 Task: In the  document floraandfaunaletter.txt Change font size of watermark '117' and place the watermark  'Diagonally '. Insert footer and write ww.ramsons.com
Action: Mouse moved to (376, 481)
Screenshot: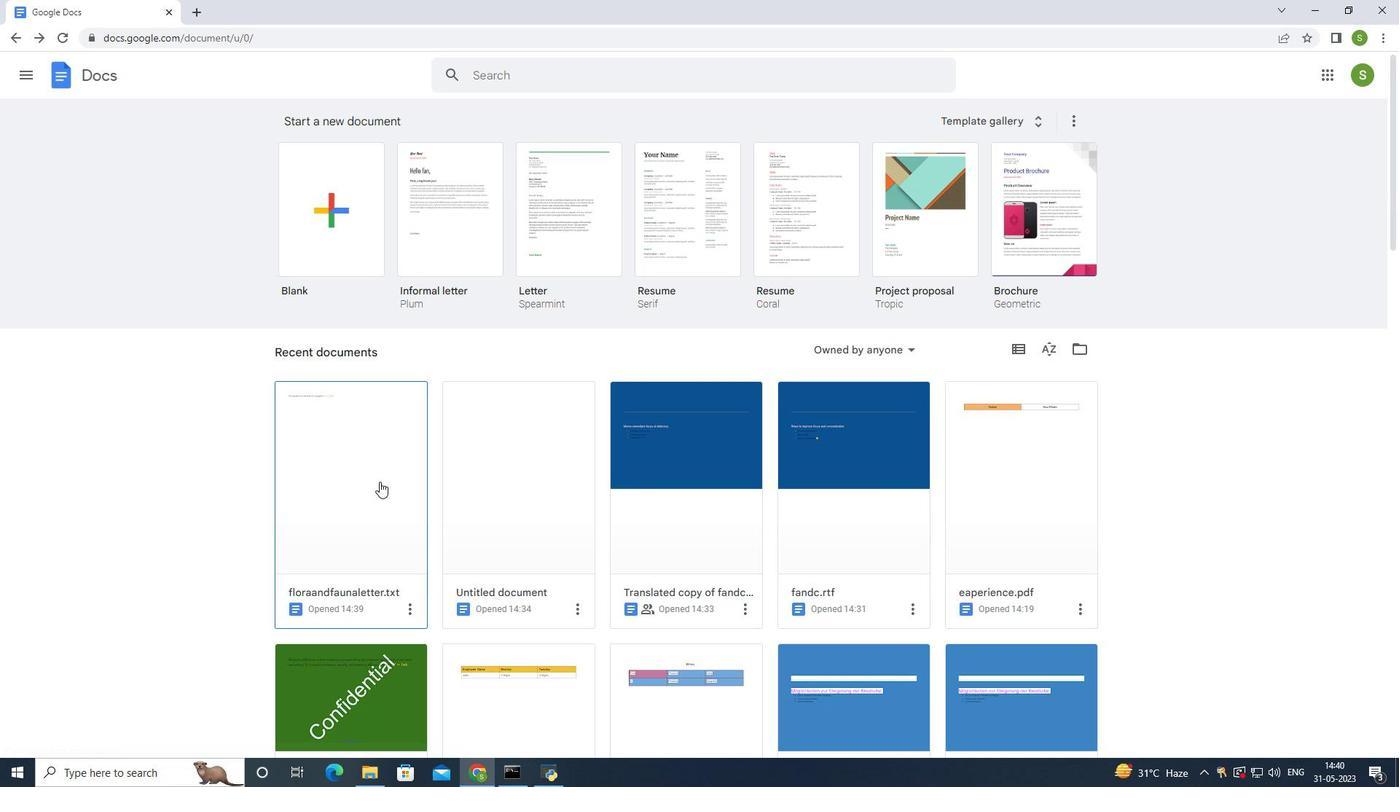 
Action: Mouse pressed left at (376, 481)
Screenshot: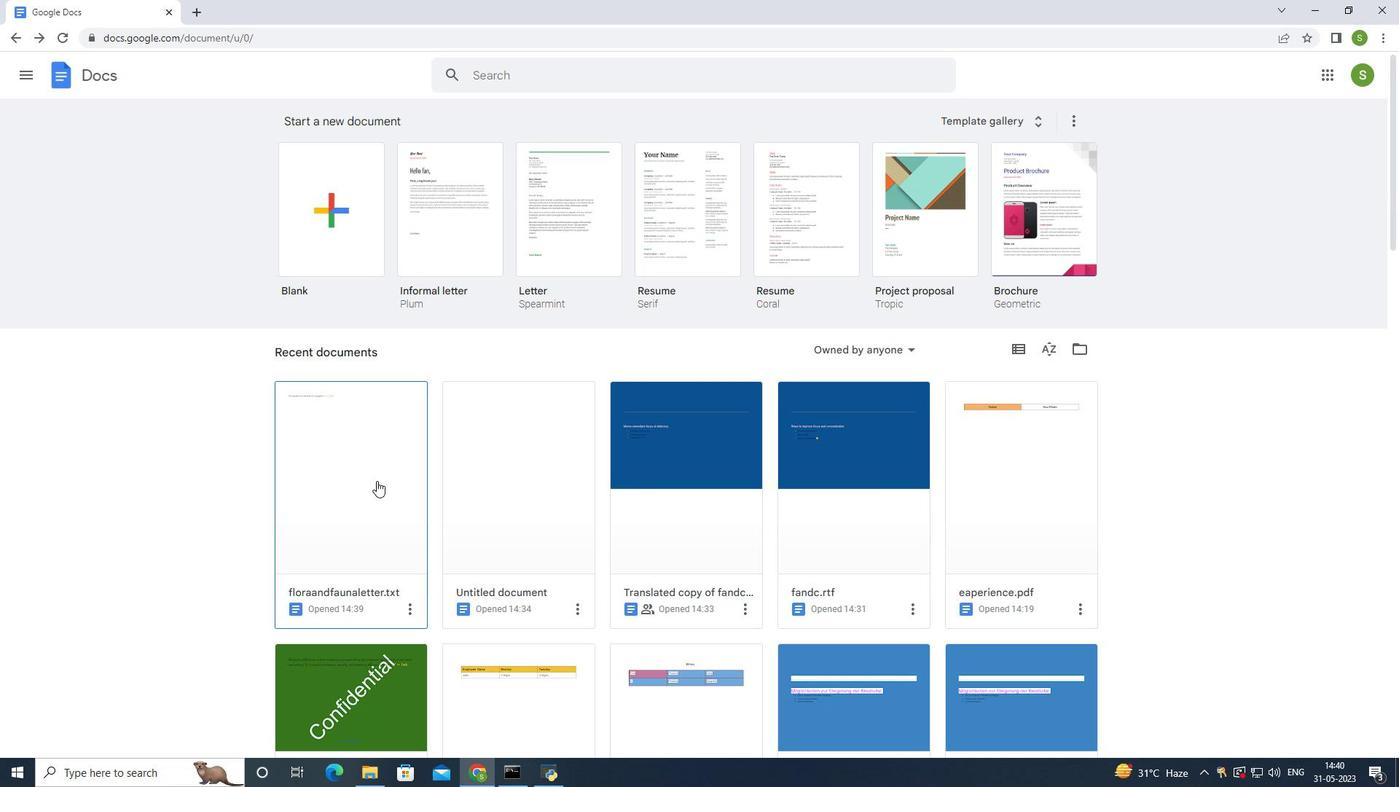 
Action: Mouse moved to (650, 498)
Screenshot: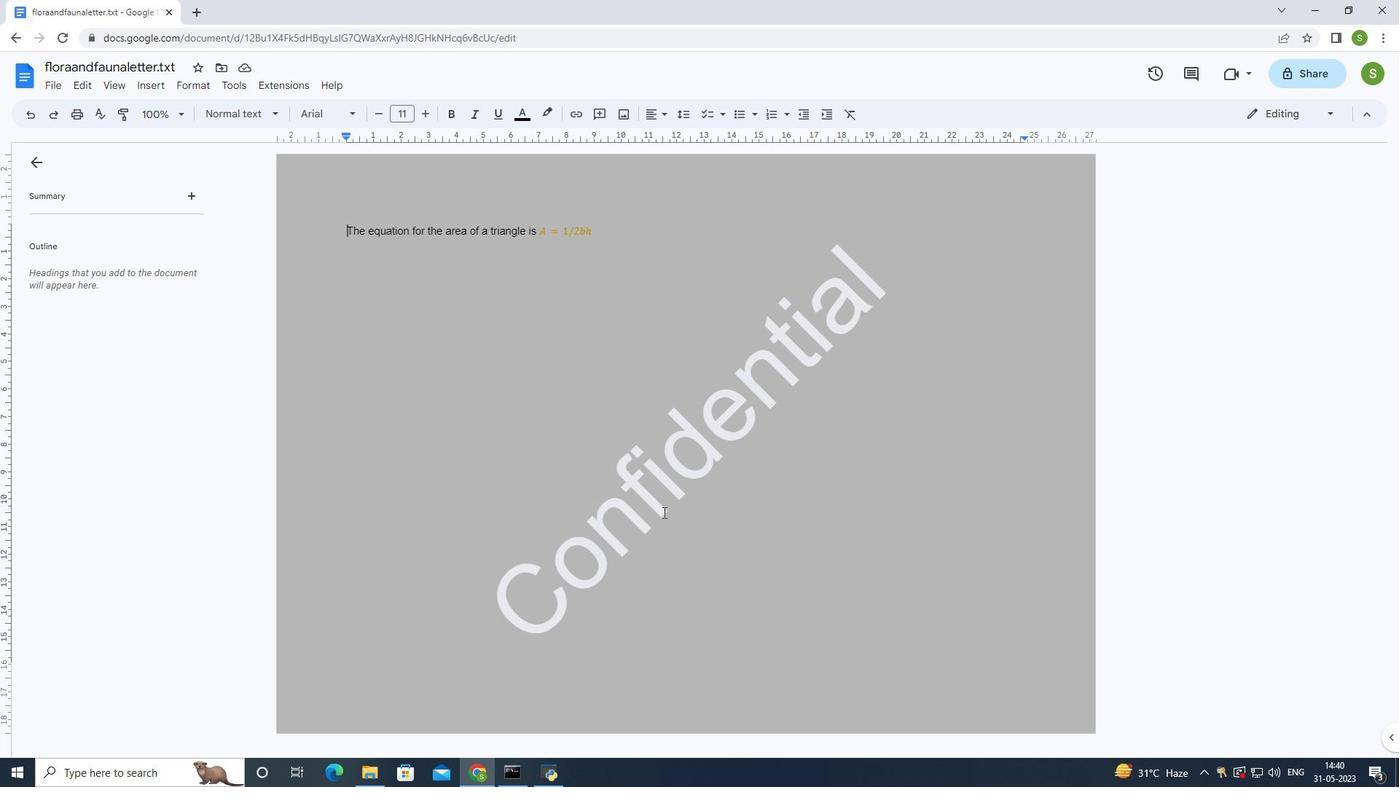 
Action: Mouse pressed left at (650, 498)
Screenshot: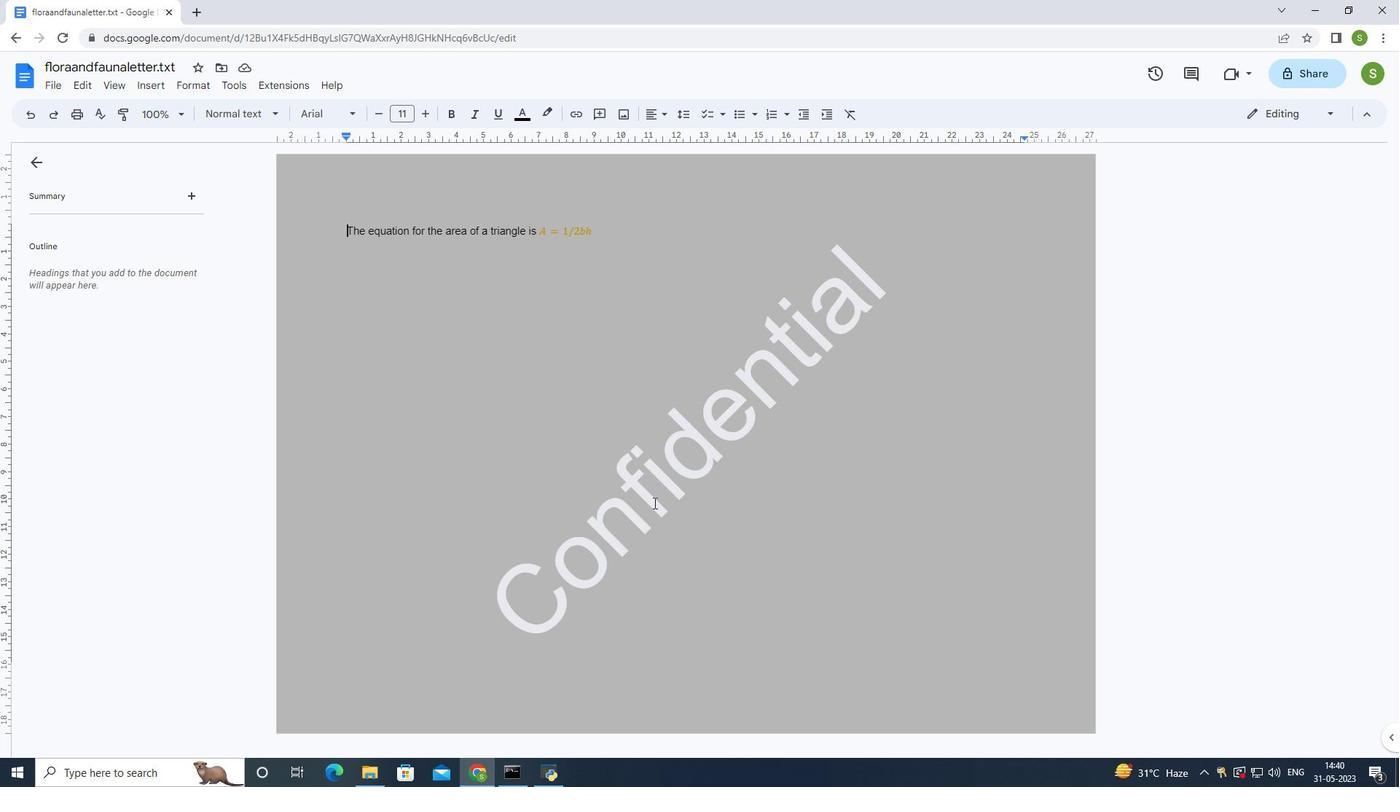 
Action: Mouse moved to (650, 497)
Screenshot: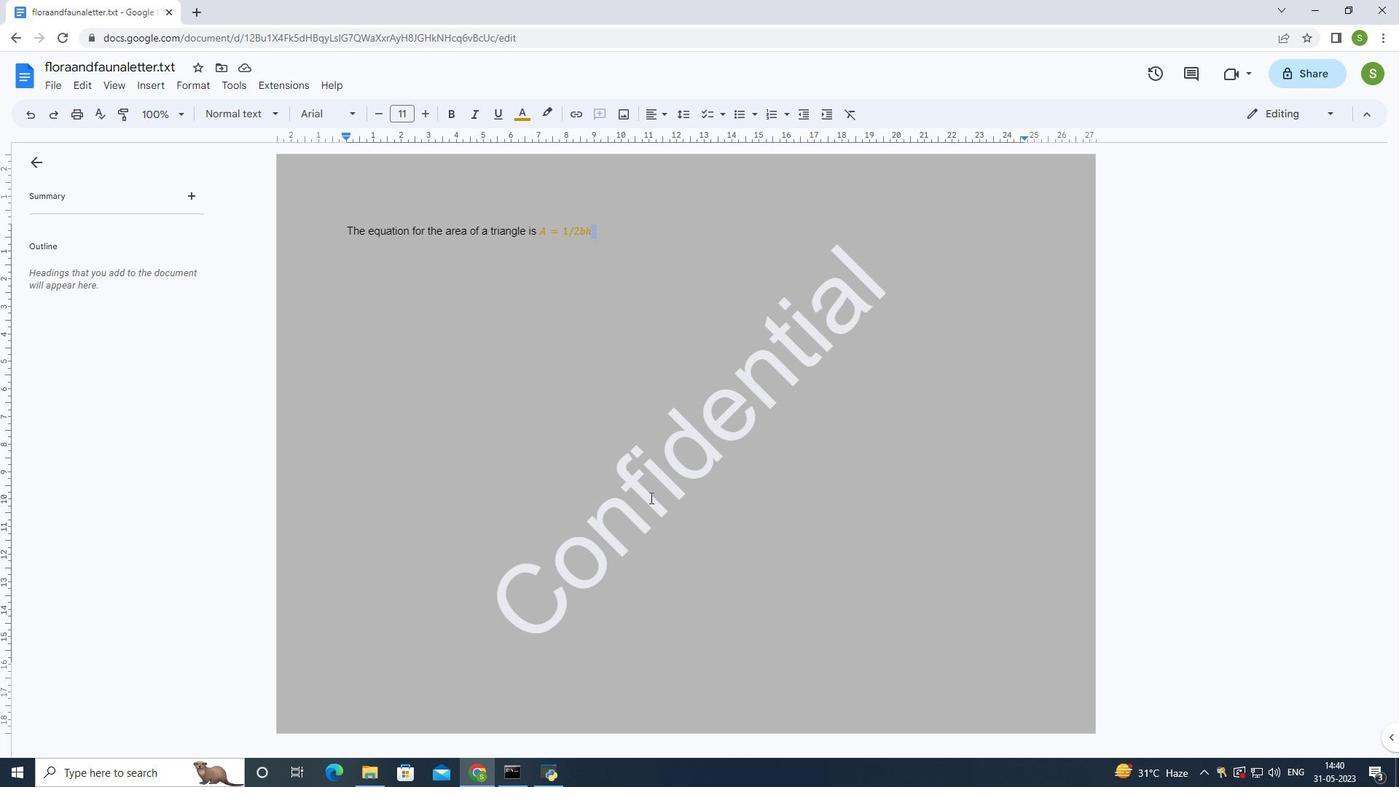 
Action: Mouse pressed left at (650, 497)
Screenshot: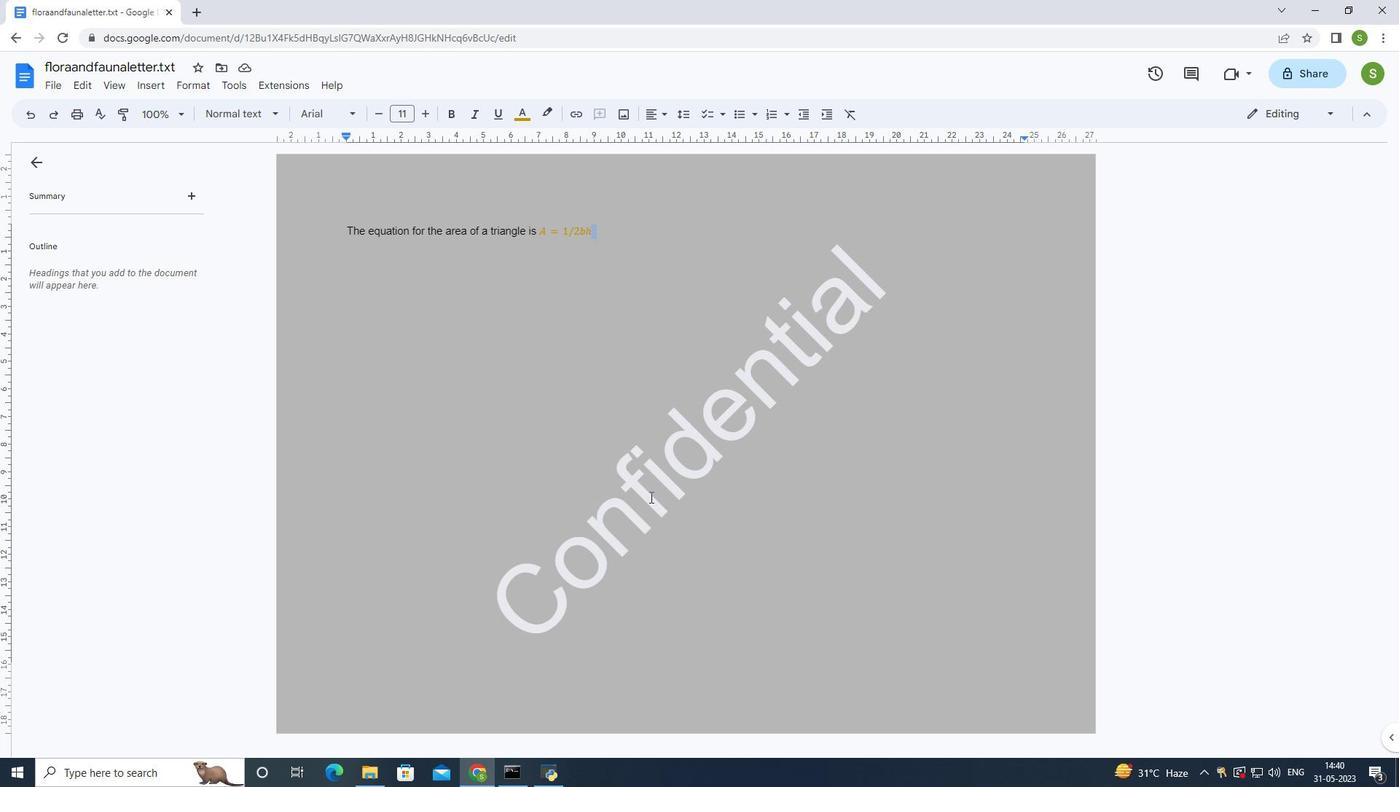 
Action: Mouse moved to (650, 497)
Screenshot: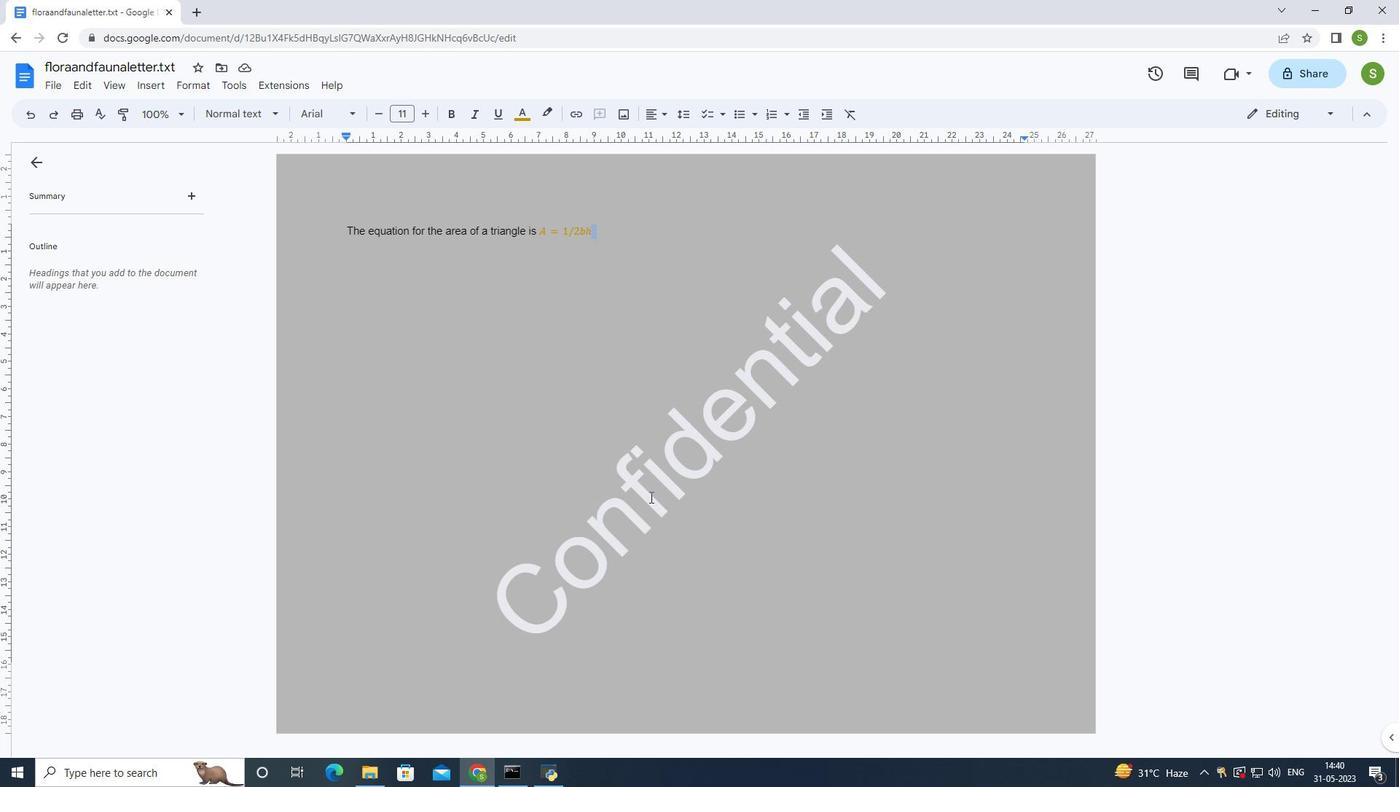 
Action: Mouse pressed left at (650, 497)
Screenshot: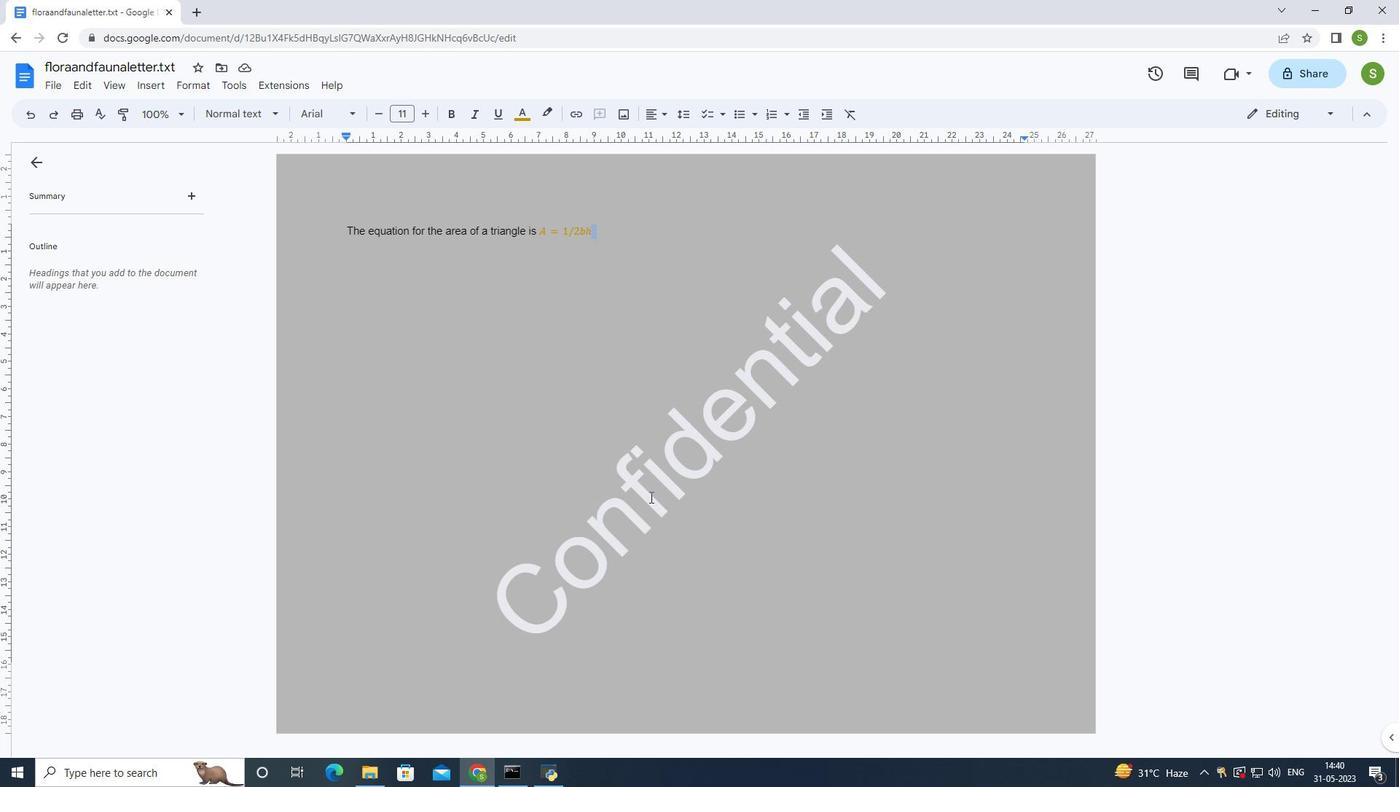 
Action: Mouse moved to (519, 686)
Screenshot: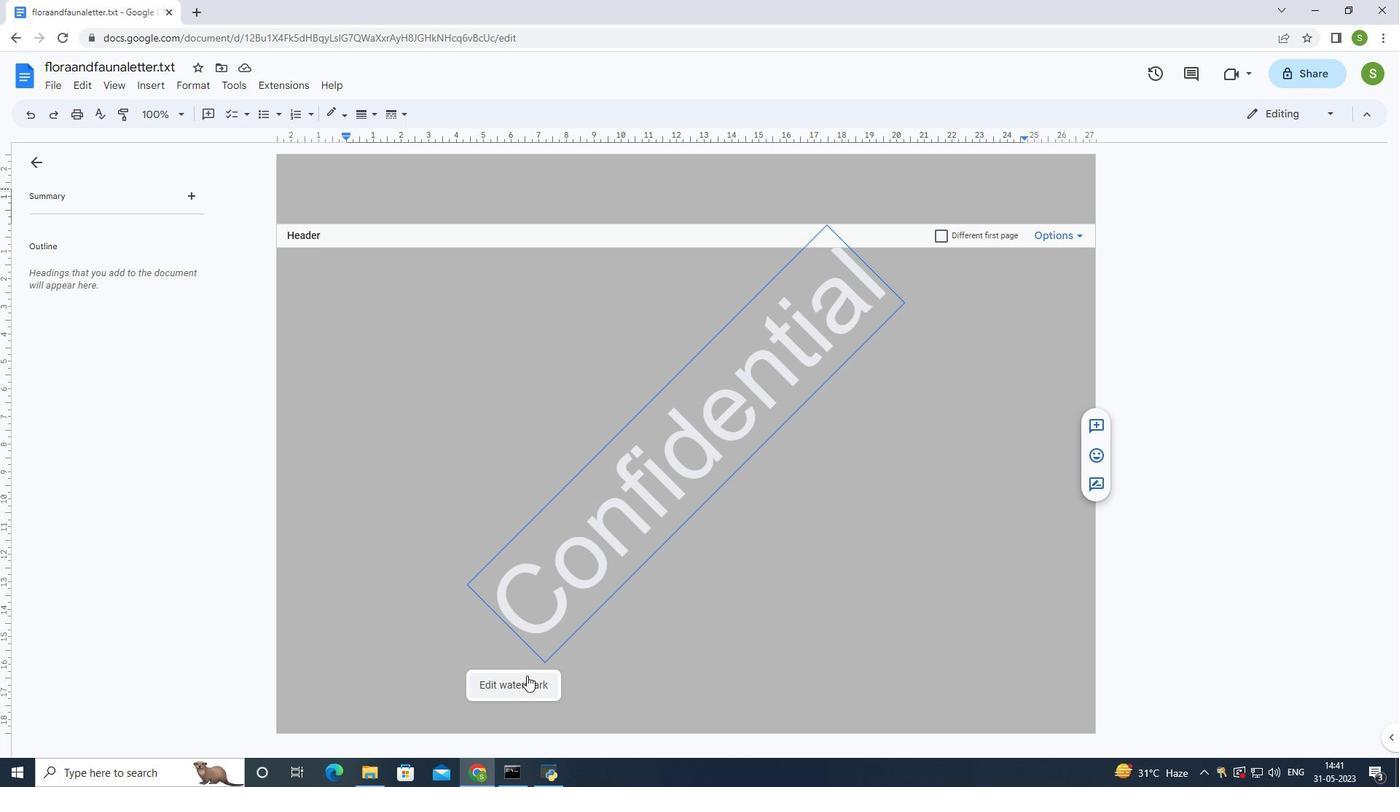 
Action: Mouse pressed left at (519, 686)
Screenshot: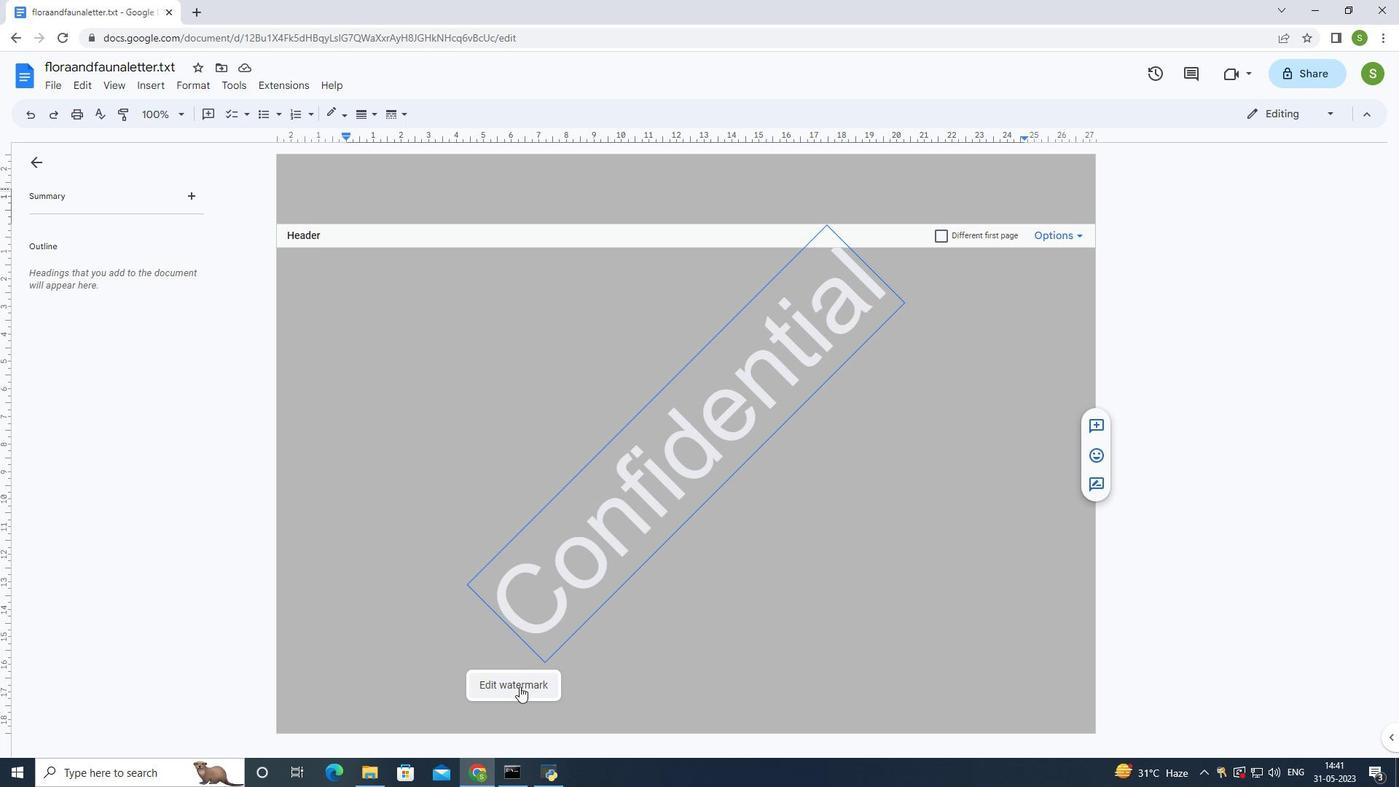 
Action: Mouse moved to (940, 413)
Screenshot: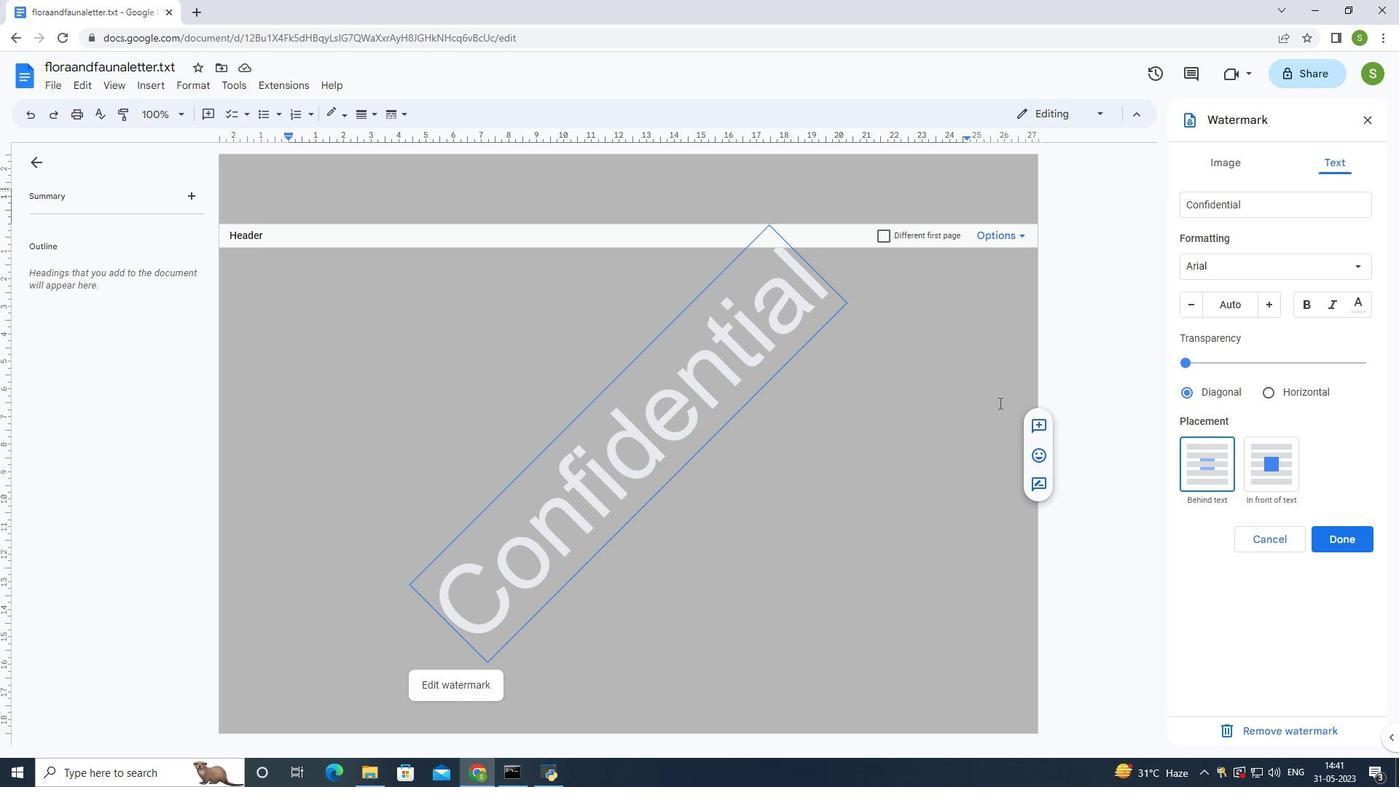
Action: Mouse pressed left at (940, 413)
Screenshot: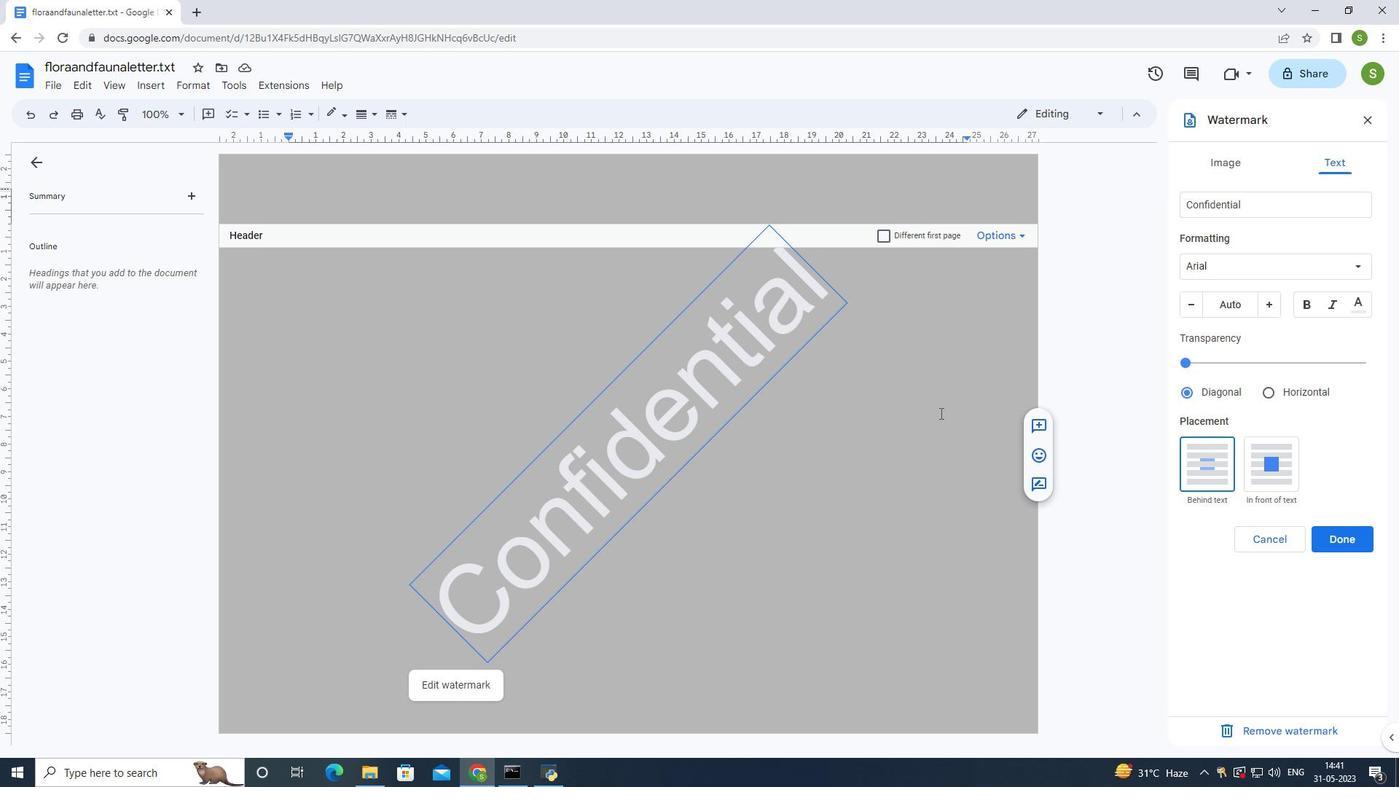 
Action: Mouse moved to (1271, 304)
Screenshot: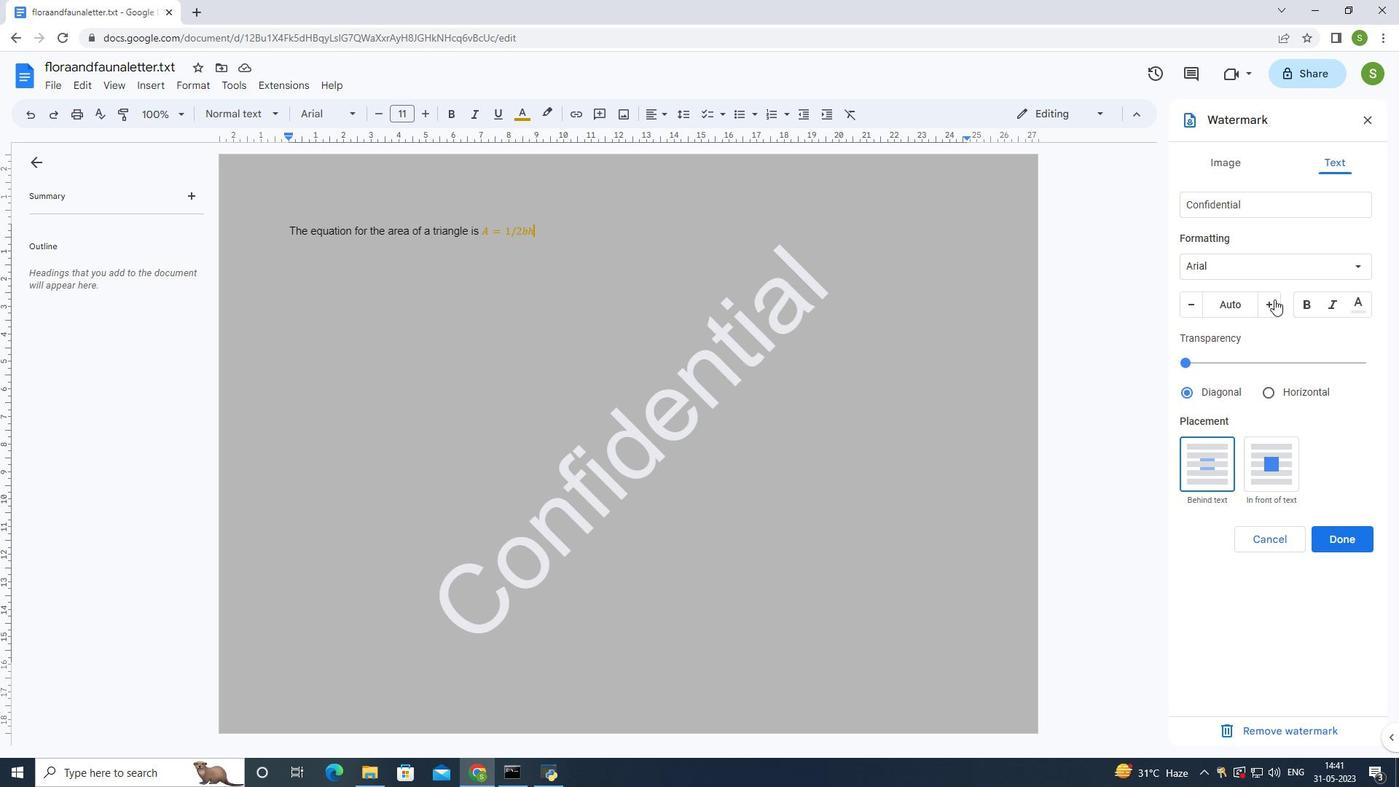 
Action: Mouse pressed left at (1271, 304)
Screenshot: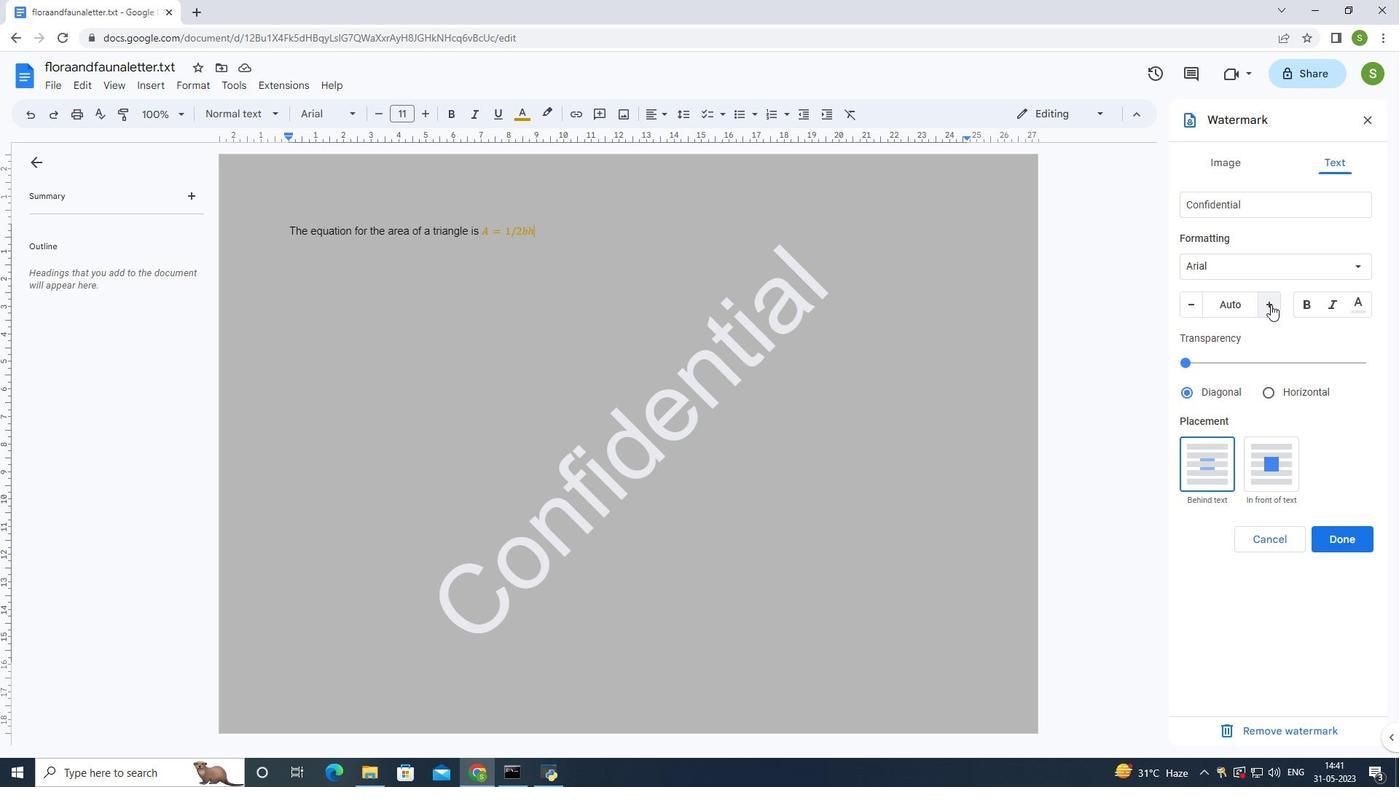
Action: Mouse pressed left at (1271, 304)
Screenshot: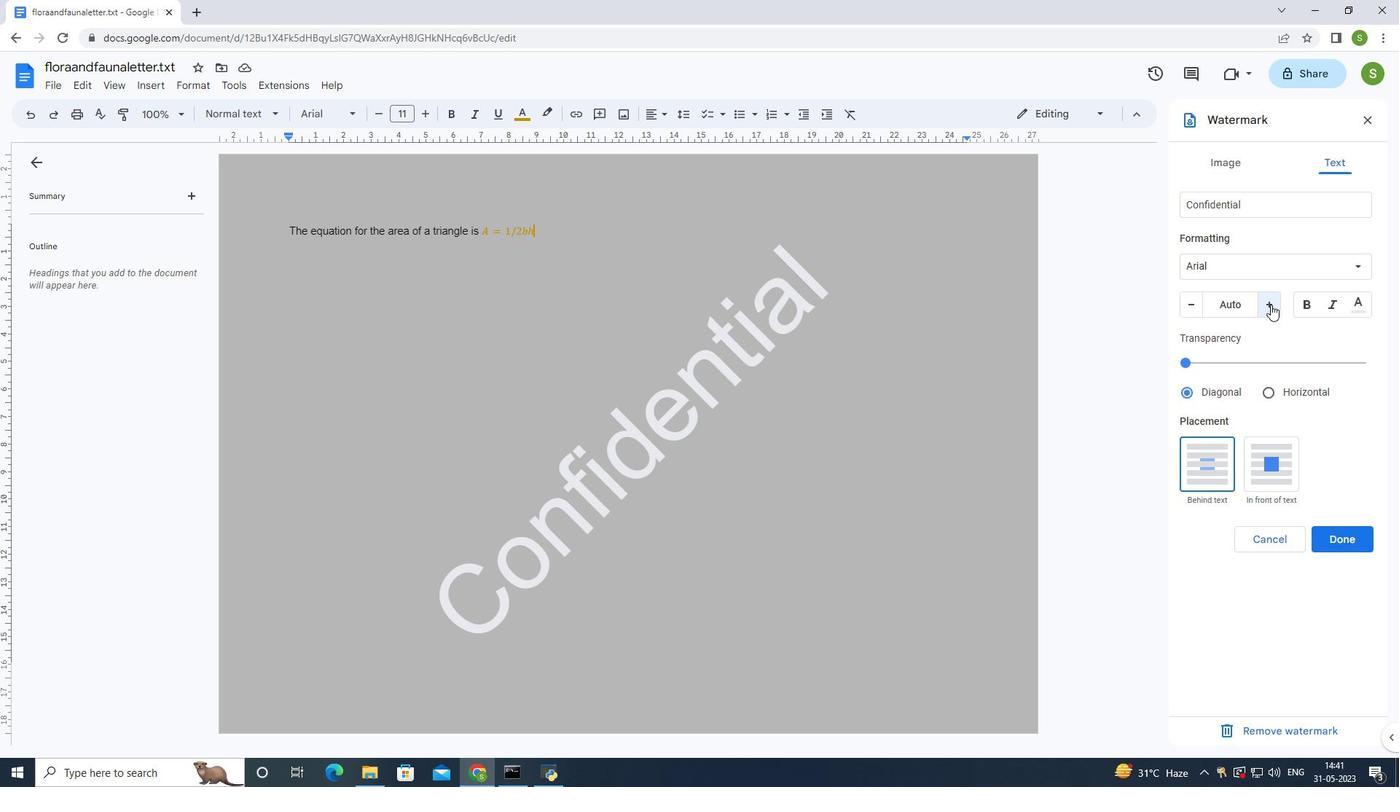 
Action: Mouse pressed left at (1271, 304)
Screenshot: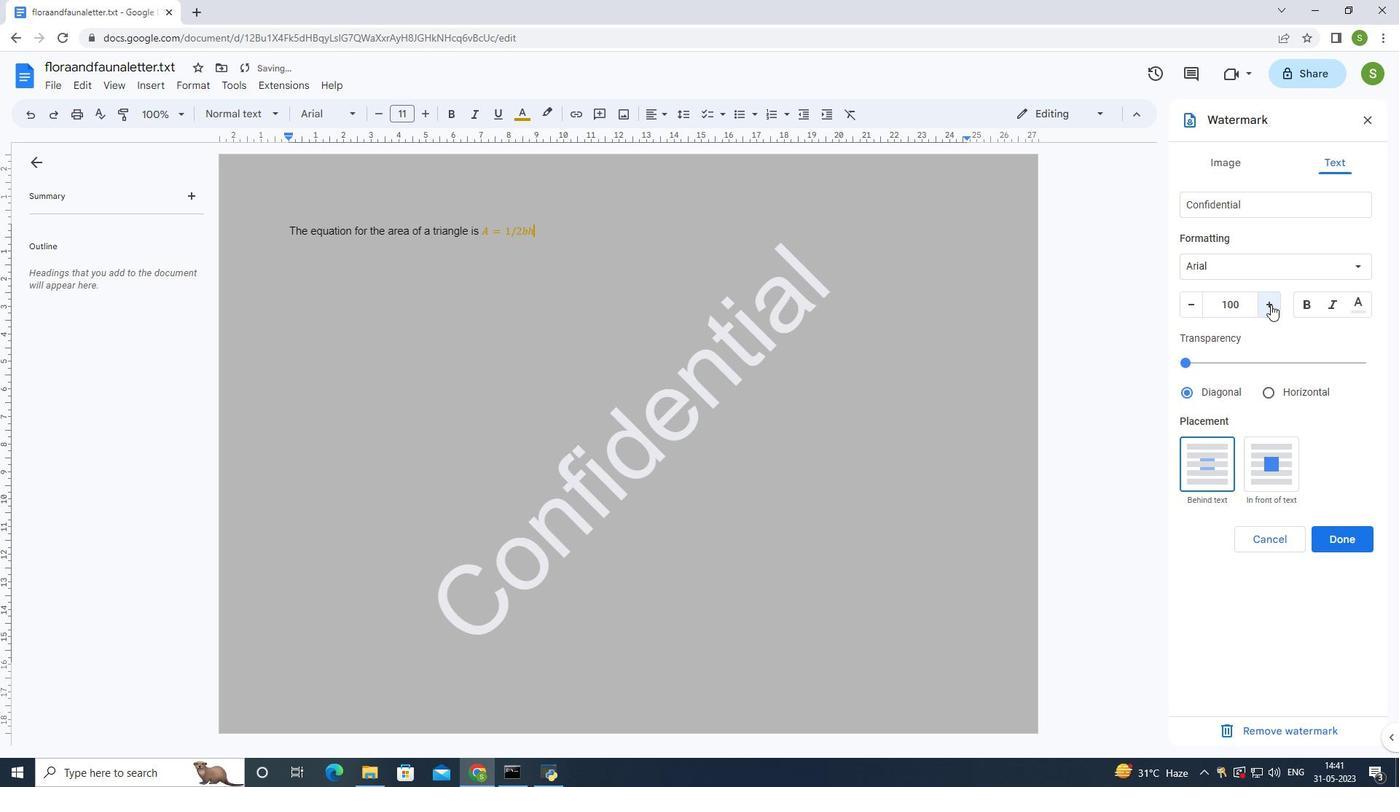 
Action: Mouse pressed left at (1271, 304)
Screenshot: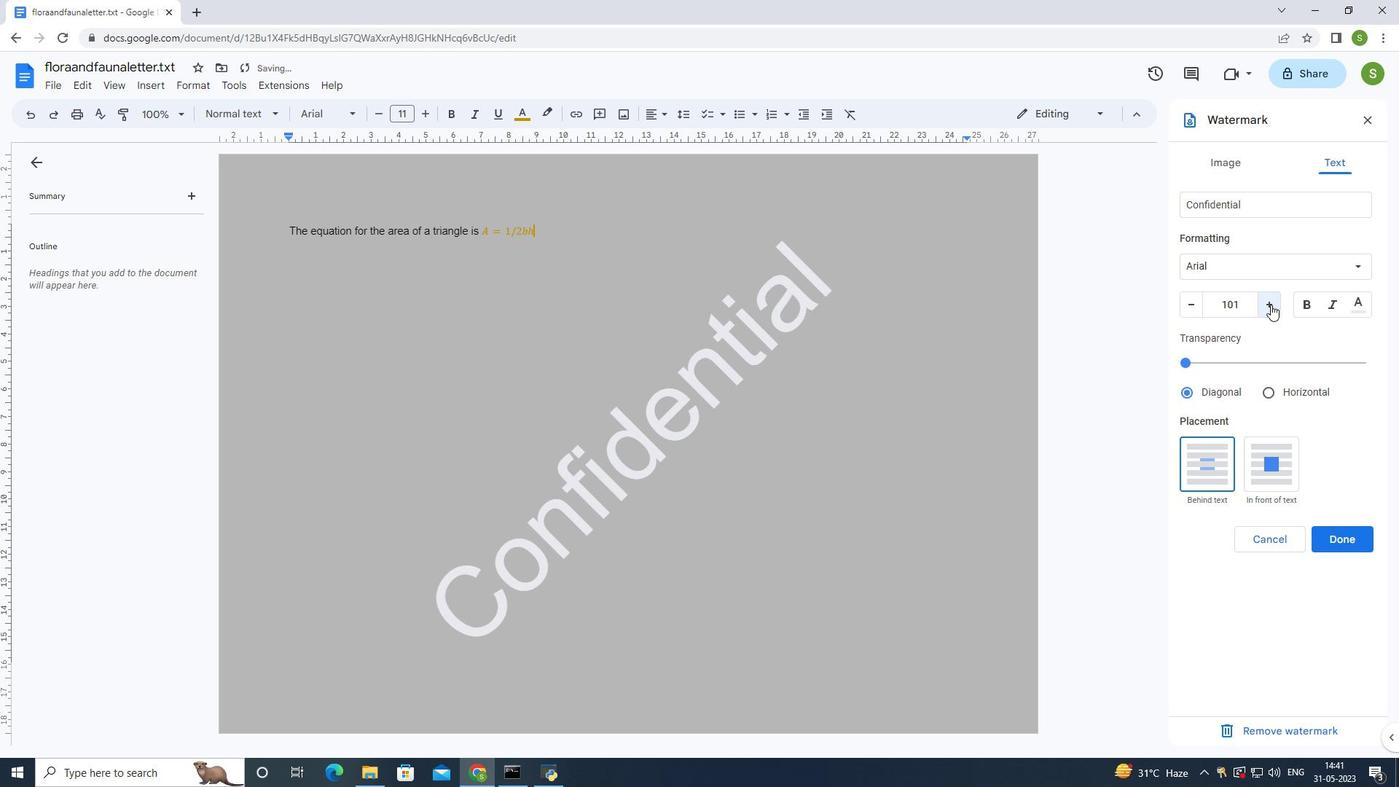 
Action: Mouse pressed left at (1271, 304)
Screenshot: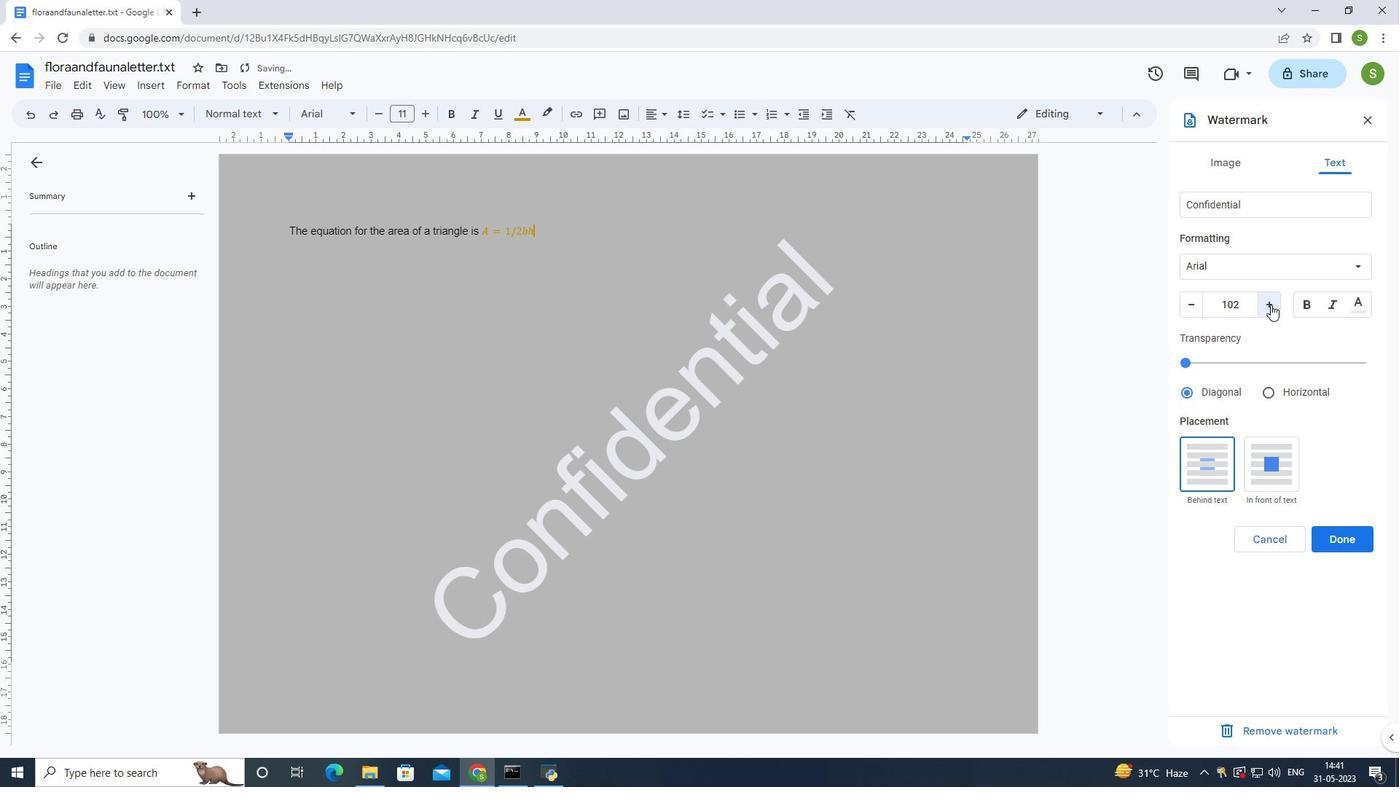 
Action: Mouse pressed left at (1271, 304)
Screenshot: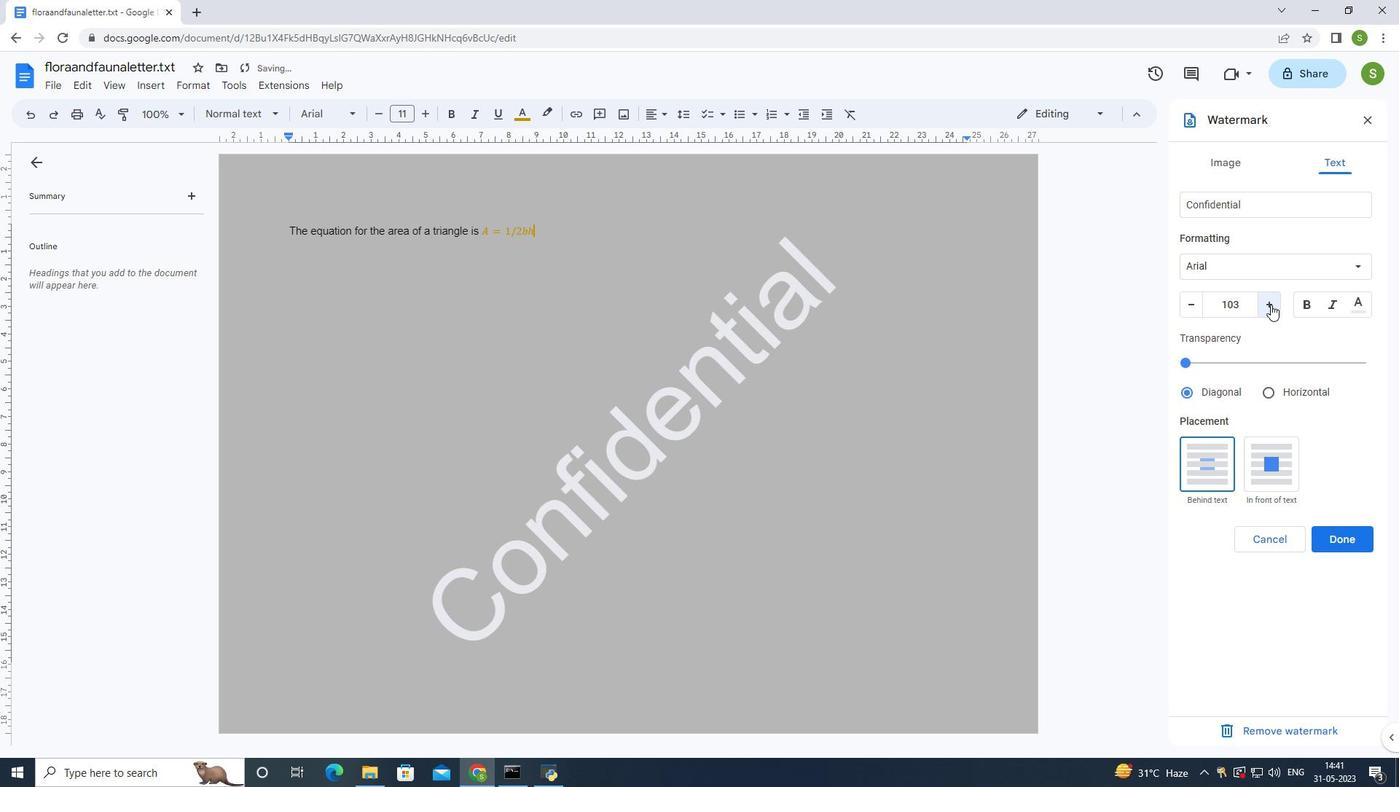 
Action: Mouse pressed left at (1271, 304)
Screenshot: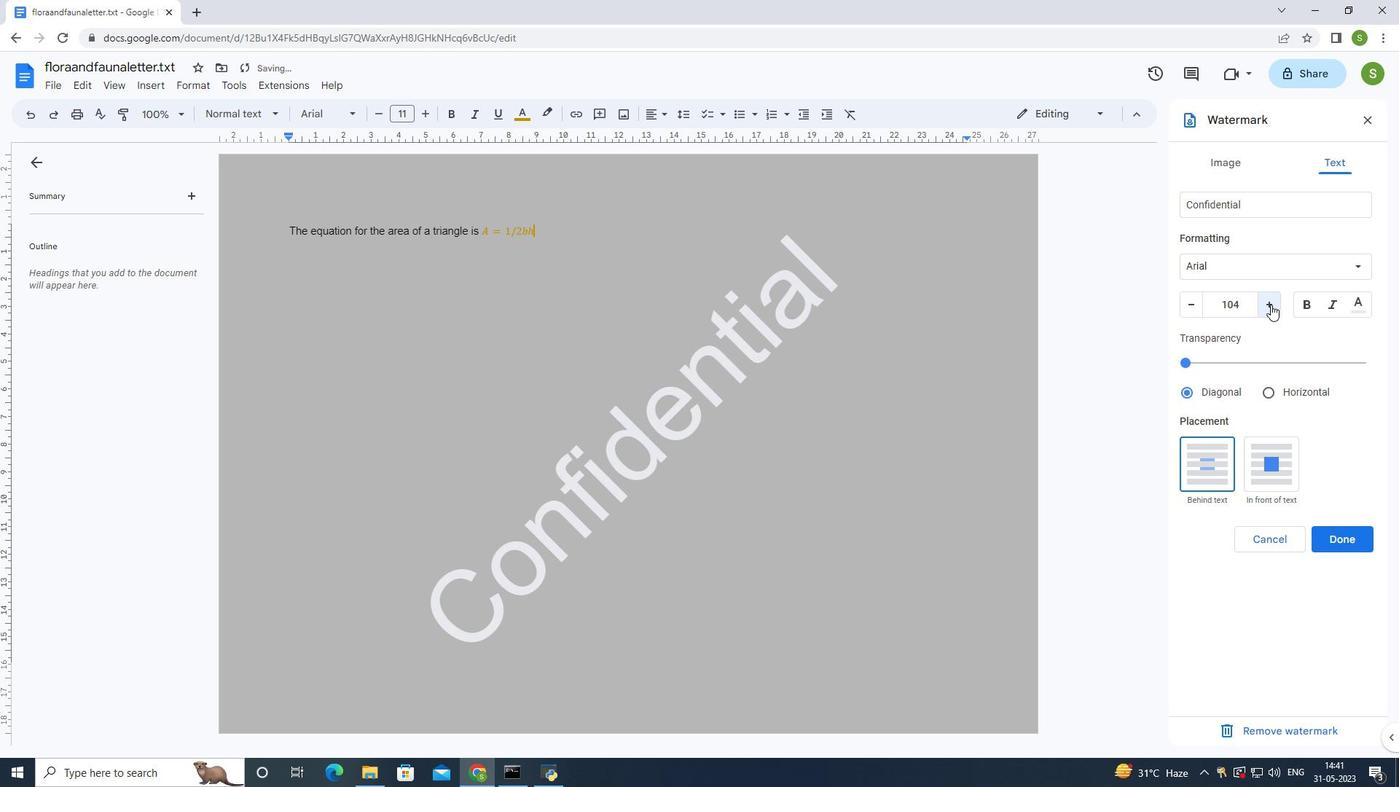 
Action: Mouse pressed left at (1271, 304)
Screenshot: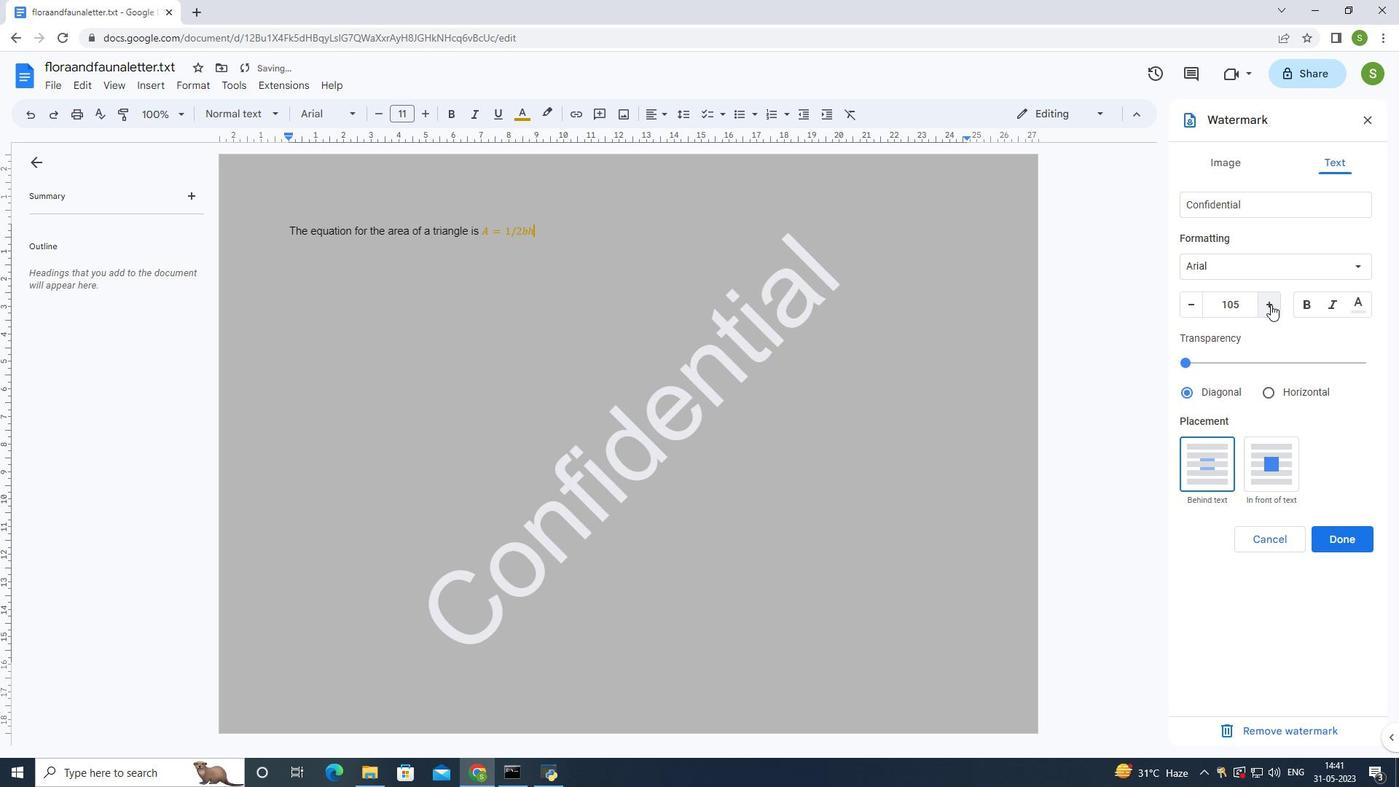 
Action: Mouse pressed left at (1271, 304)
Screenshot: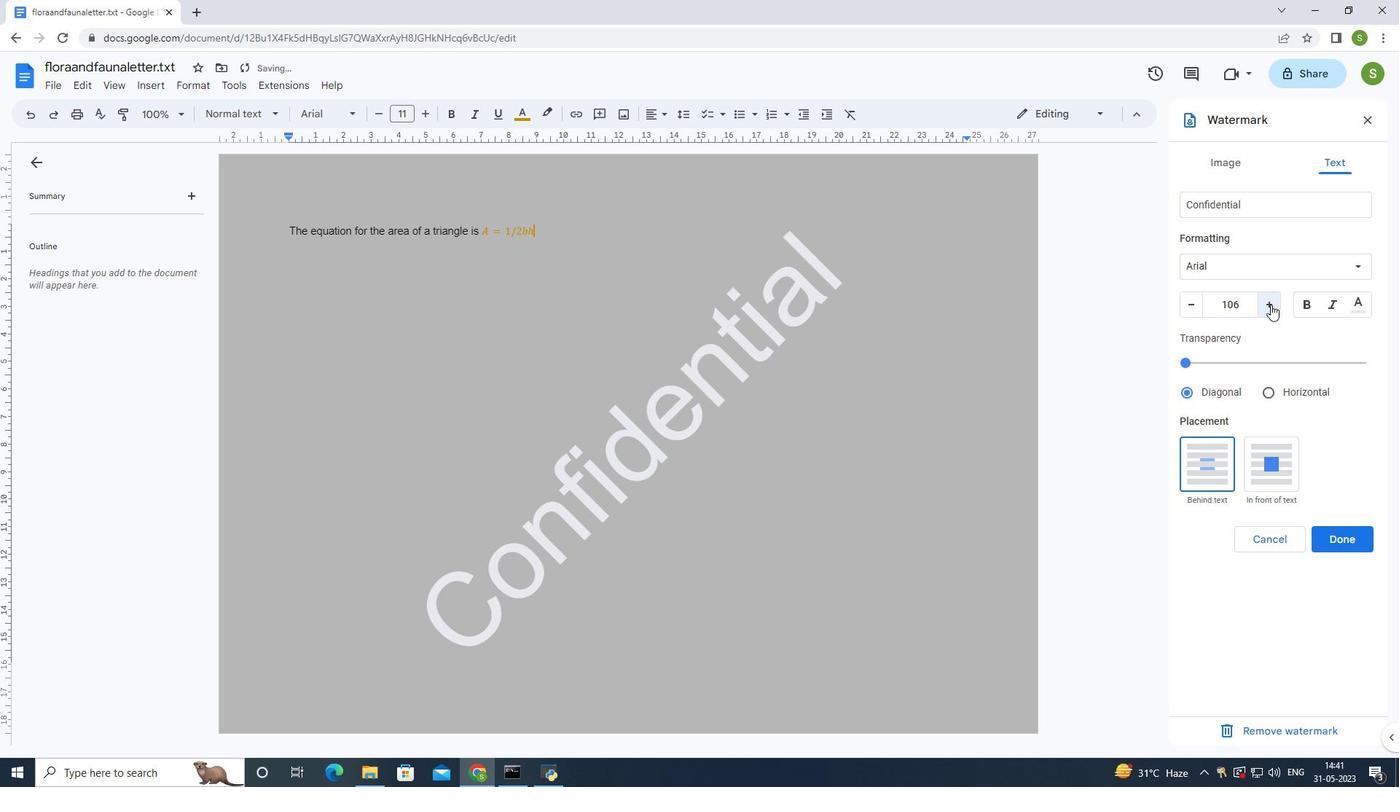 
Action: Mouse pressed left at (1271, 304)
Screenshot: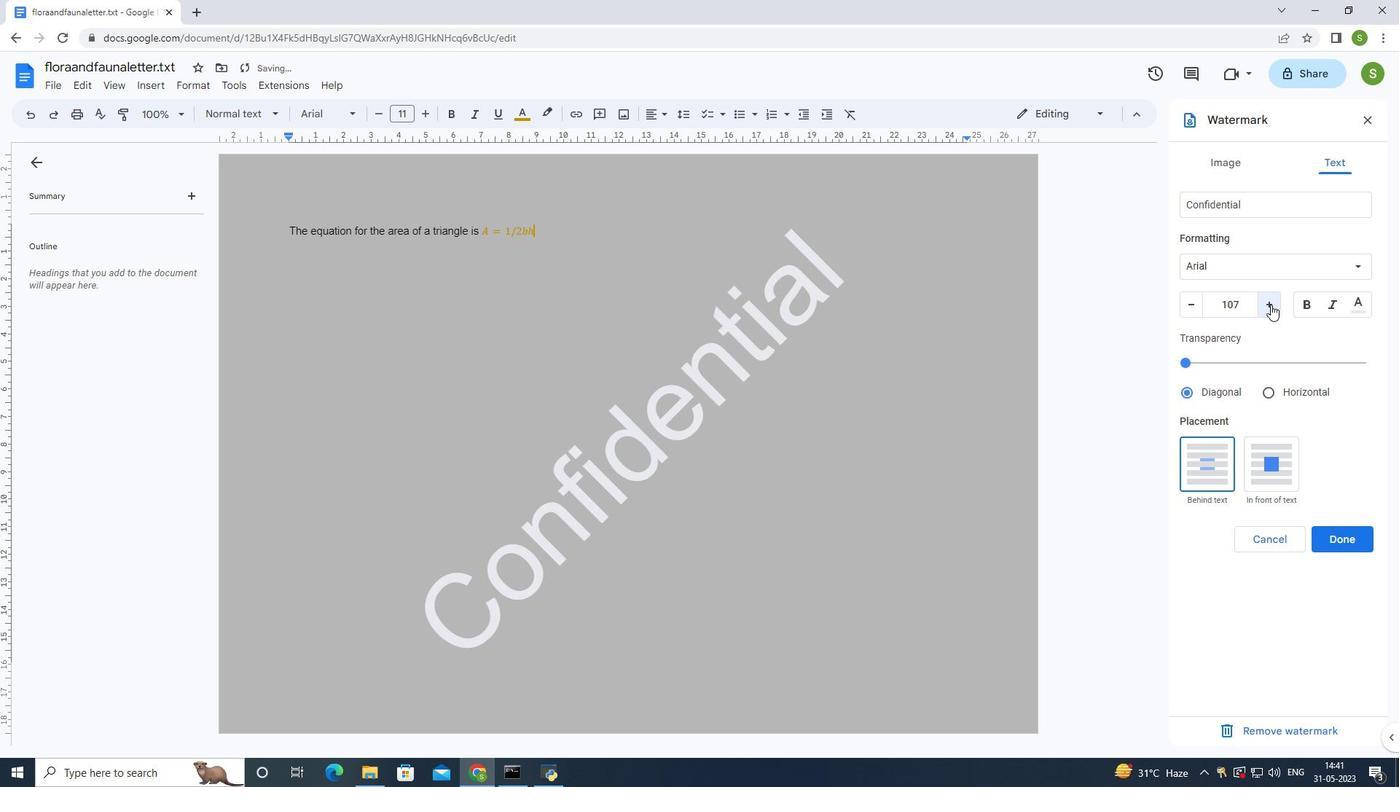 
Action: Mouse pressed left at (1271, 304)
Screenshot: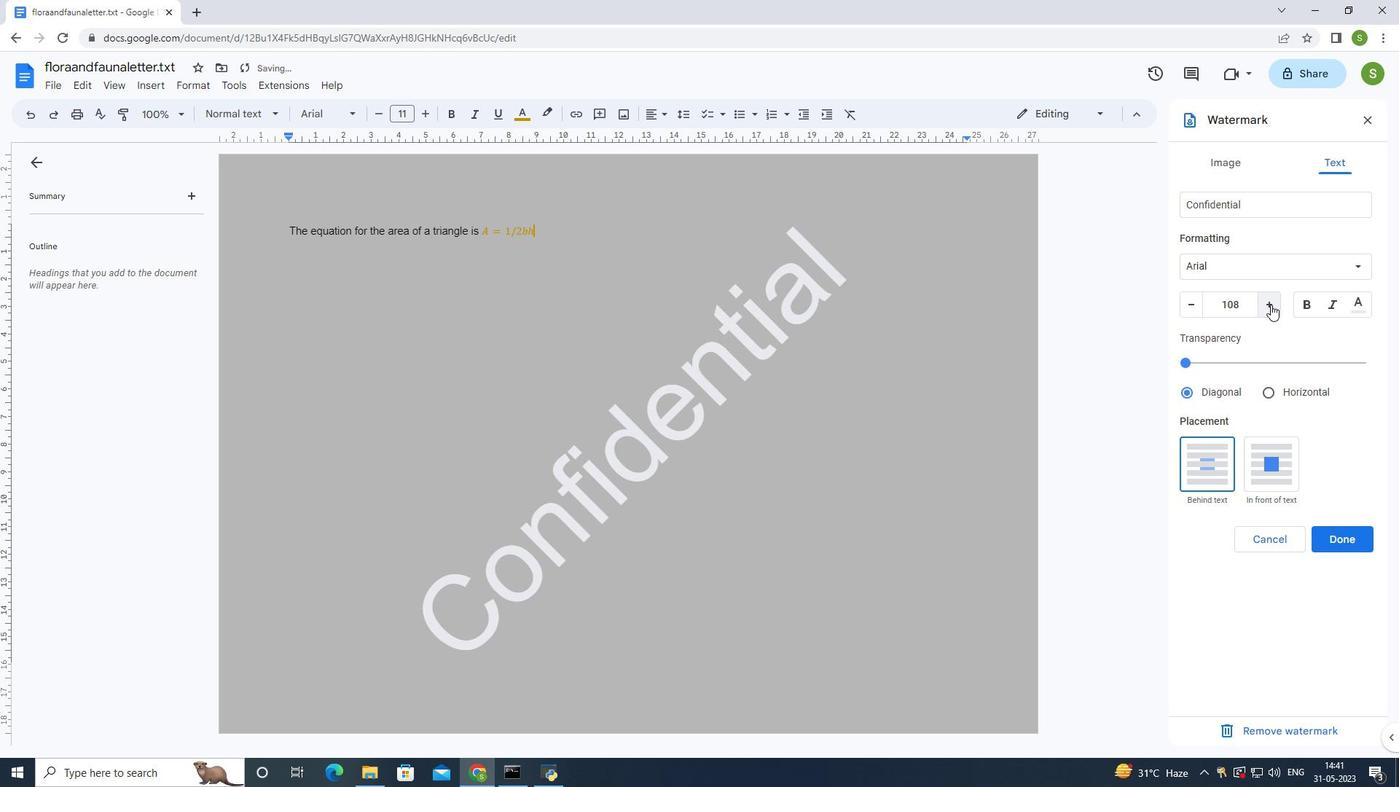 
Action: Mouse pressed left at (1271, 304)
Screenshot: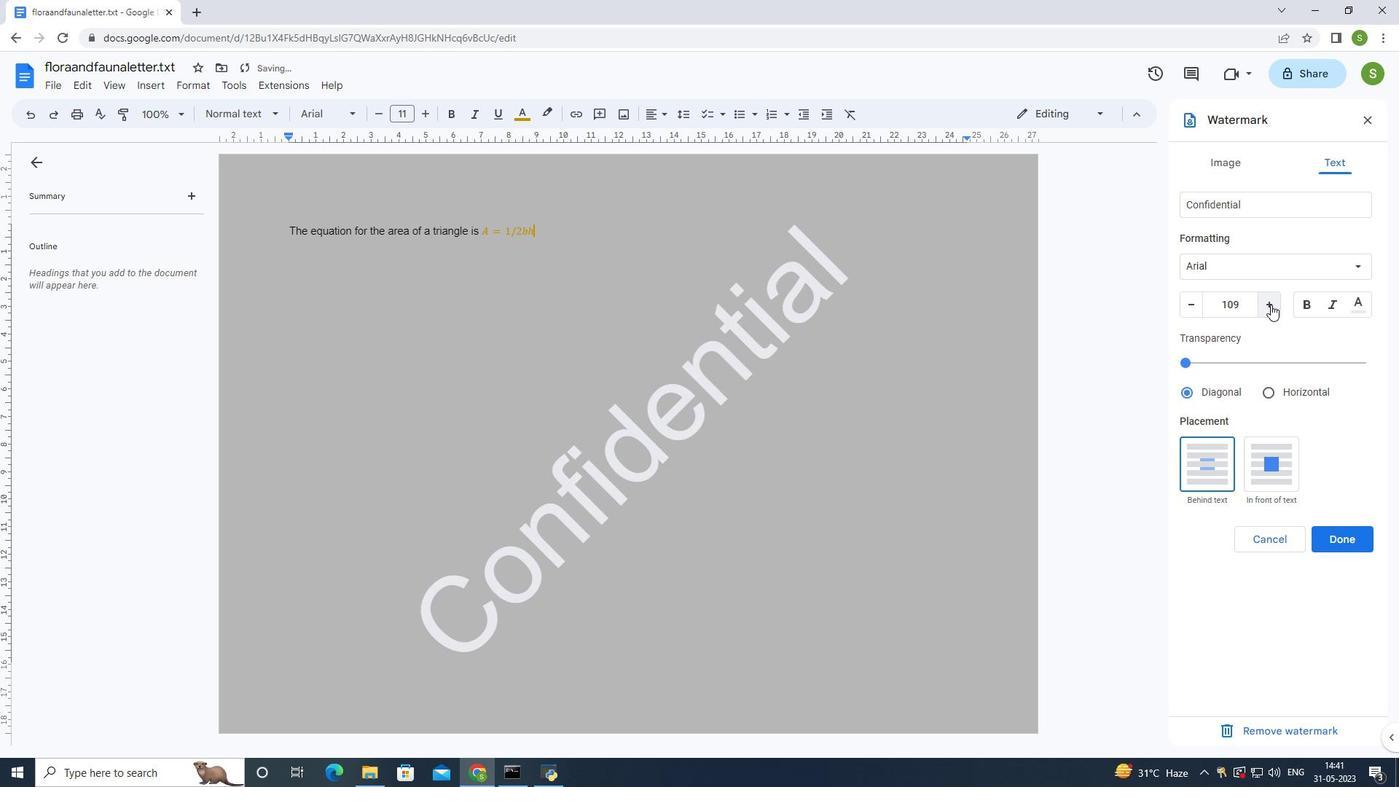 
Action: Mouse pressed left at (1271, 304)
Screenshot: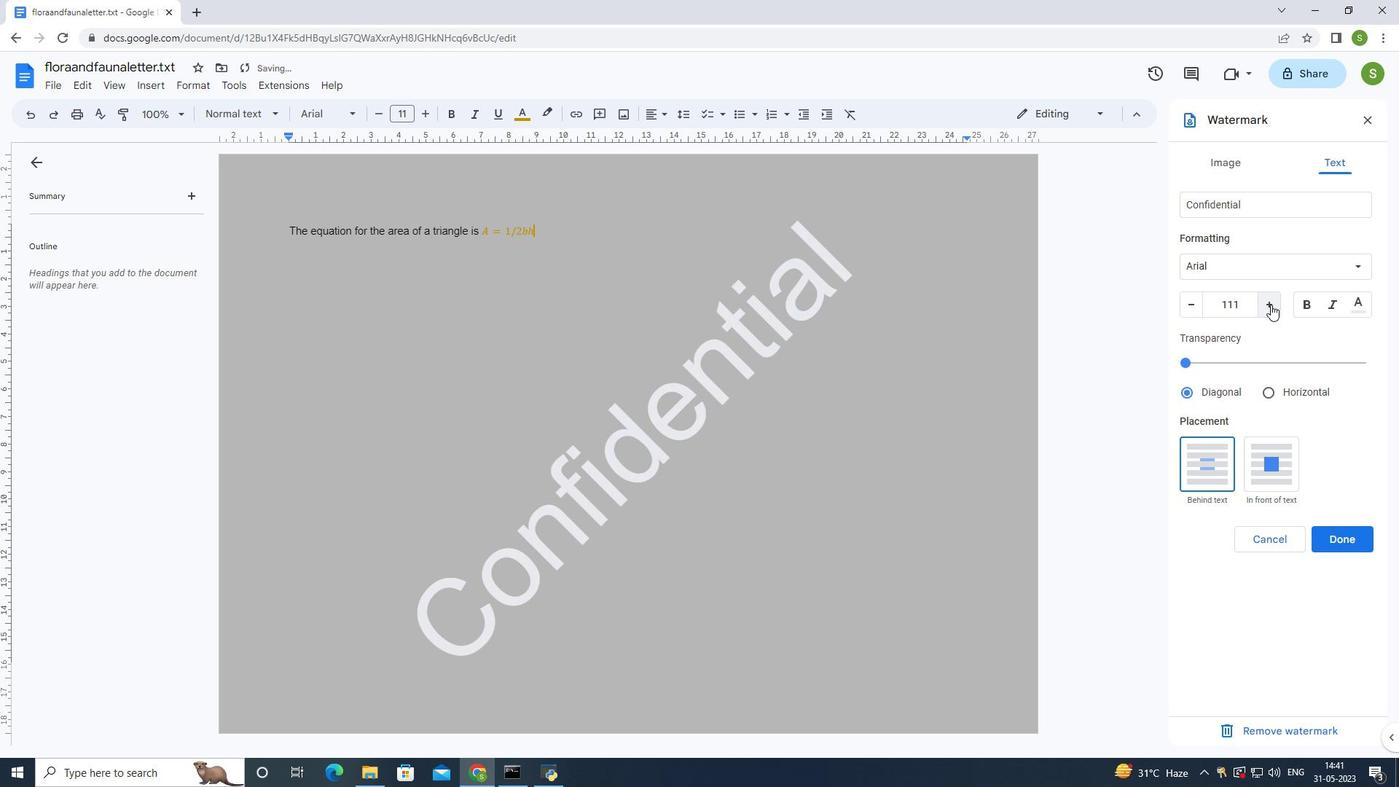 
Action: Mouse pressed left at (1271, 304)
Screenshot: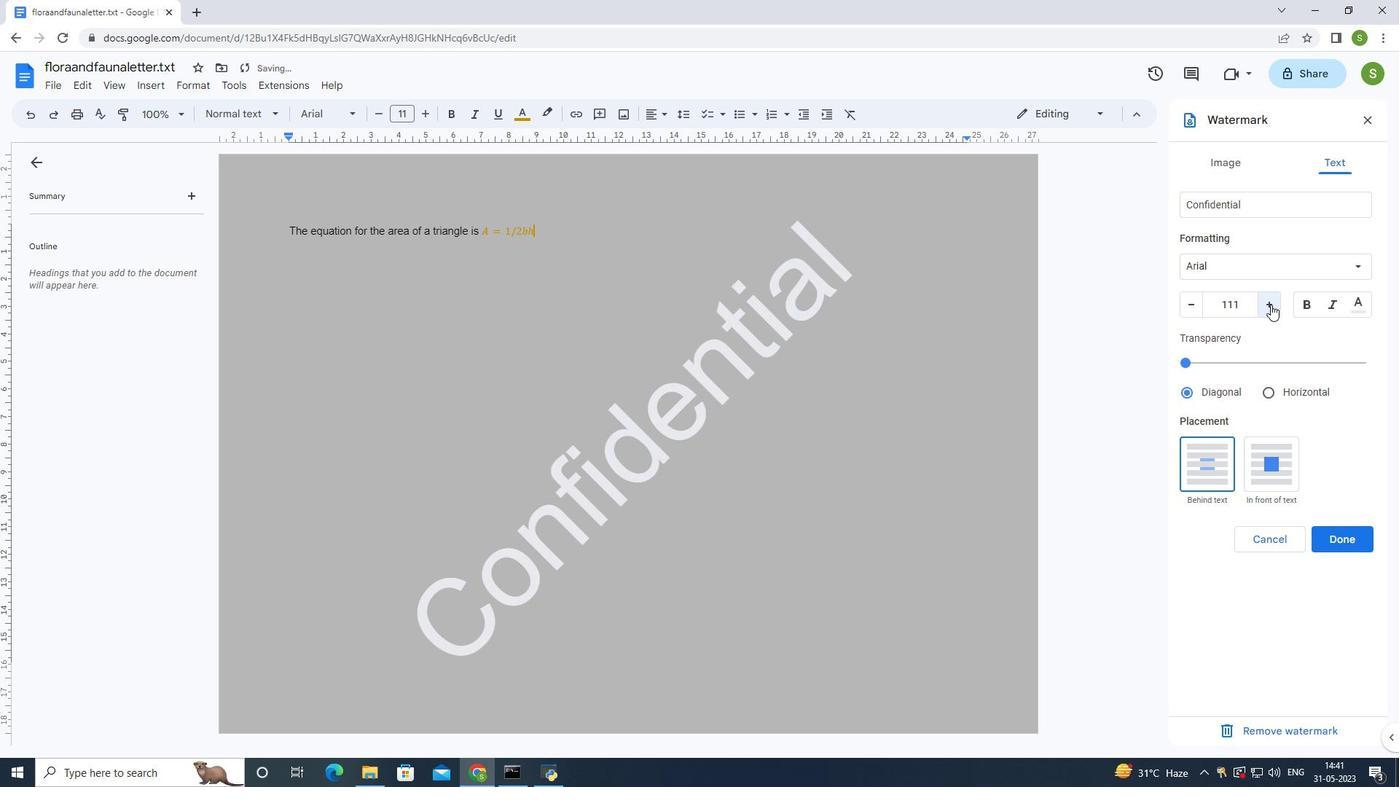 
Action: Mouse pressed left at (1271, 304)
Screenshot: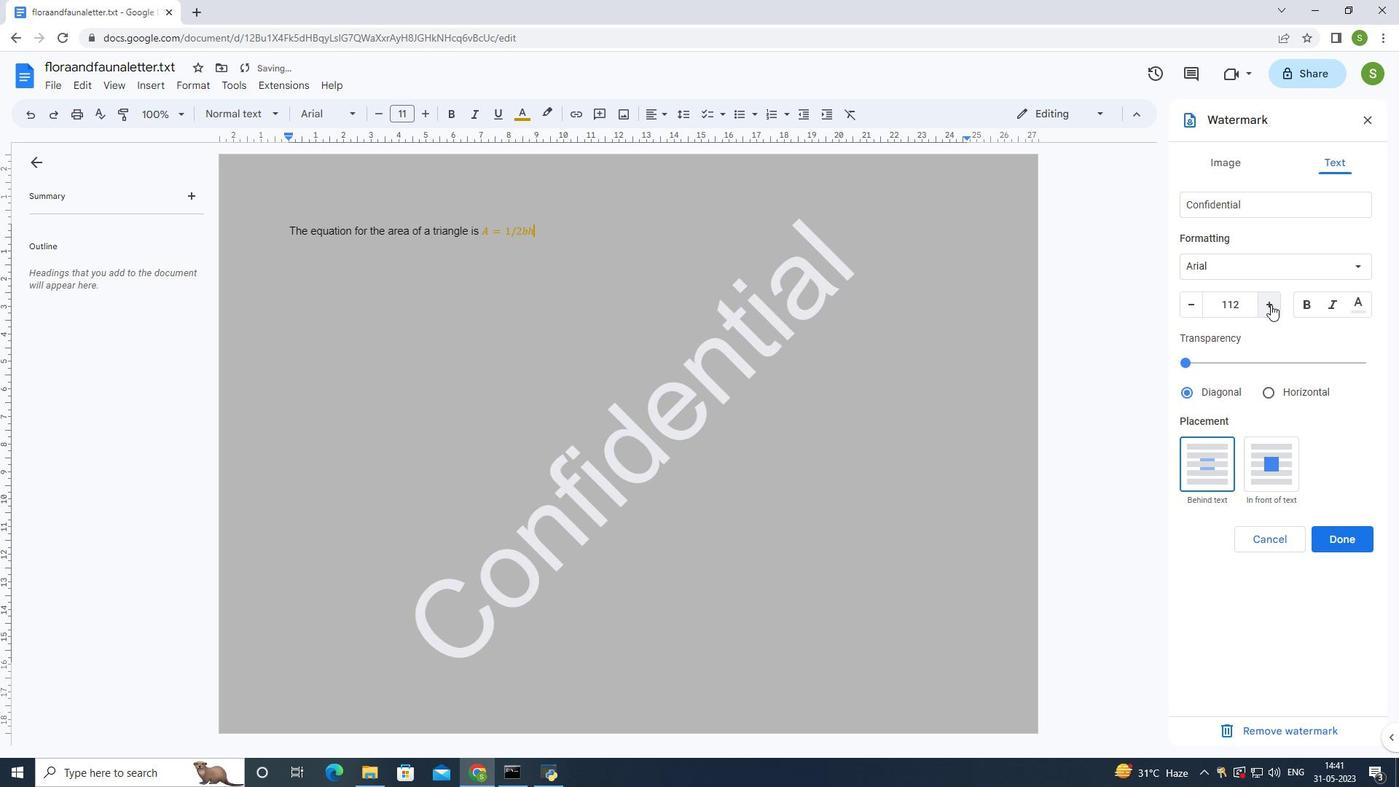 
Action: Mouse pressed left at (1271, 304)
Screenshot: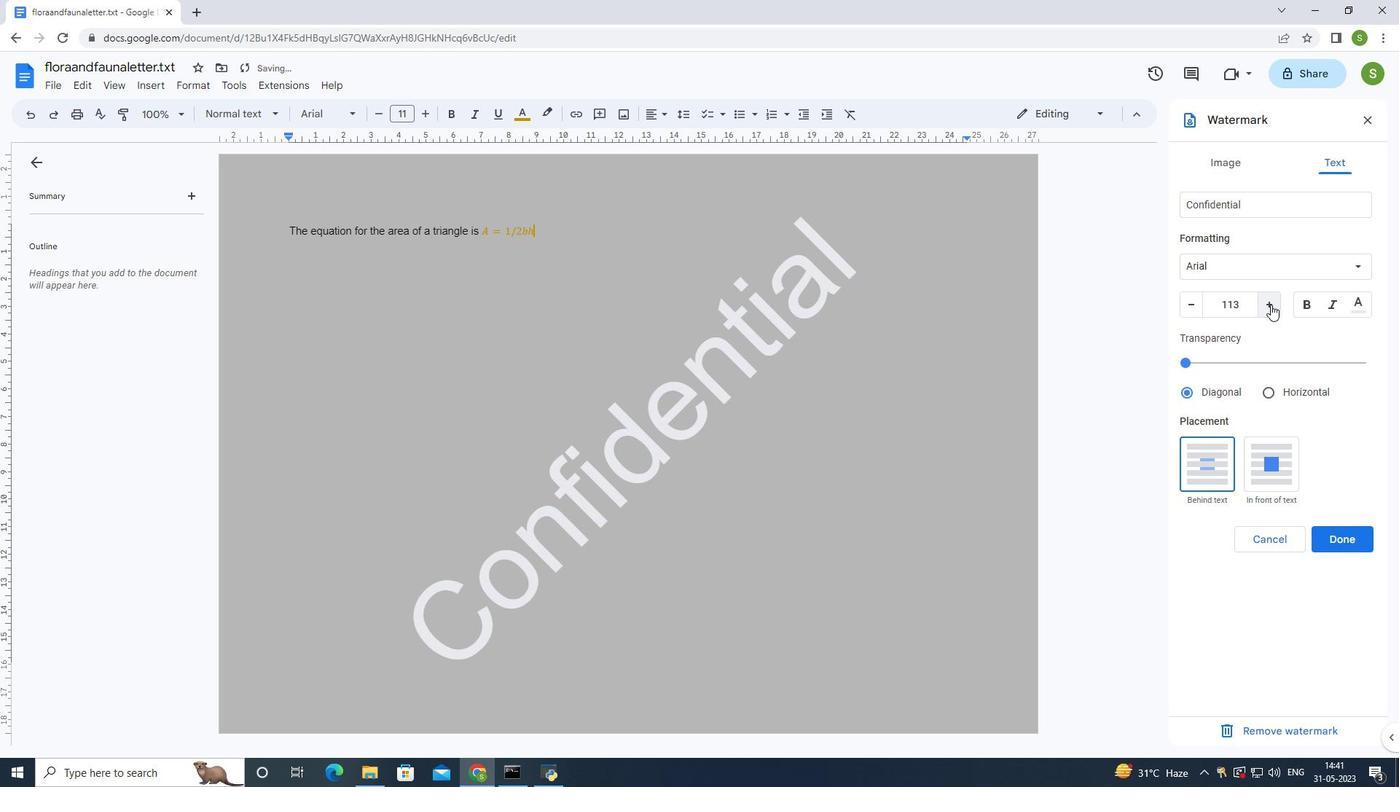 
Action: Mouse pressed left at (1271, 304)
Screenshot: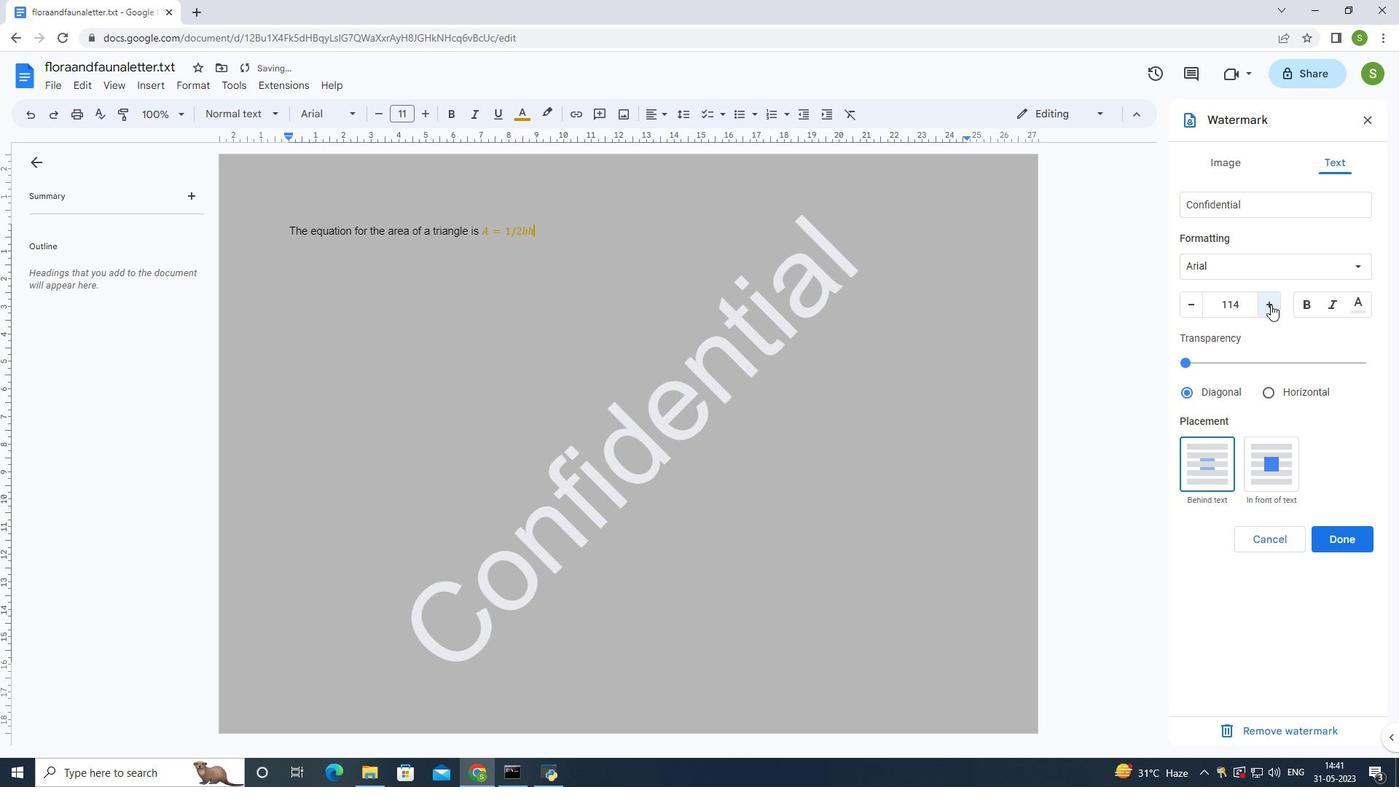 
Action: Mouse pressed left at (1271, 304)
Screenshot: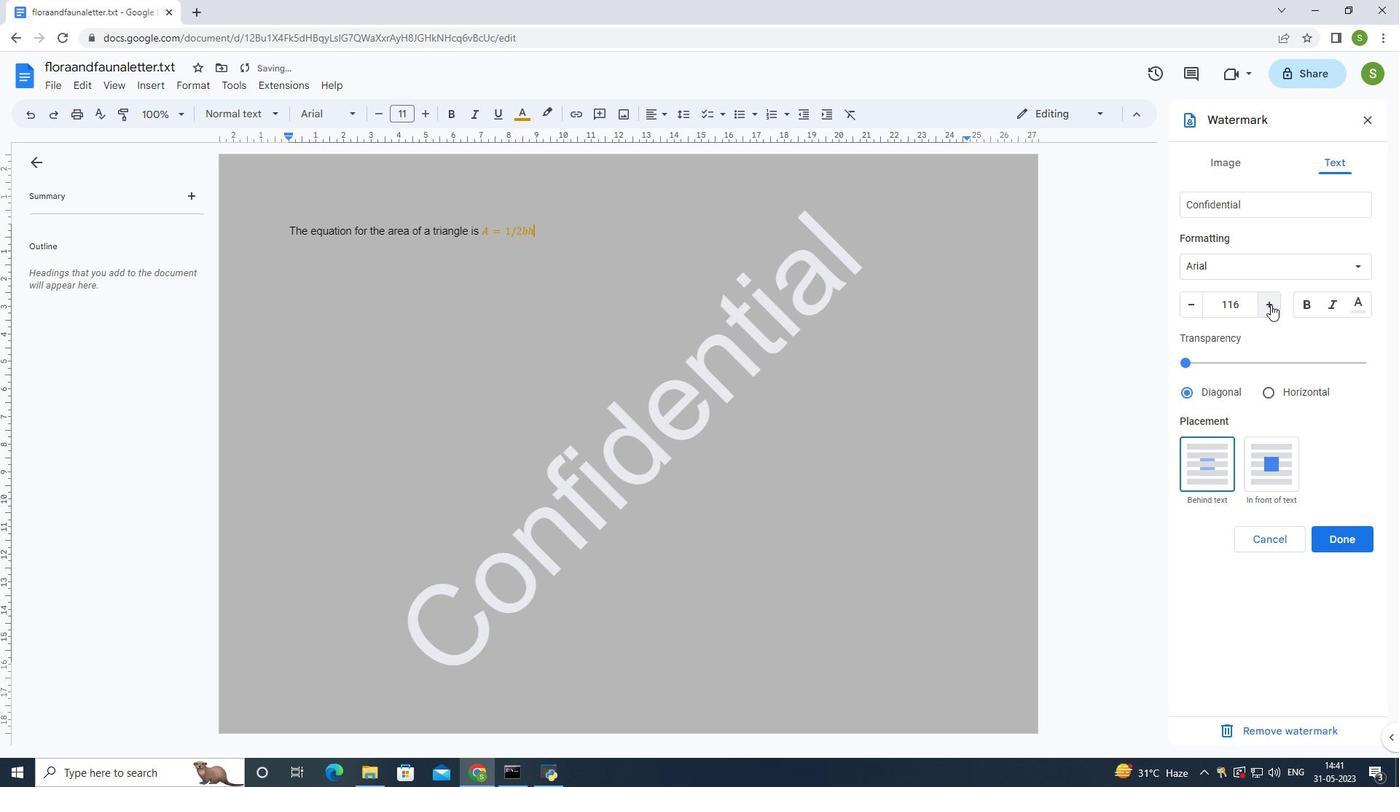 
Action: Mouse moved to (805, 481)
Screenshot: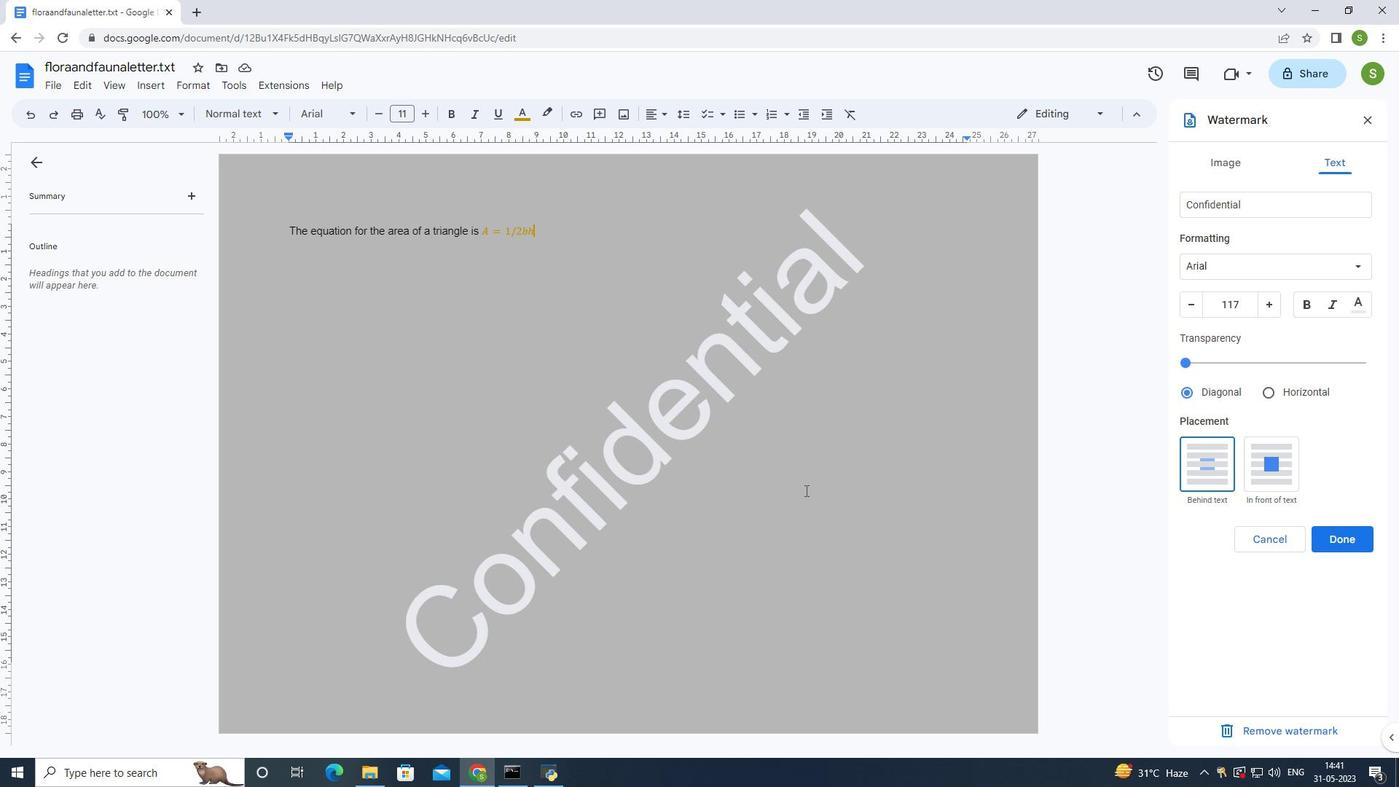 
Action: Mouse scrolled (805, 480) with delta (0, 0)
Screenshot: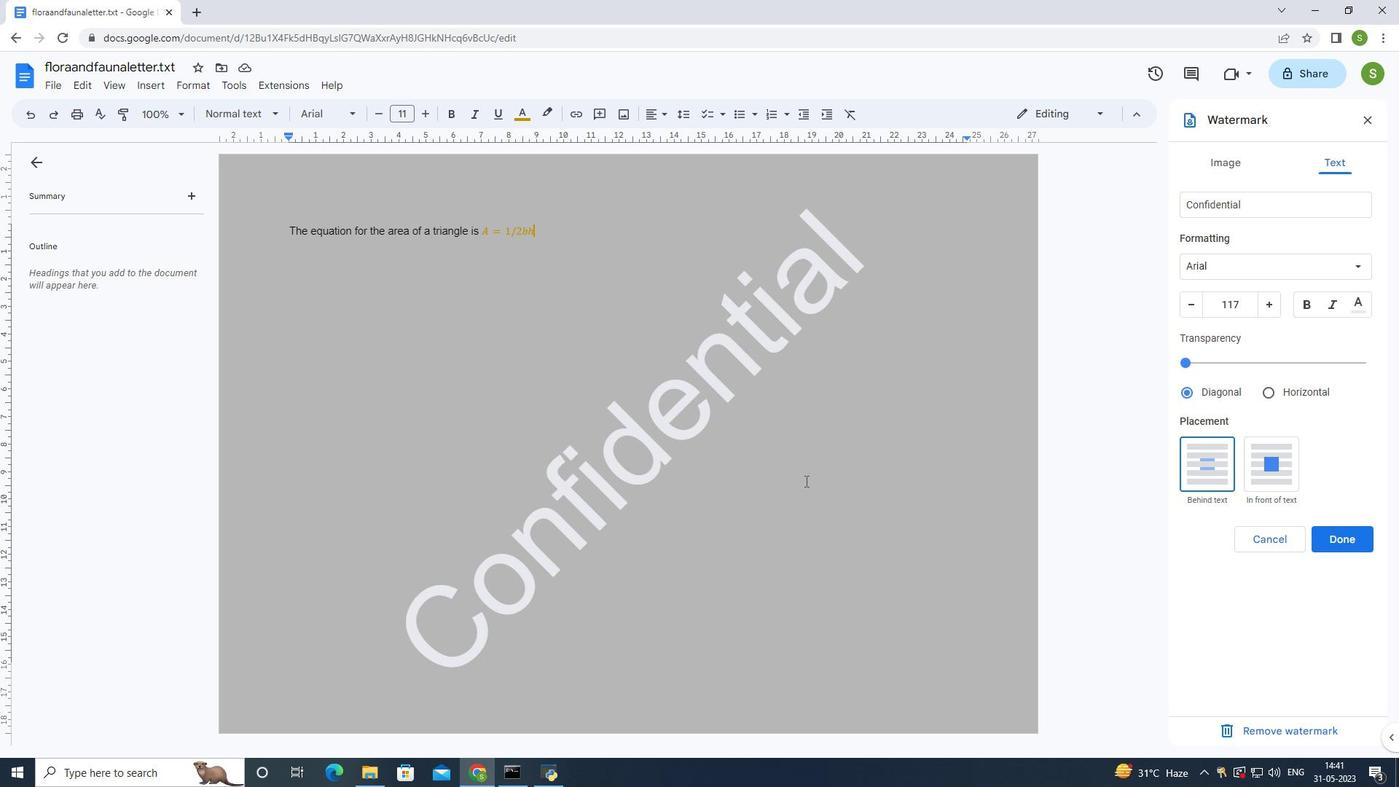 
Action: Mouse scrolled (805, 480) with delta (0, 0)
Screenshot: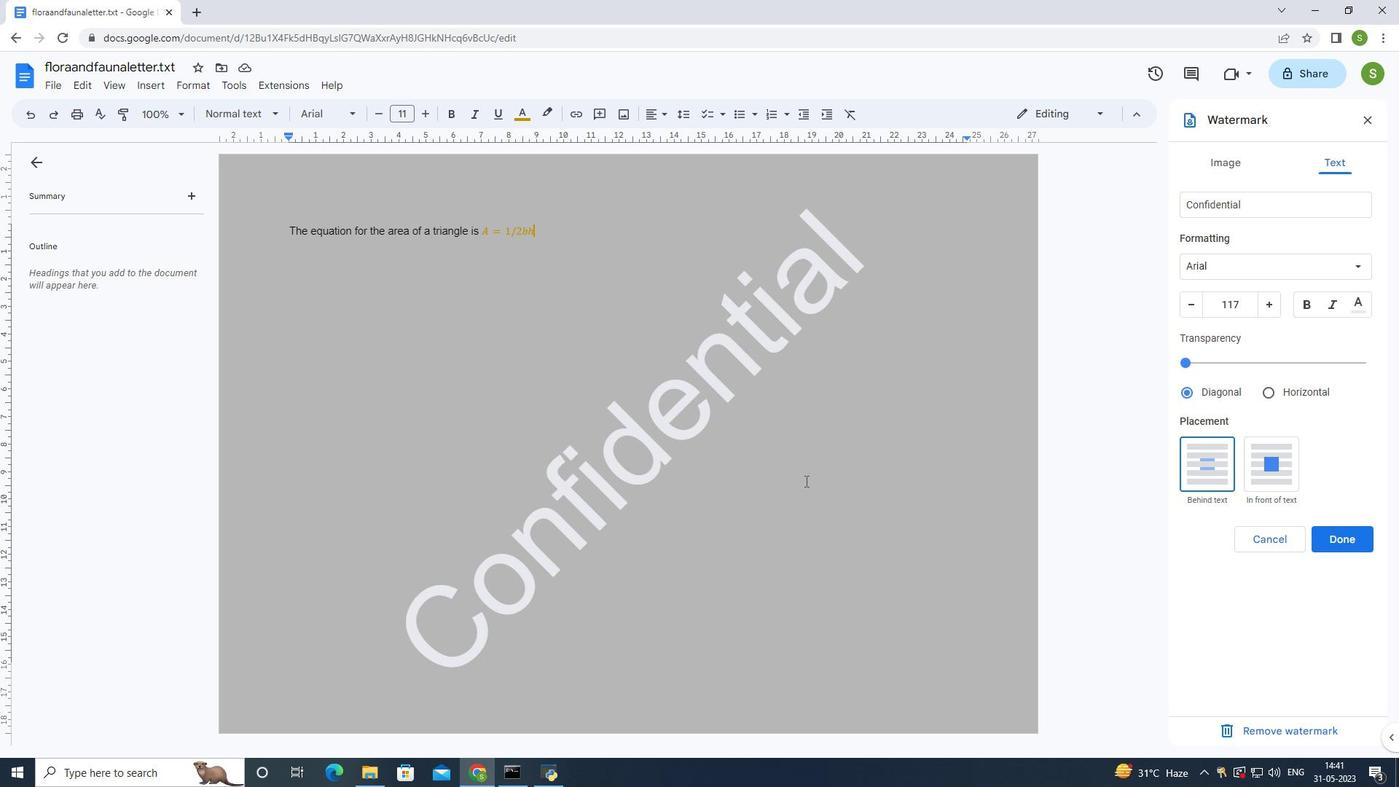 
Action: Mouse scrolled (805, 480) with delta (0, 0)
Screenshot: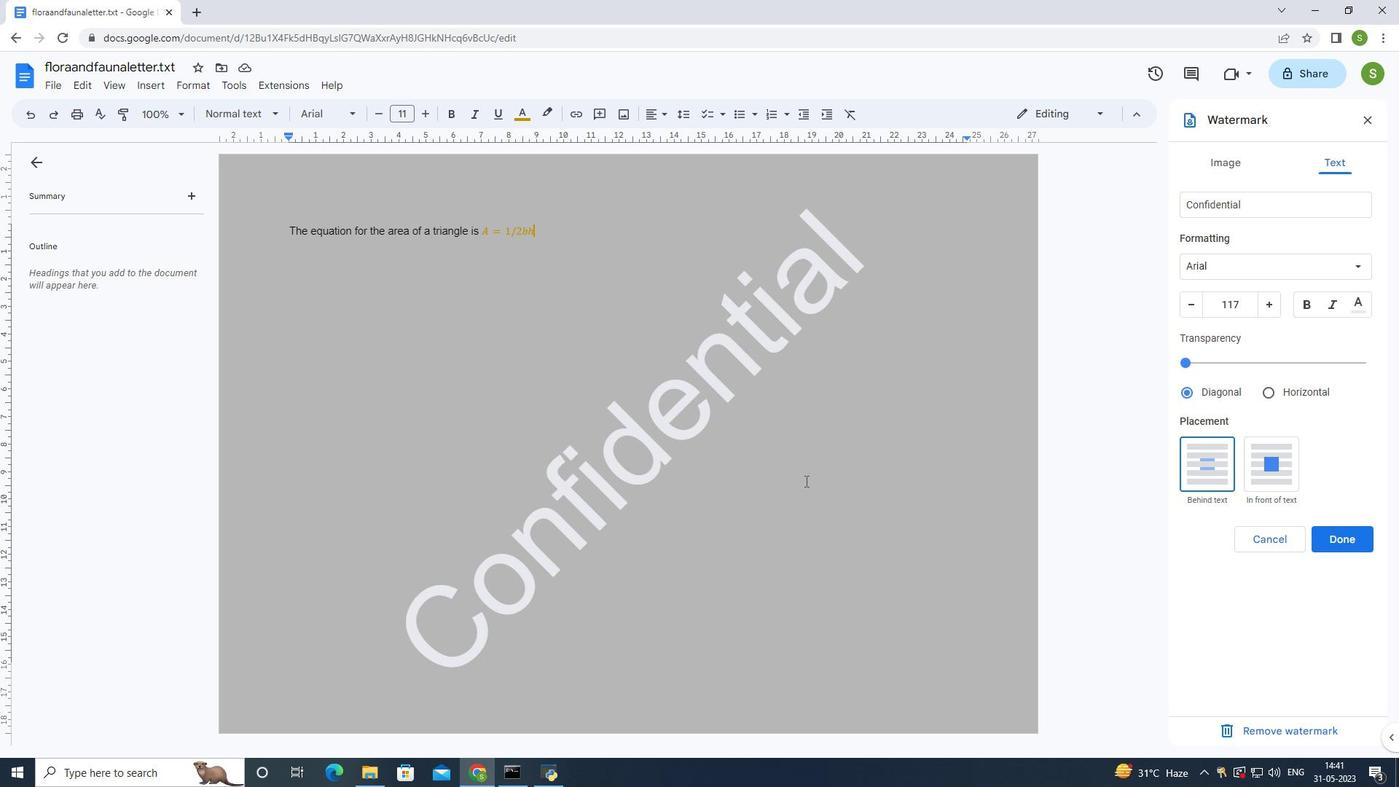 
Action: Mouse scrolled (805, 480) with delta (0, 0)
Screenshot: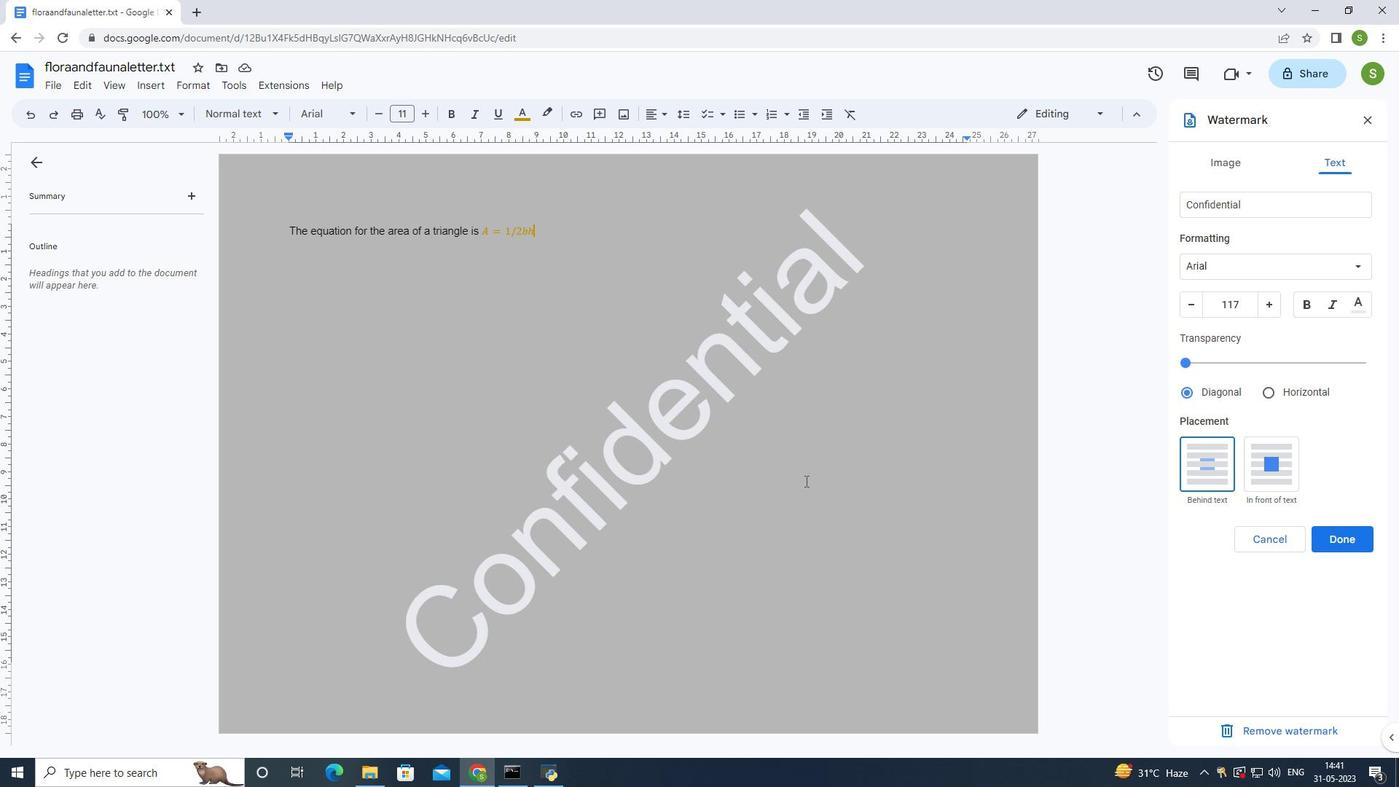 
Action: Mouse moved to (708, 626)
Screenshot: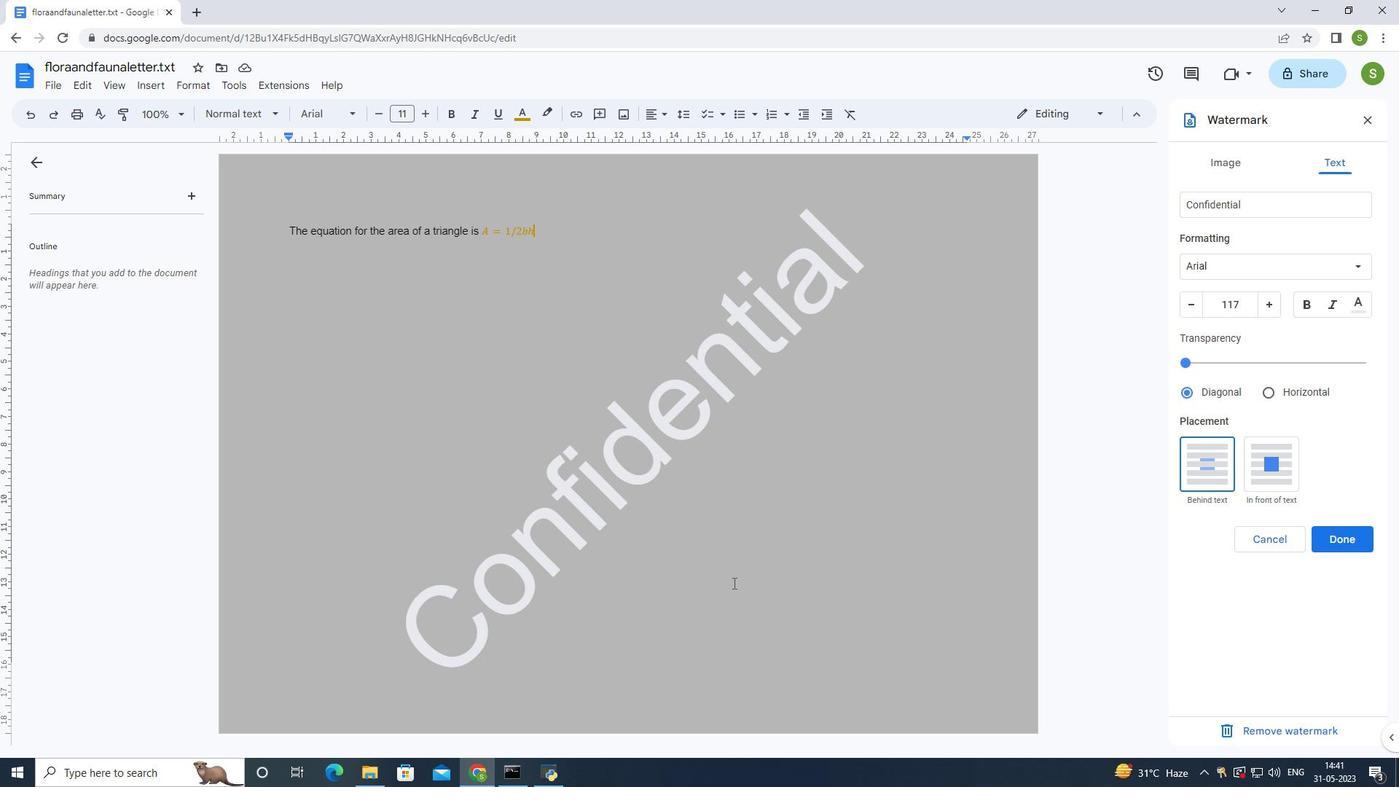 
Action: Mouse pressed left at (708, 626)
Screenshot: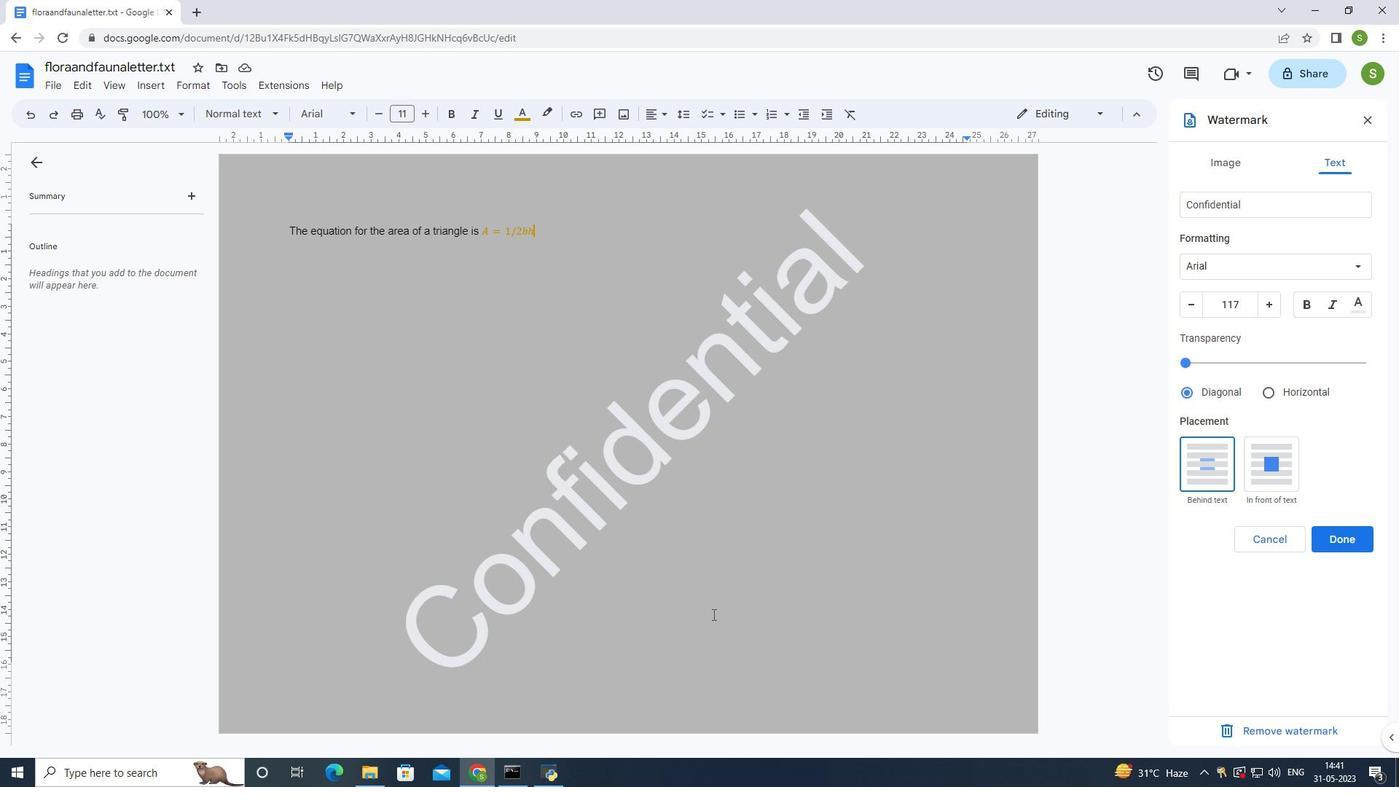 
Action: Mouse moved to (707, 625)
Screenshot: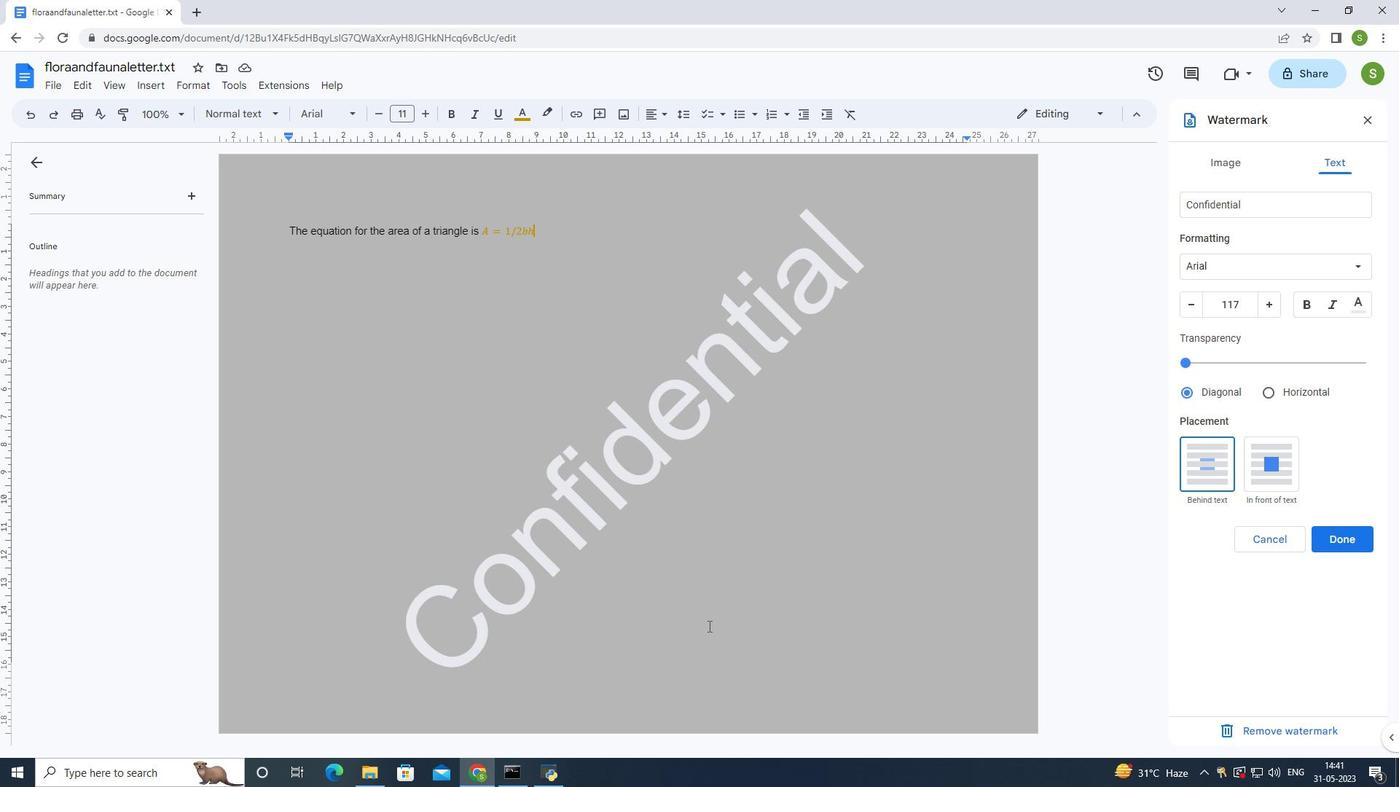 
Action: Mouse pressed left at (707, 625)
Screenshot: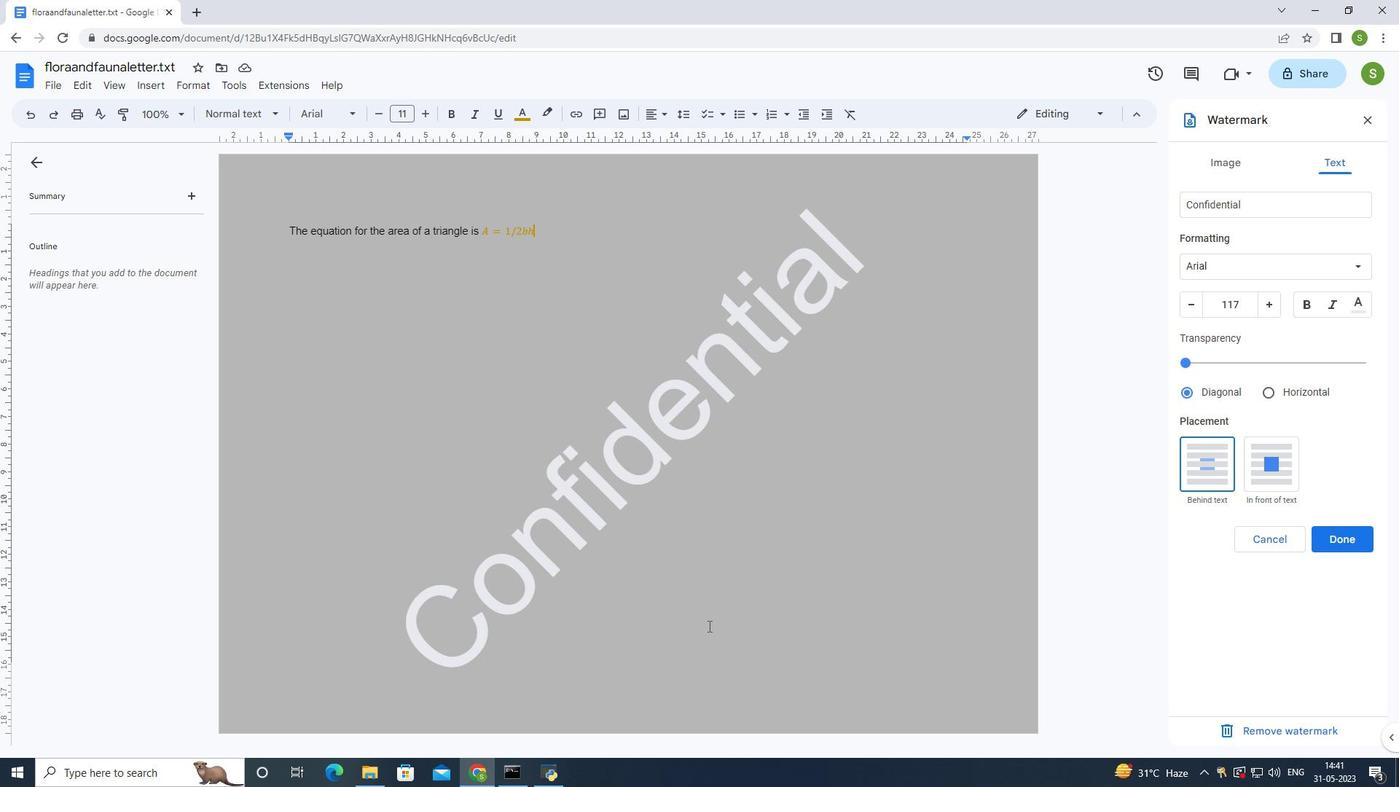 
Action: Mouse moved to (713, 635)
Screenshot: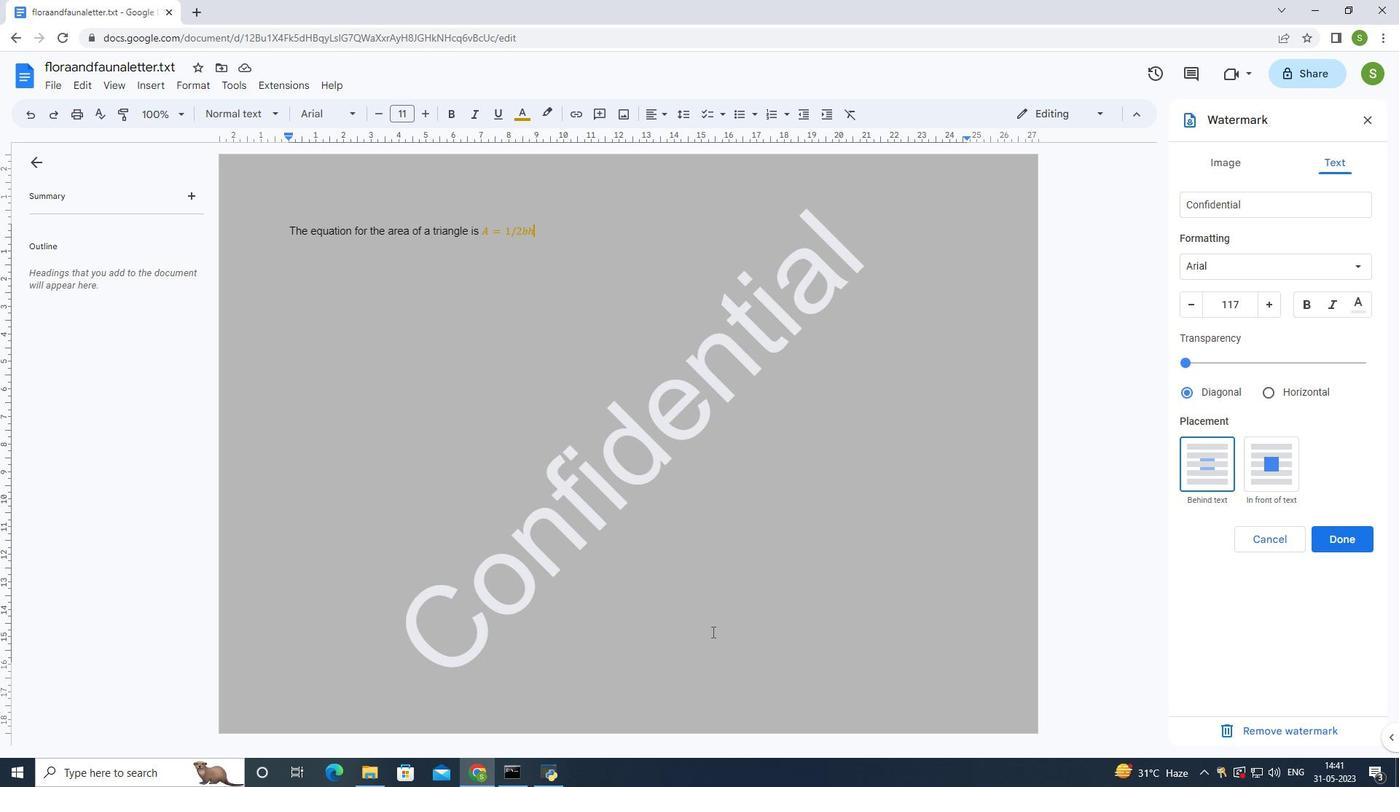 
Action: Mouse pressed left at (713, 635)
Screenshot: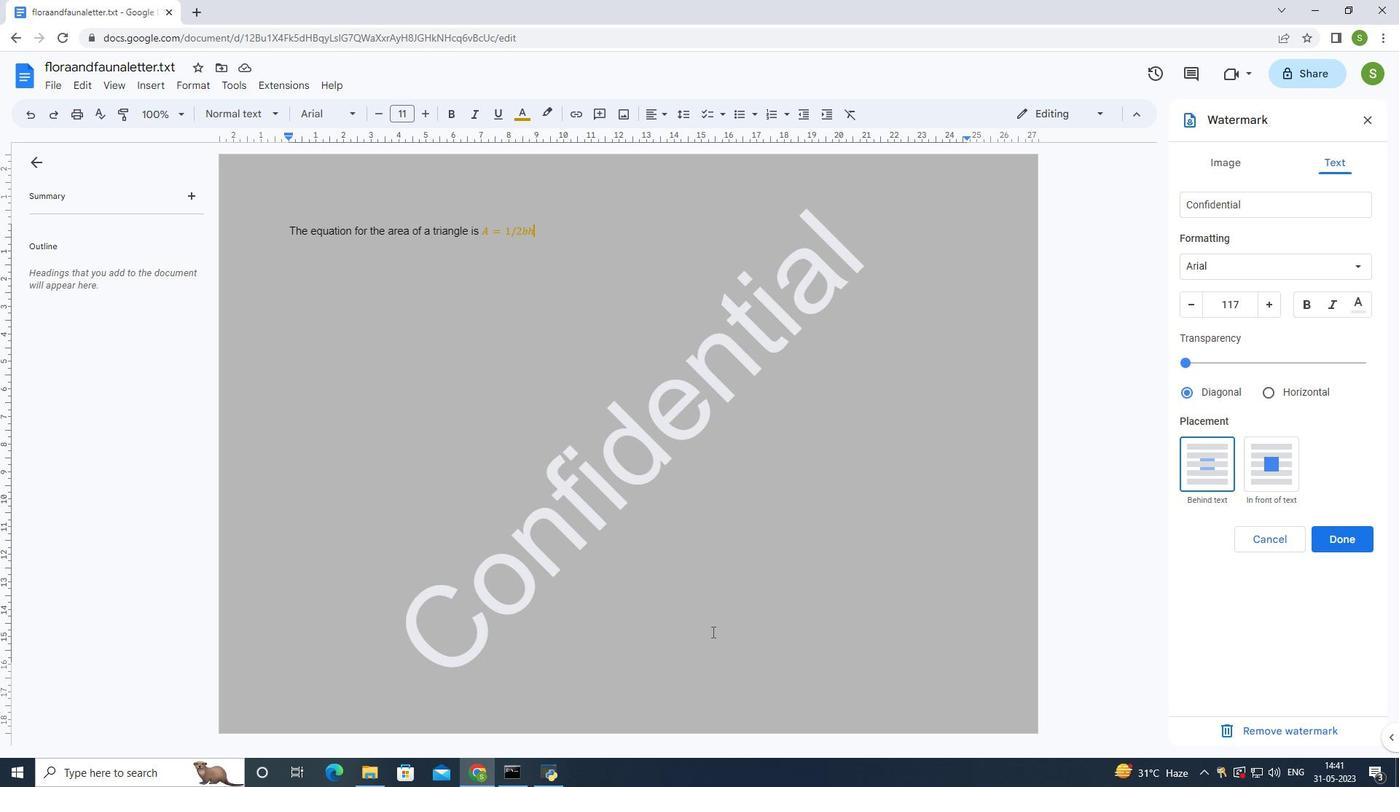 
Action: Mouse pressed left at (713, 635)
Screenshot: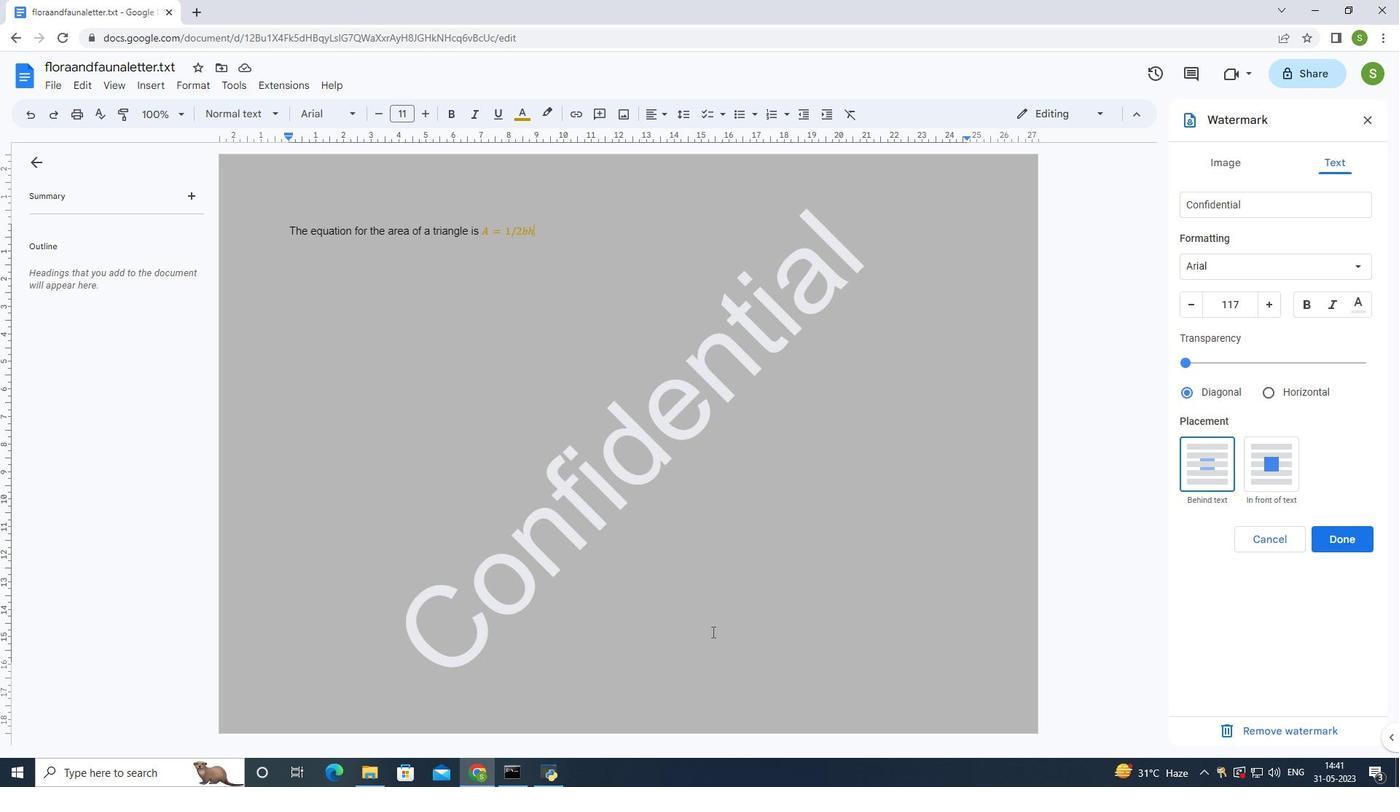 
Action: Mouse moved to (715, 635)
Screenshot: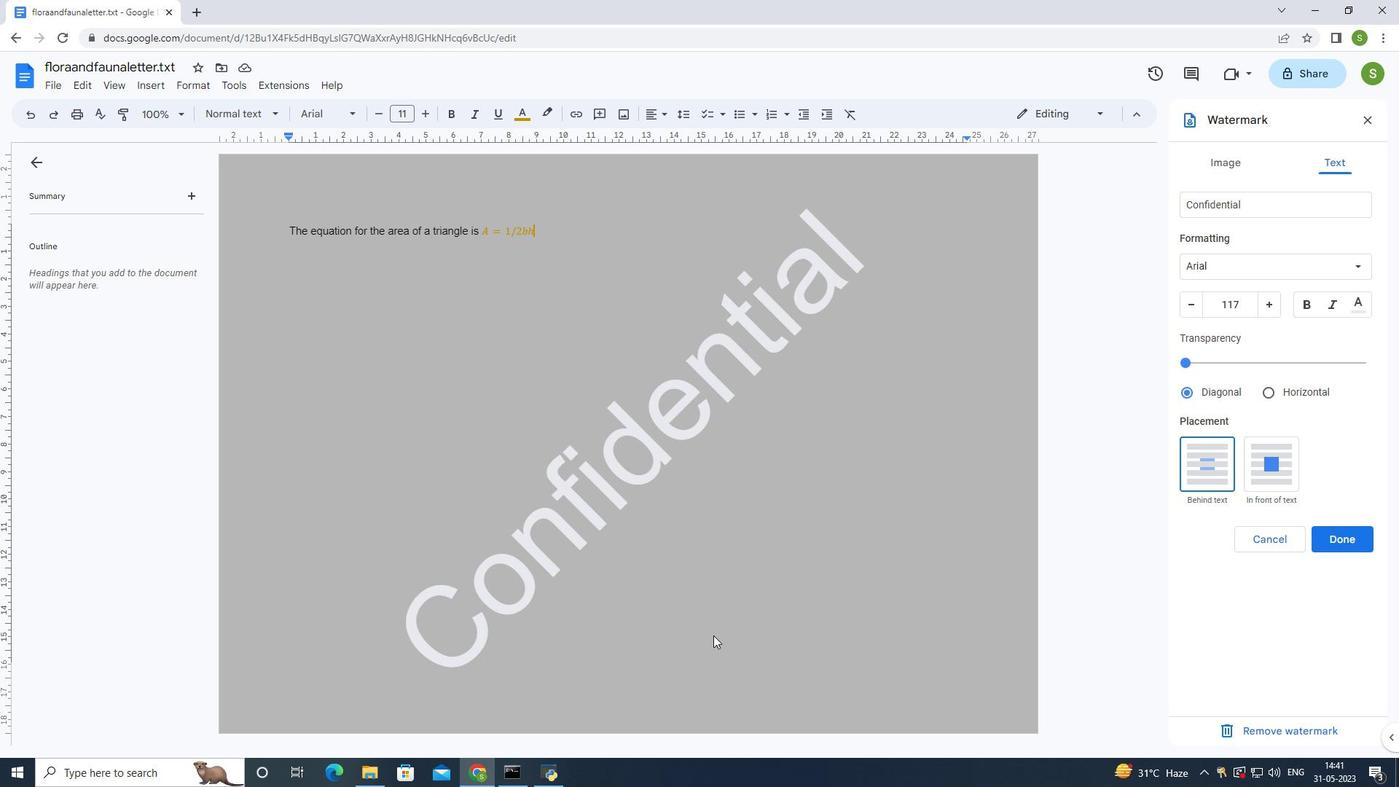 
Action: Mouse pressed left at (715, 635)
Screenshot: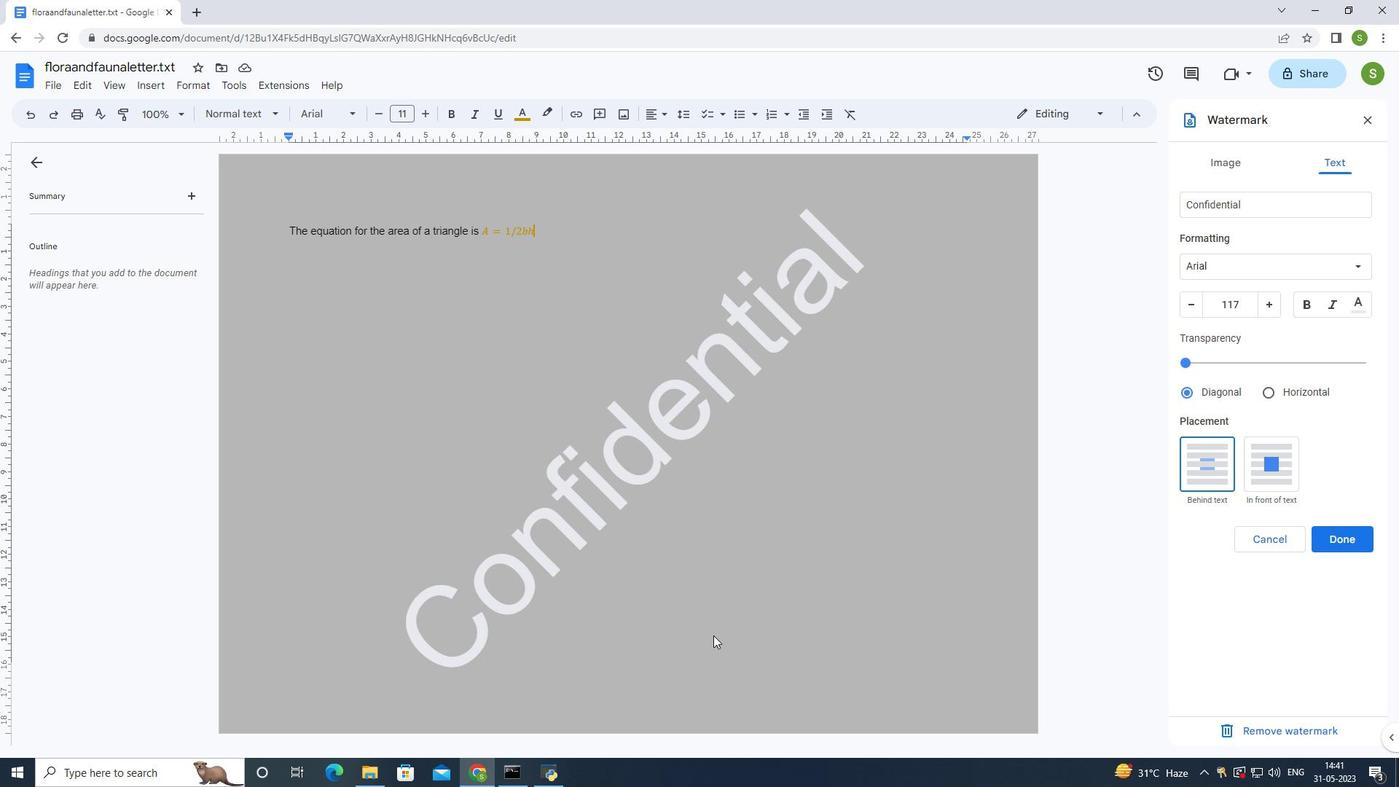 
Action: Mouse moved to (1341, 545)
Screenshot: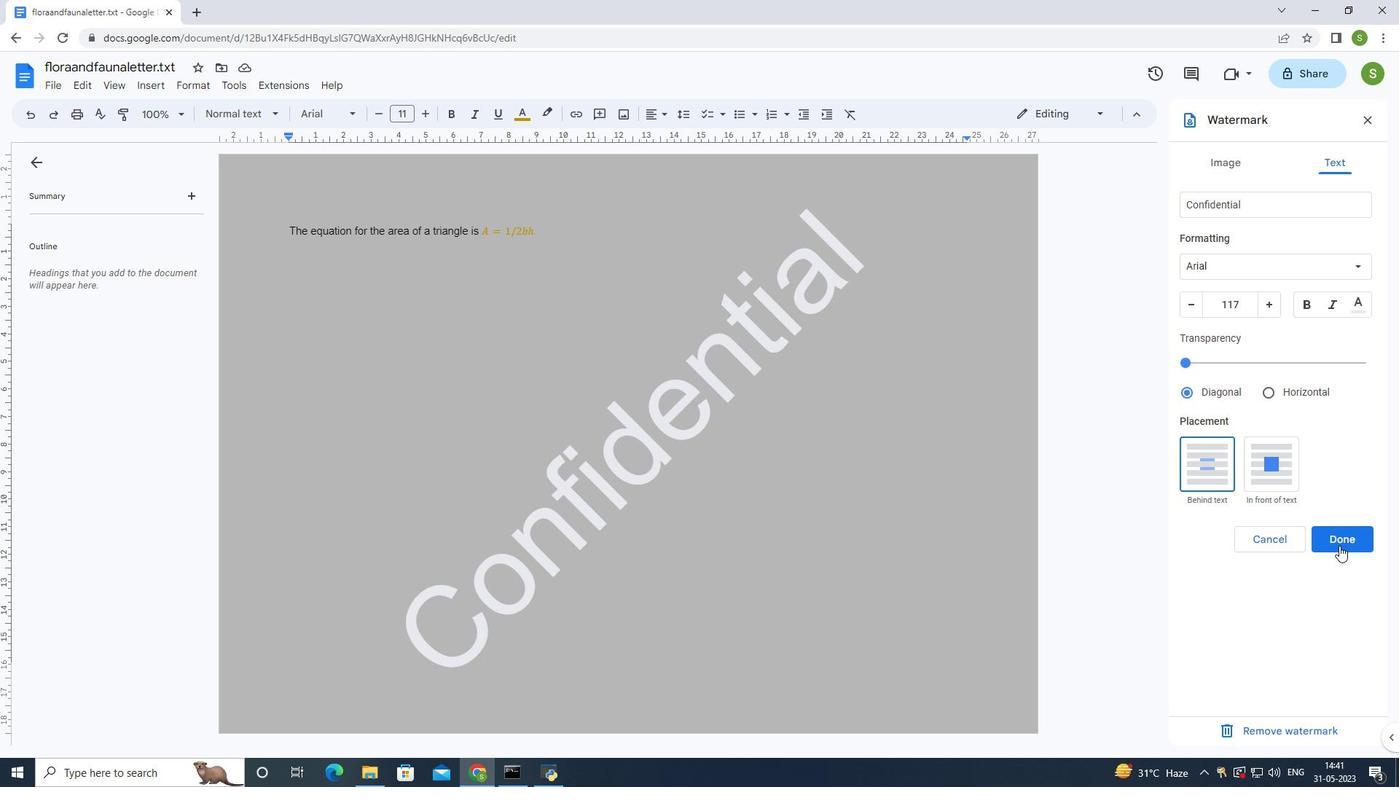 
Action: Mouse pressed left at (1341, 545)
Screenshot: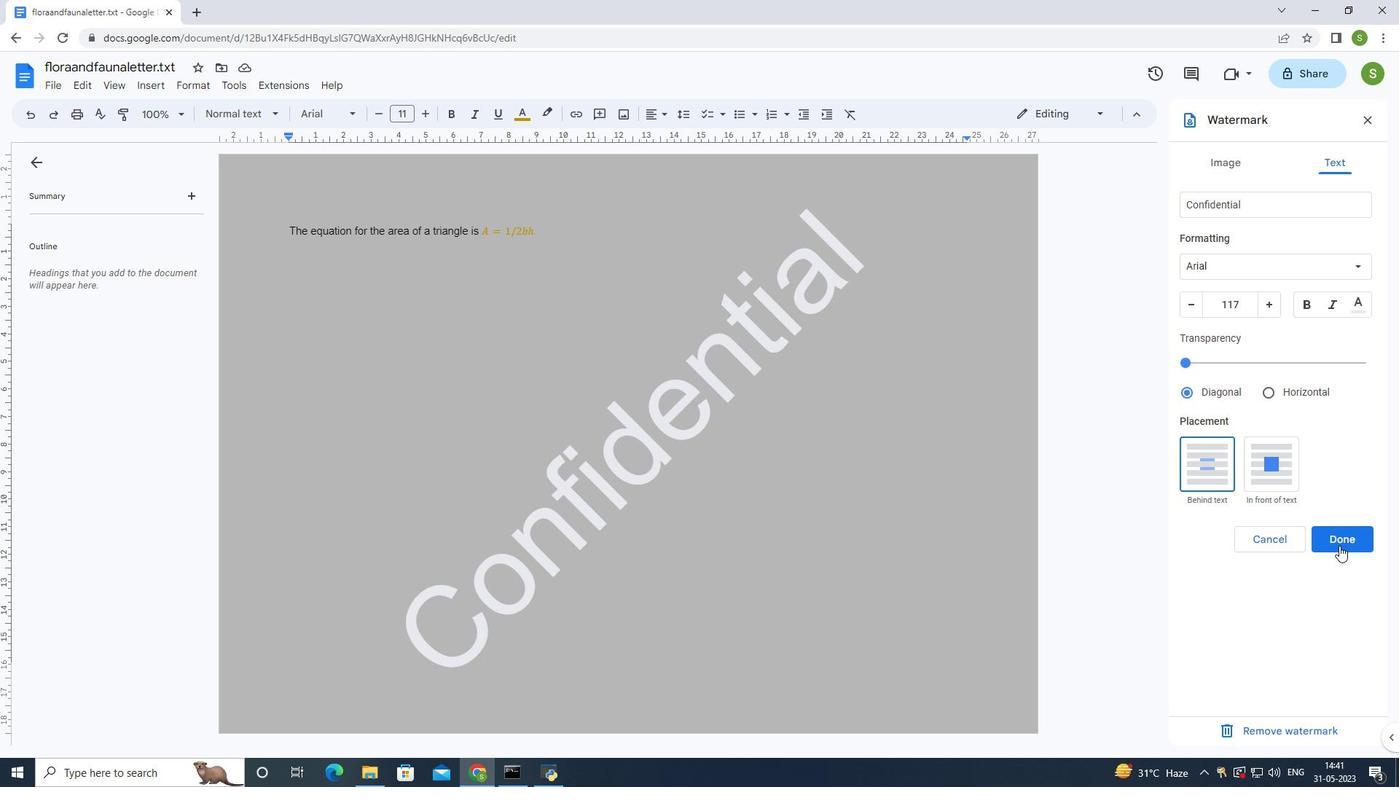 
Action: Mouse moved to (896, 689)
Screenshot: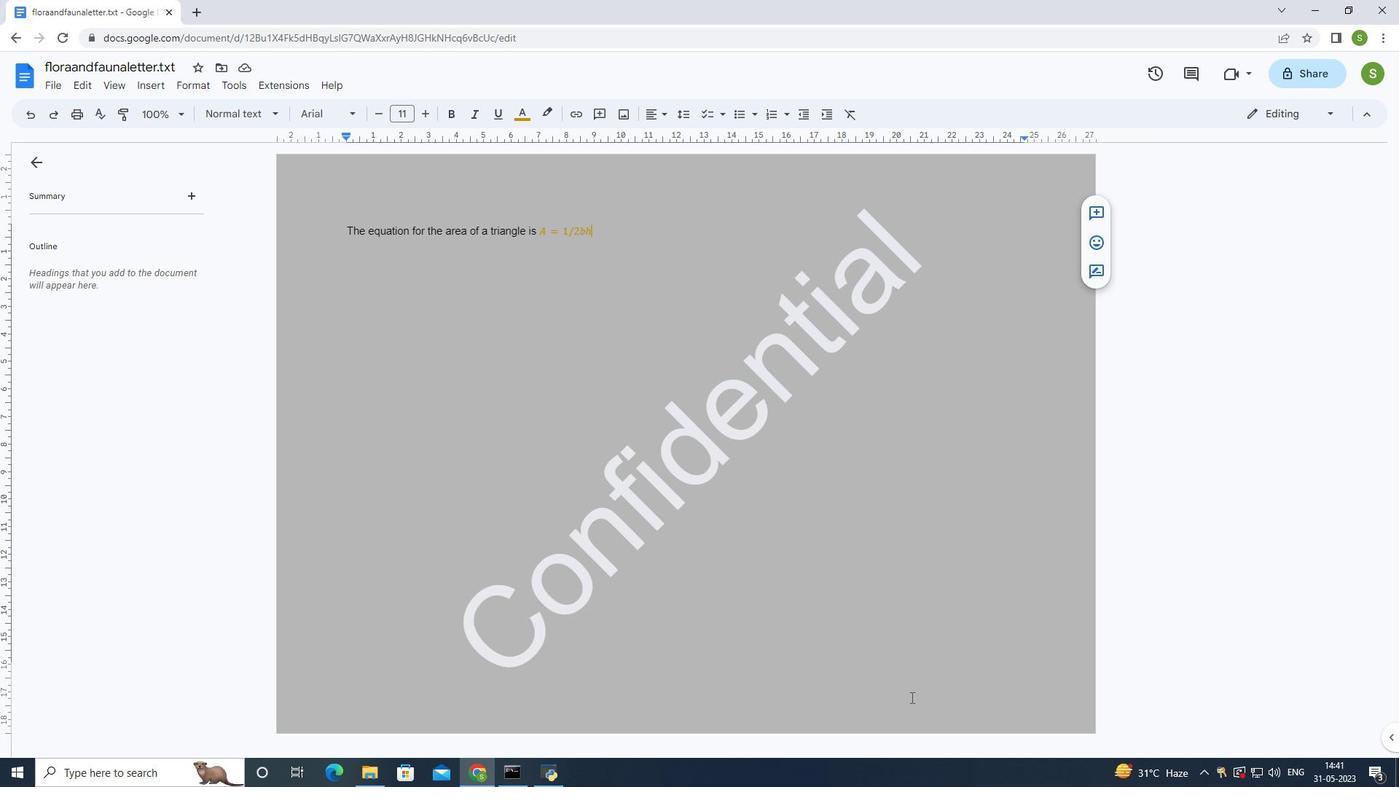 
Action: Mouse pressed left at (896, 689)
Screenshot: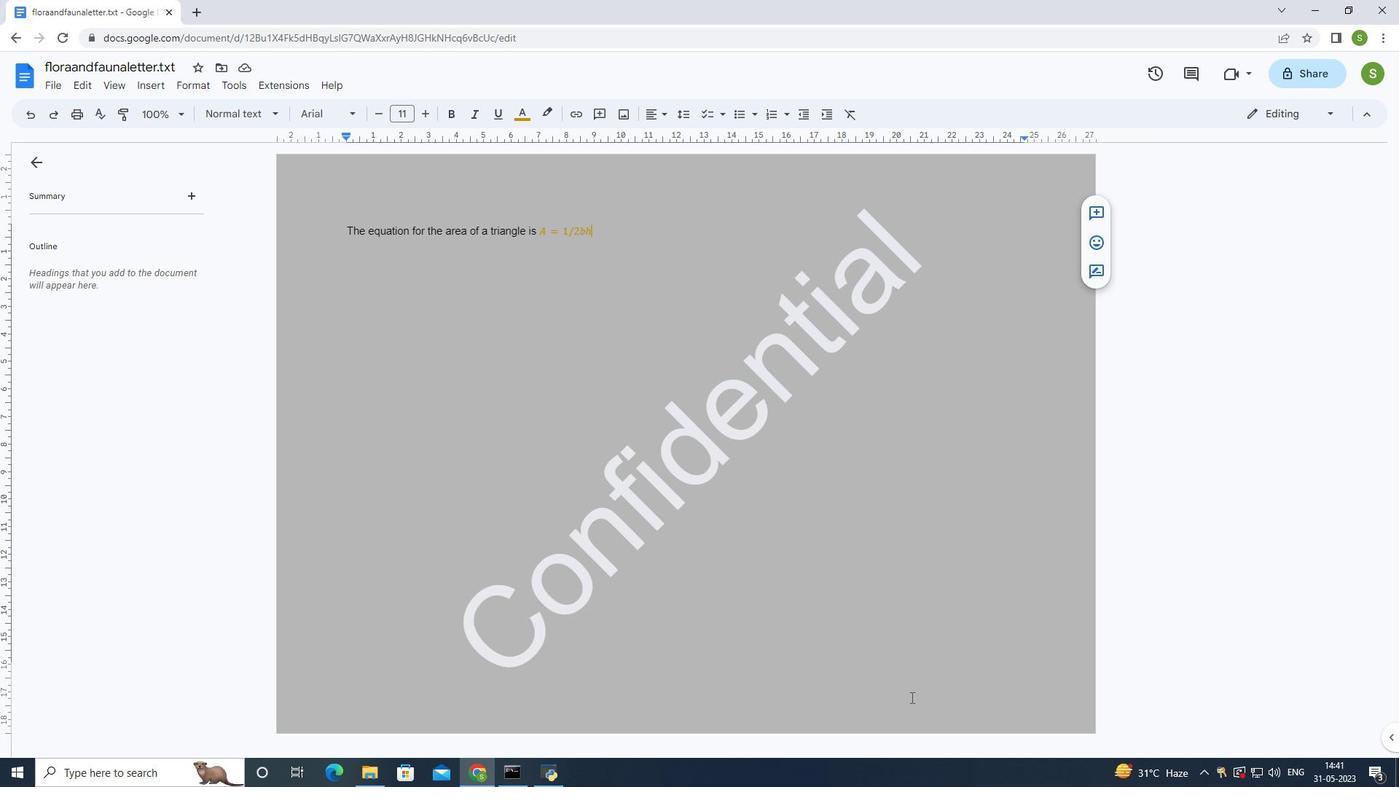 
Action: Mouse pressed left at (896, 689)
Screenshot: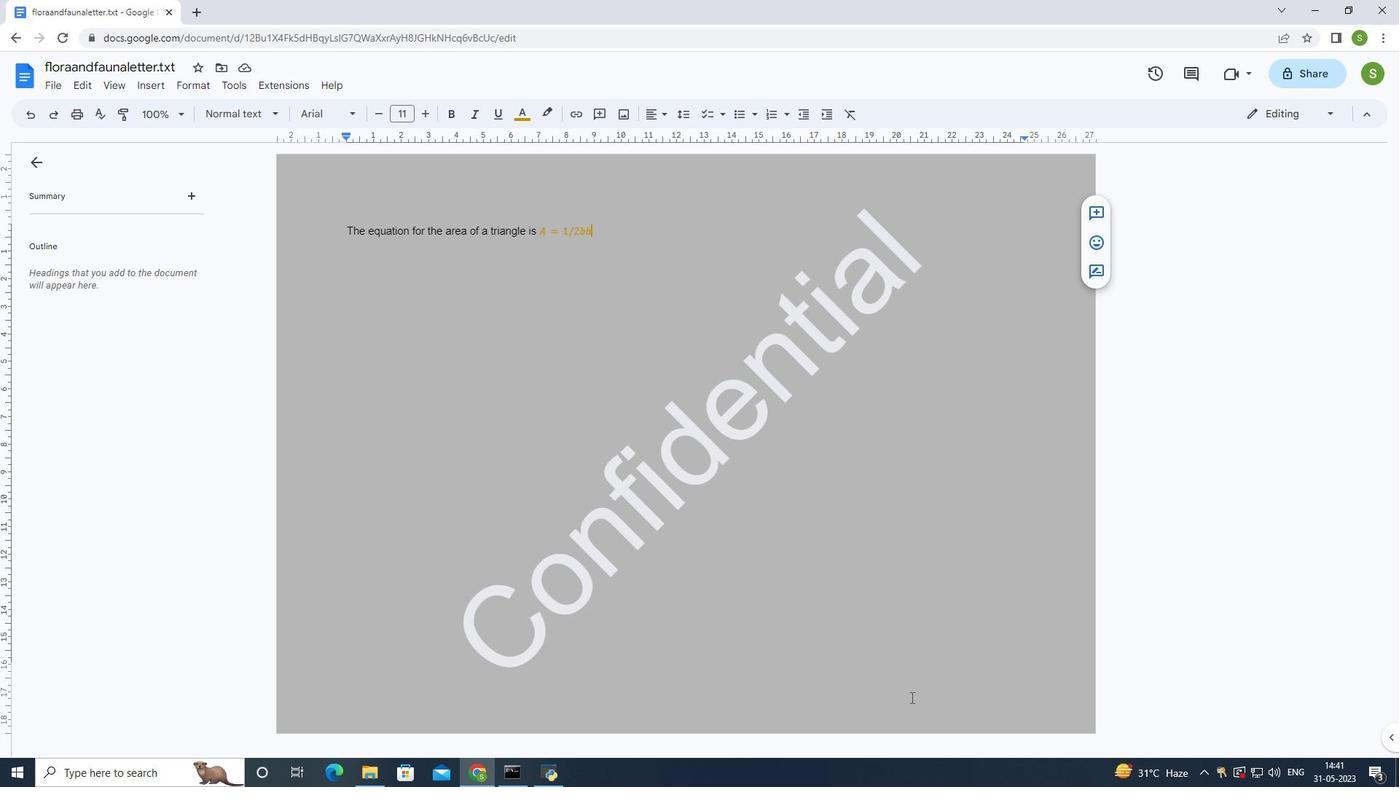 
Action: Mouse moved to (834, 689)
Screenshot: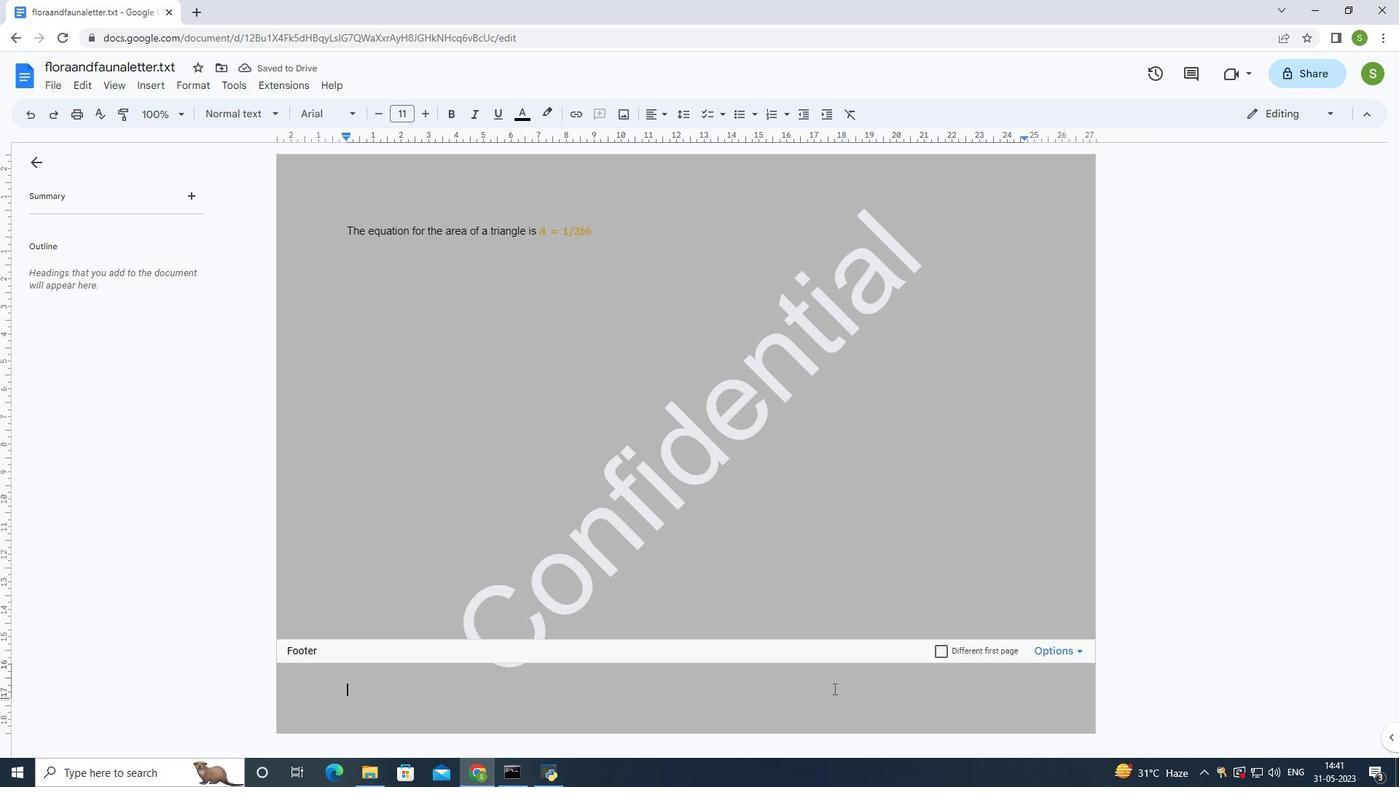 
Action: Key pressed www
Screenshot: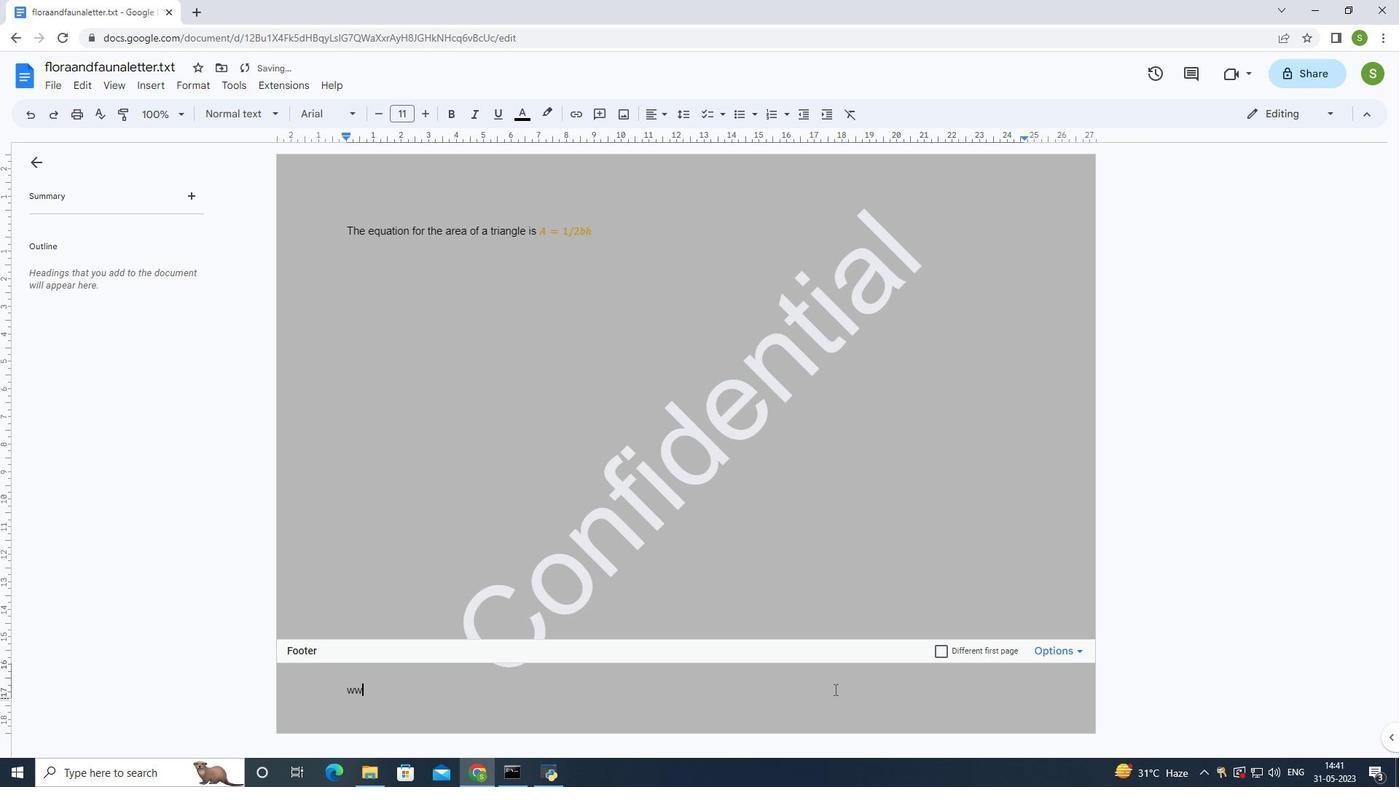 
Action: Mouse moved to (834, 688)
Screenshot: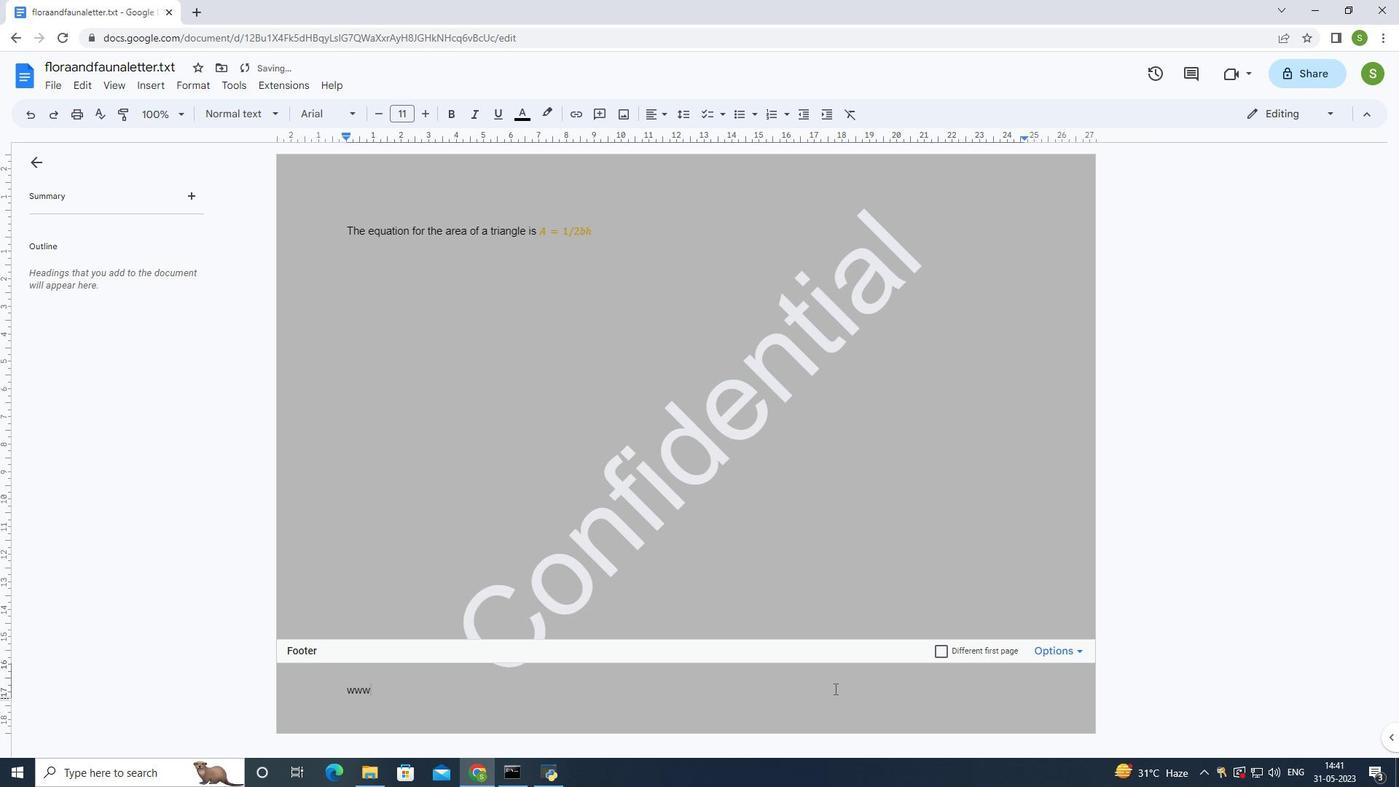 
Action: Key pressed .
Screenshot: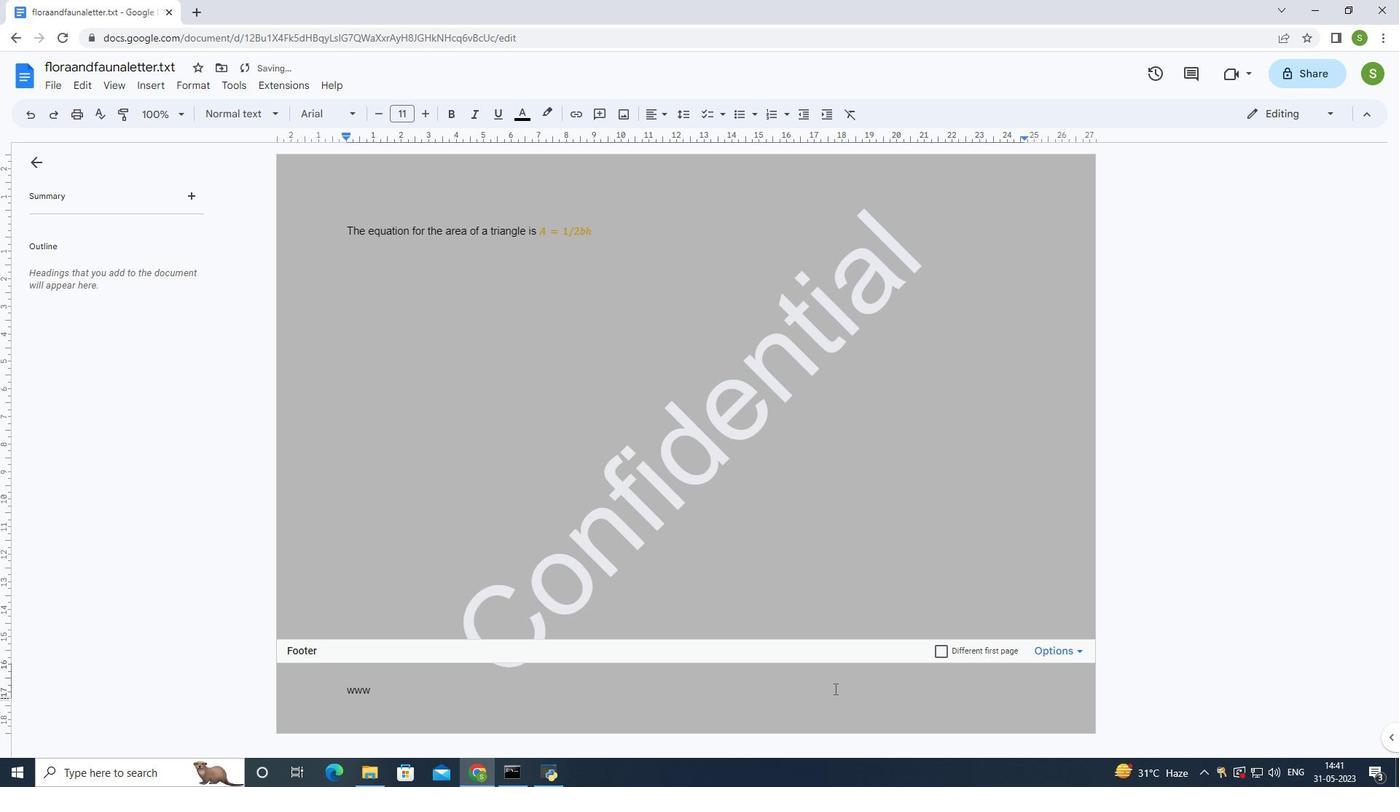 
Action: Mouse moved to (831, 690)
Screenshot: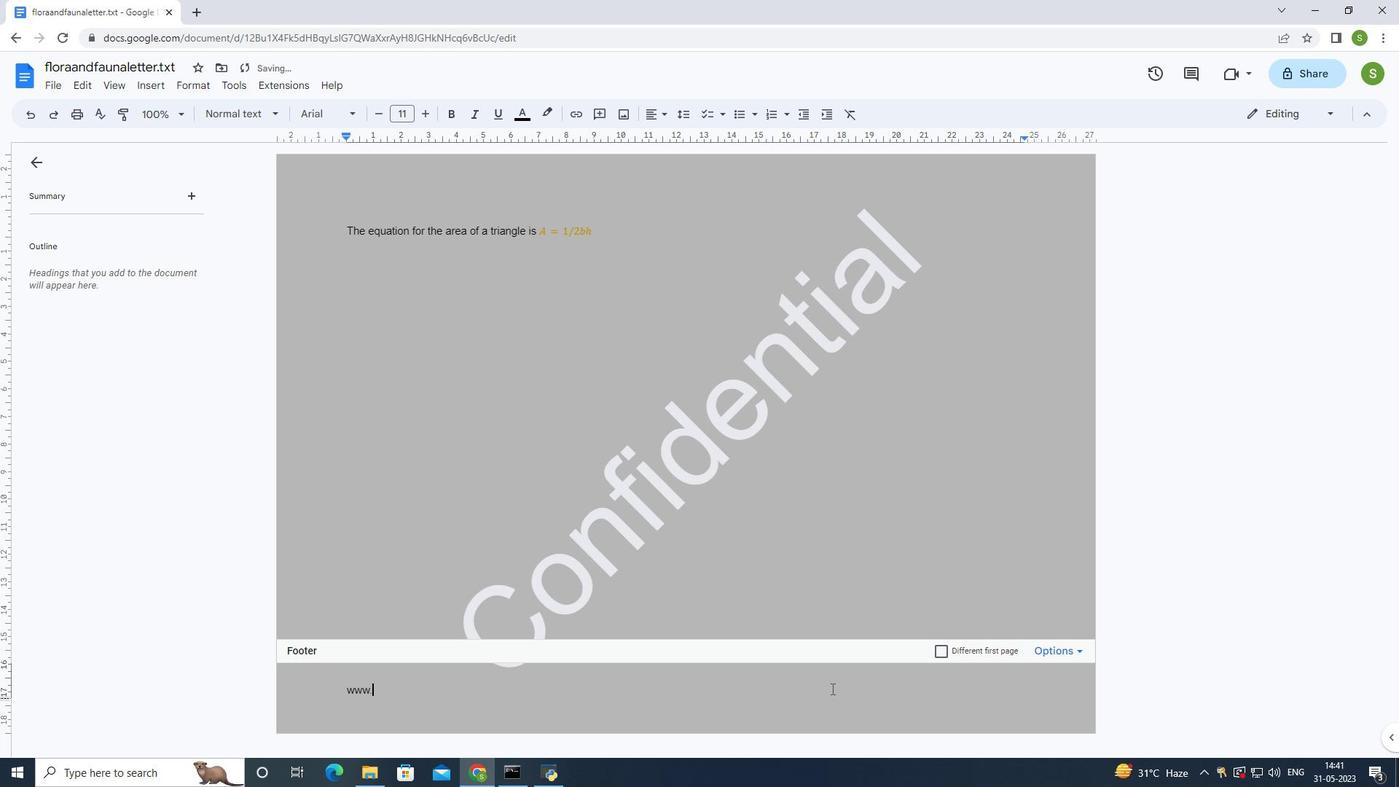 
Action: Key pressed ra
Screenshot: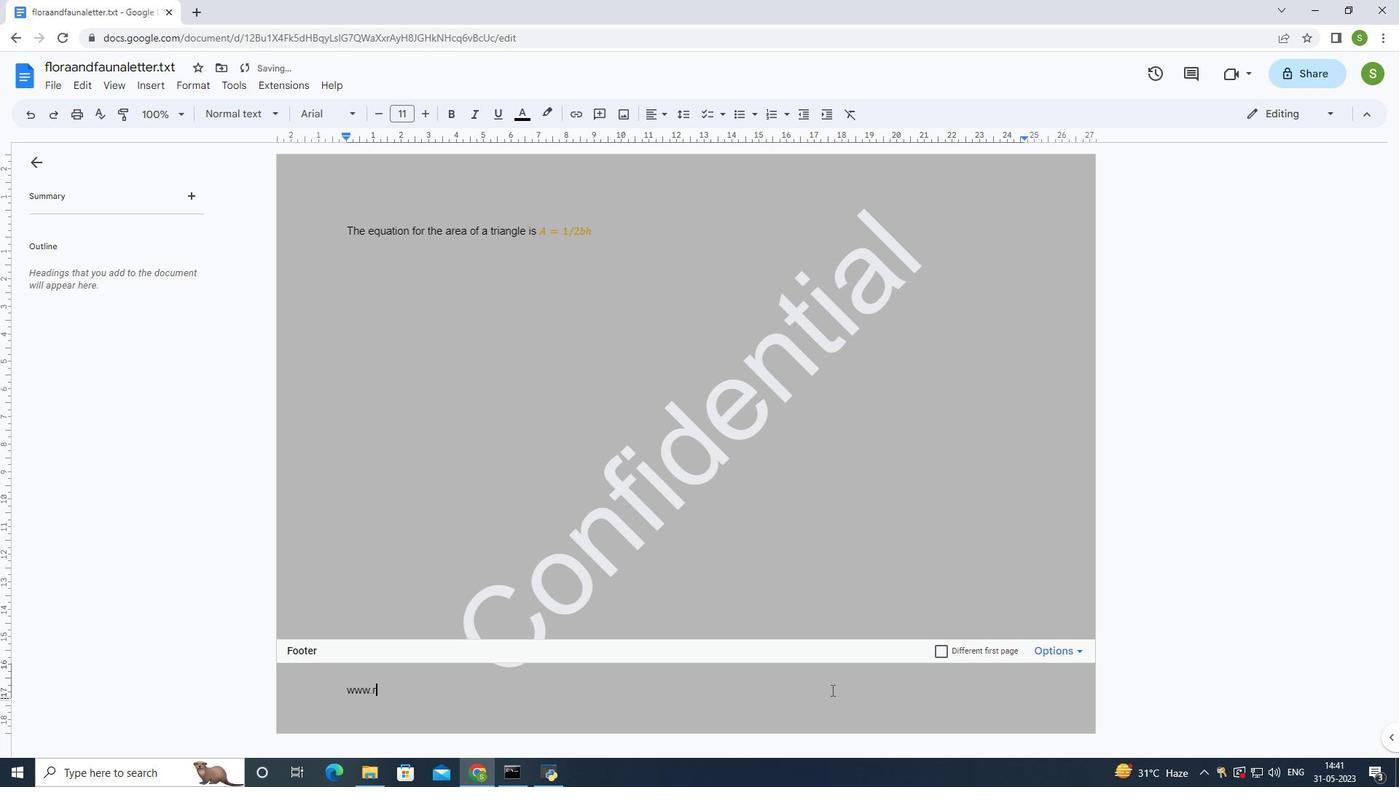 
Action: Mouse moved to (832, 690)
Screenshot: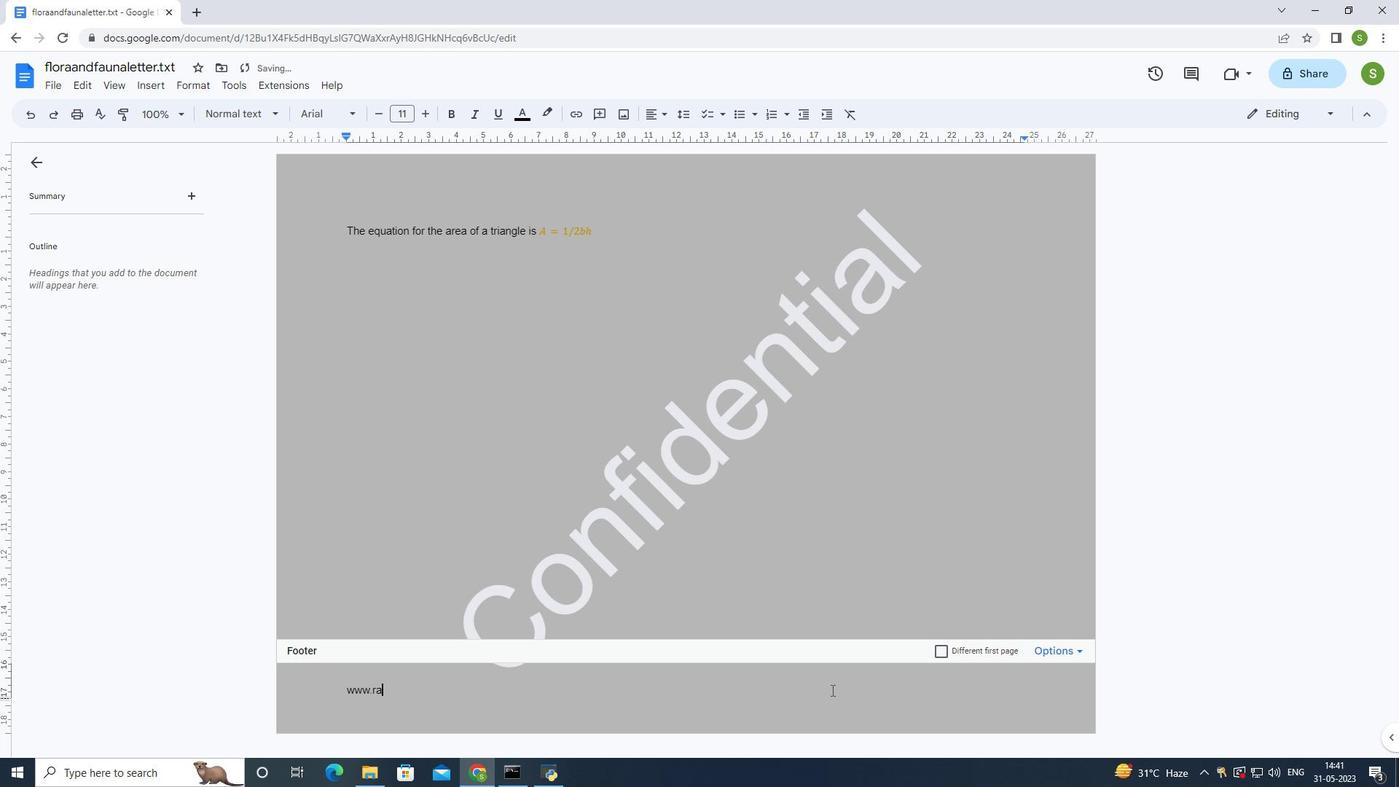 
Action: Key pressed m
Screenshot: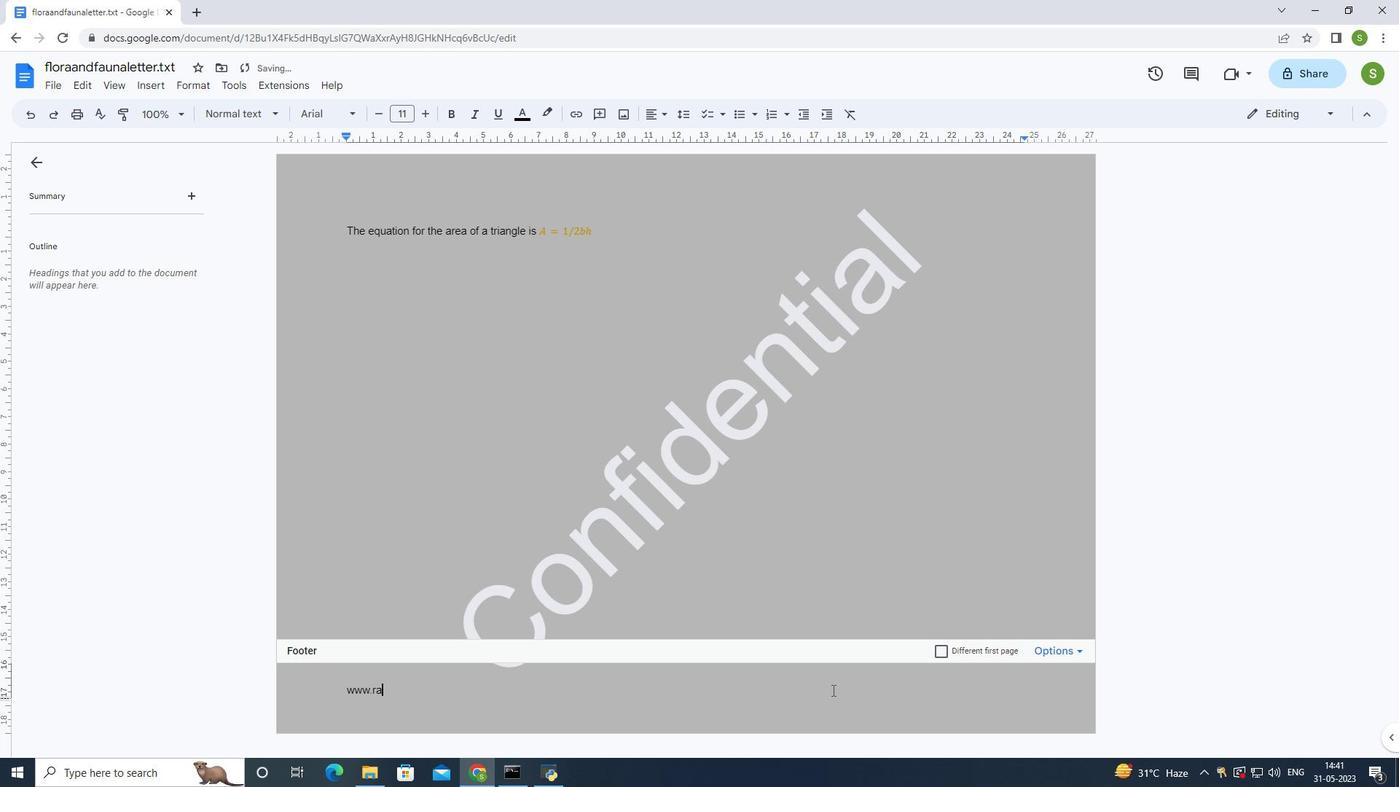 
Action: Mouse moved to (834, 688)
Screenshot: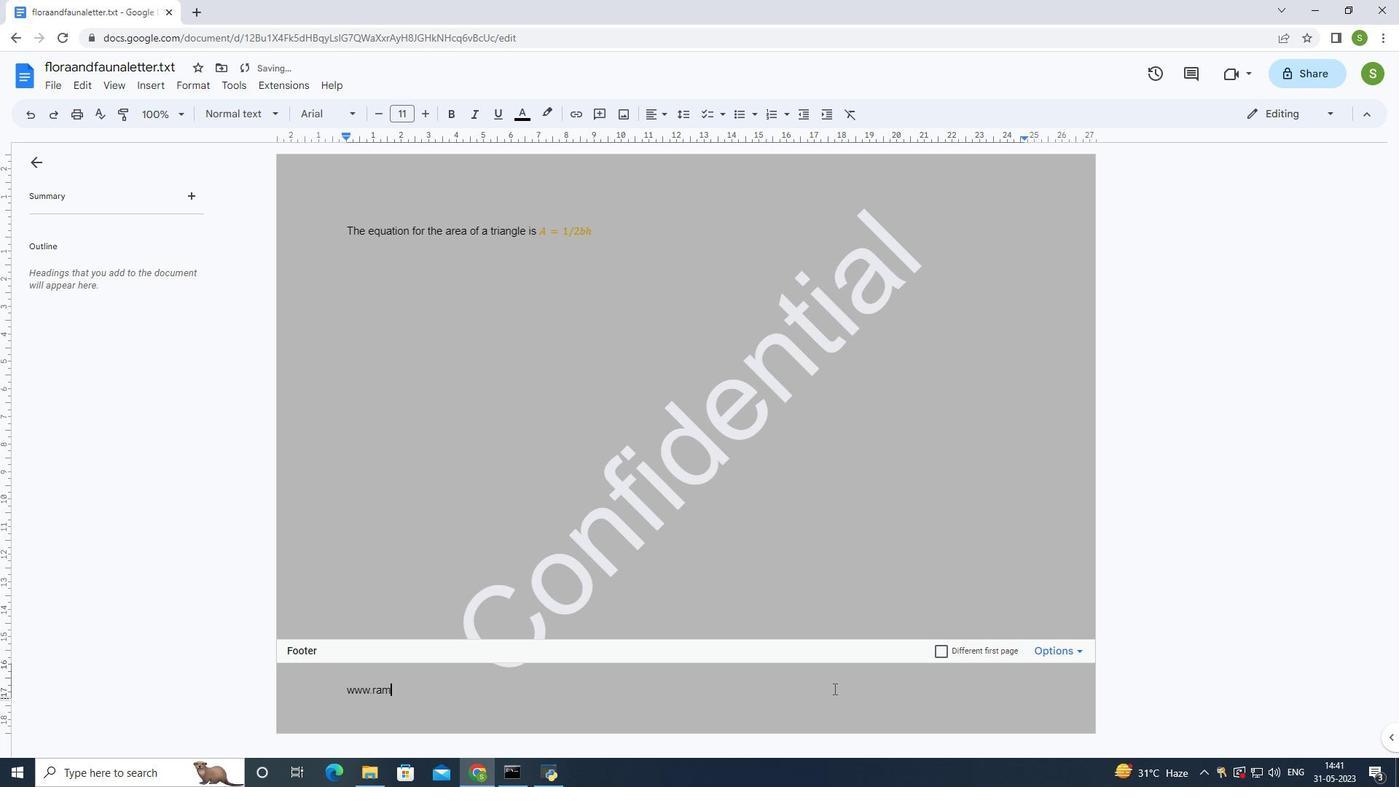 
Action: Key pressed s
Screenshot: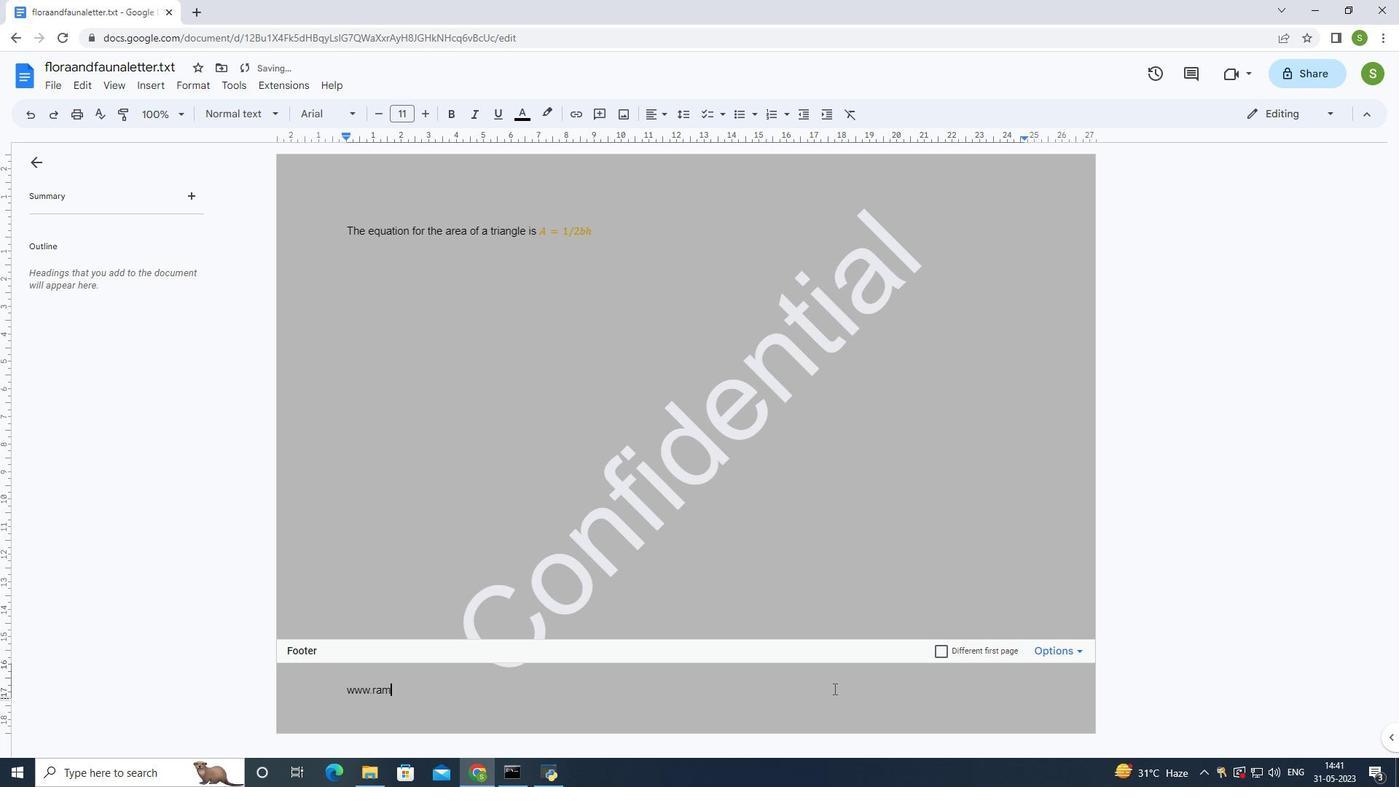 
Action: Mouse moved to (839, 685)
Screenshot: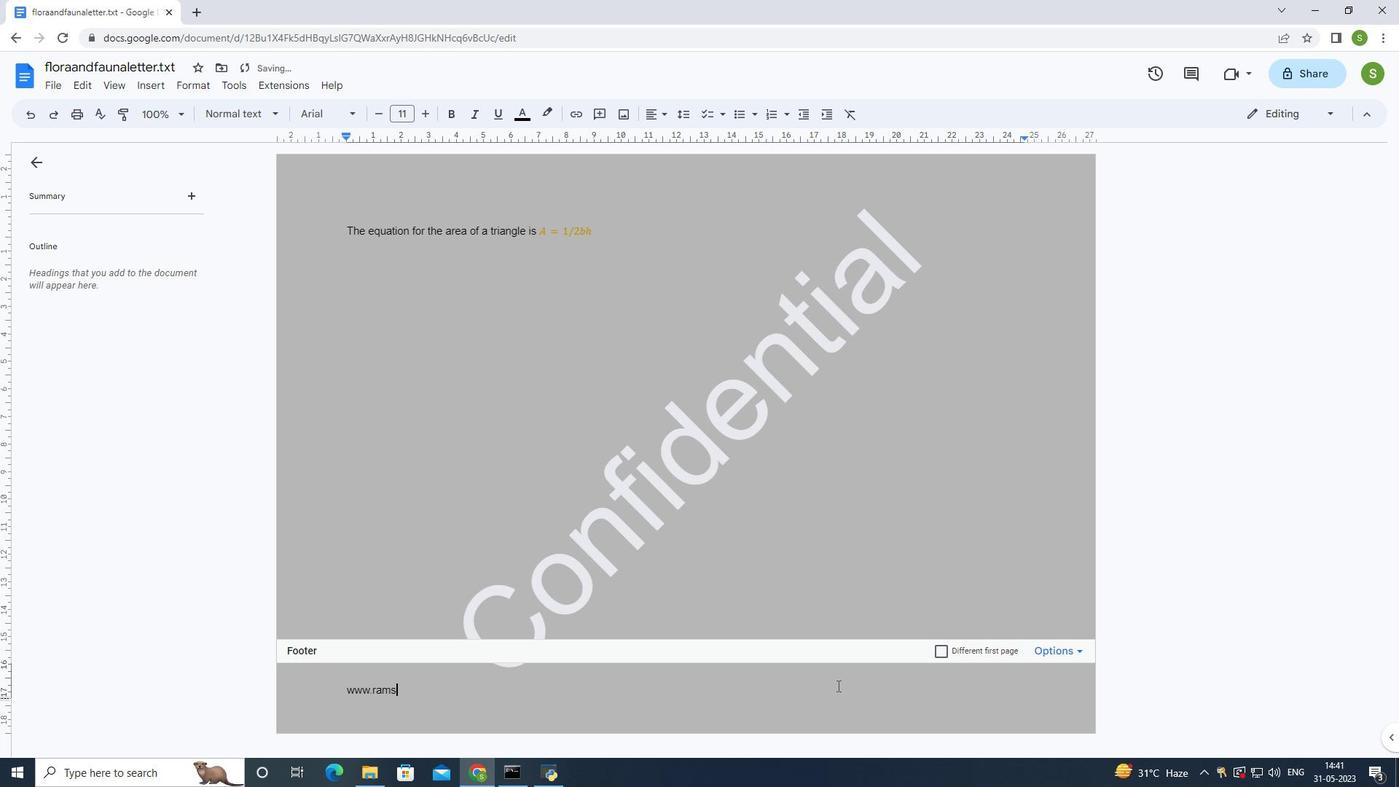 
Action: Key pressed o
Screenshot: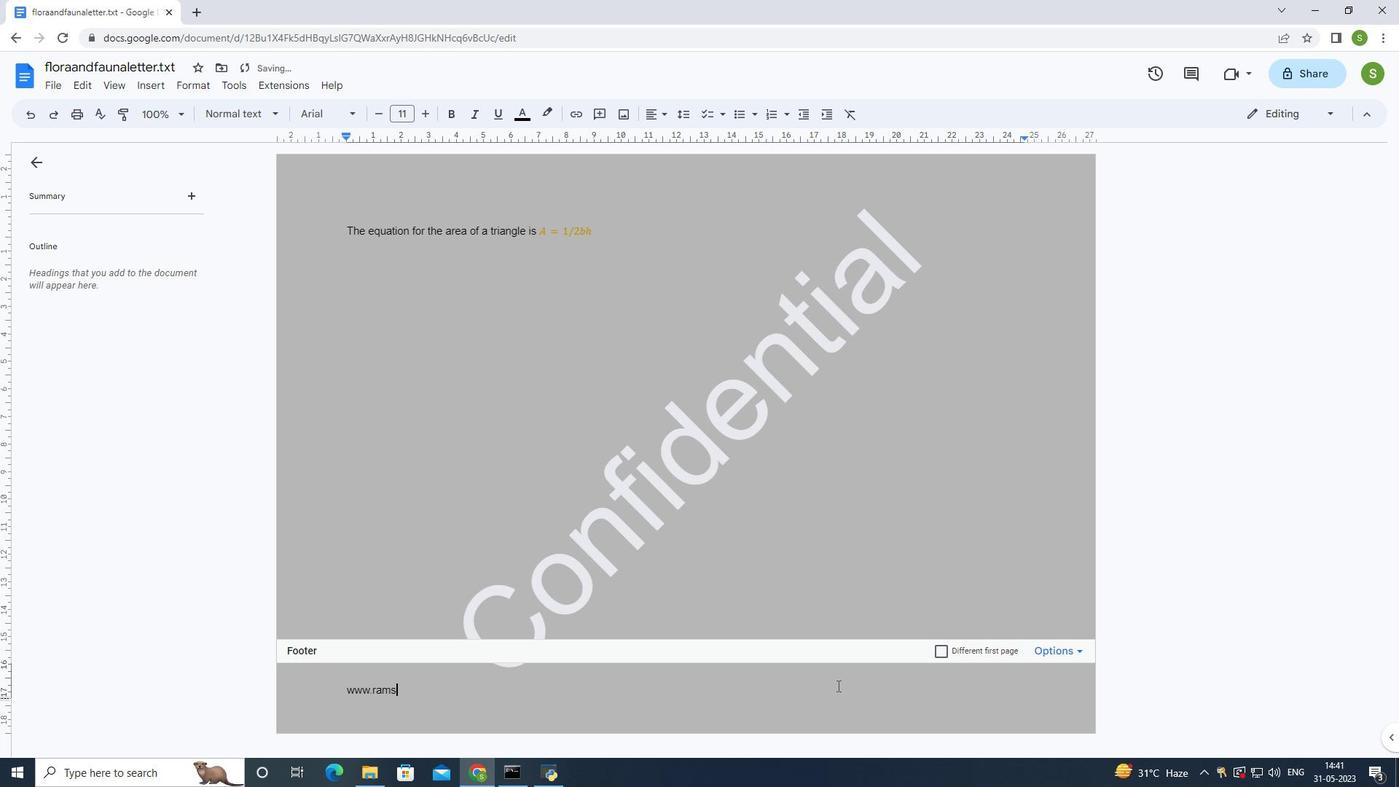 
Action: Mouse moved to (838, 685)
Screenshot: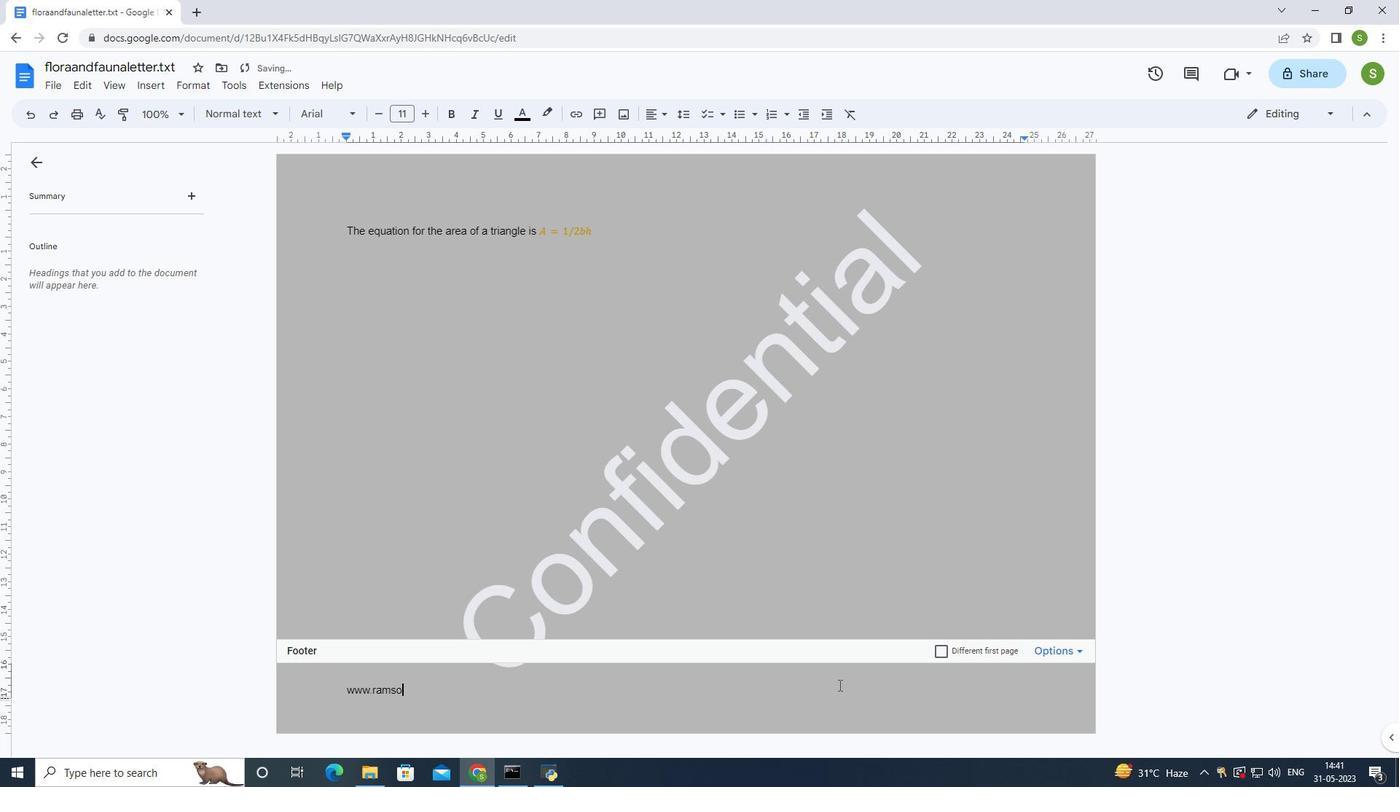
Action: Key pressed n
Screenshot: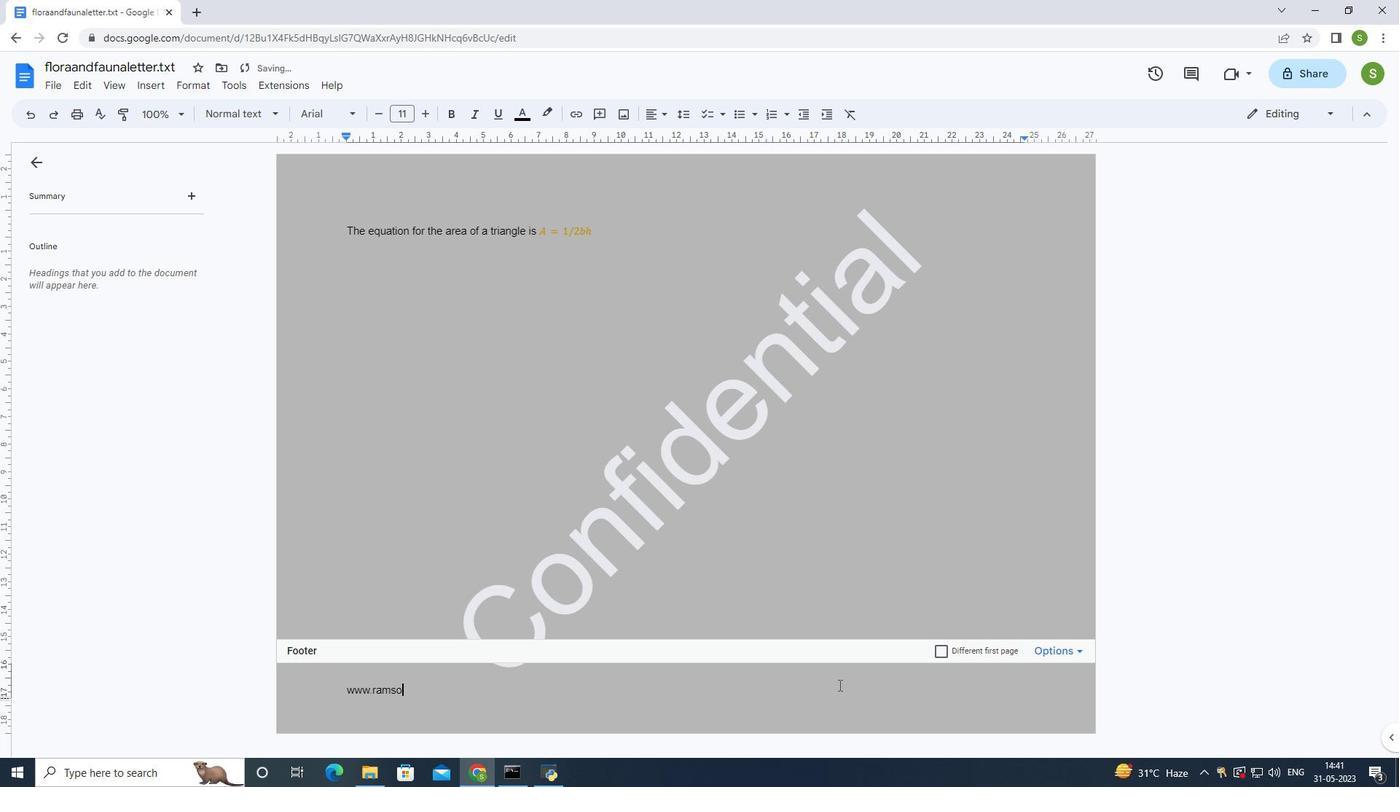 
Action: Mouse moved to (837, 685)
Screenshot: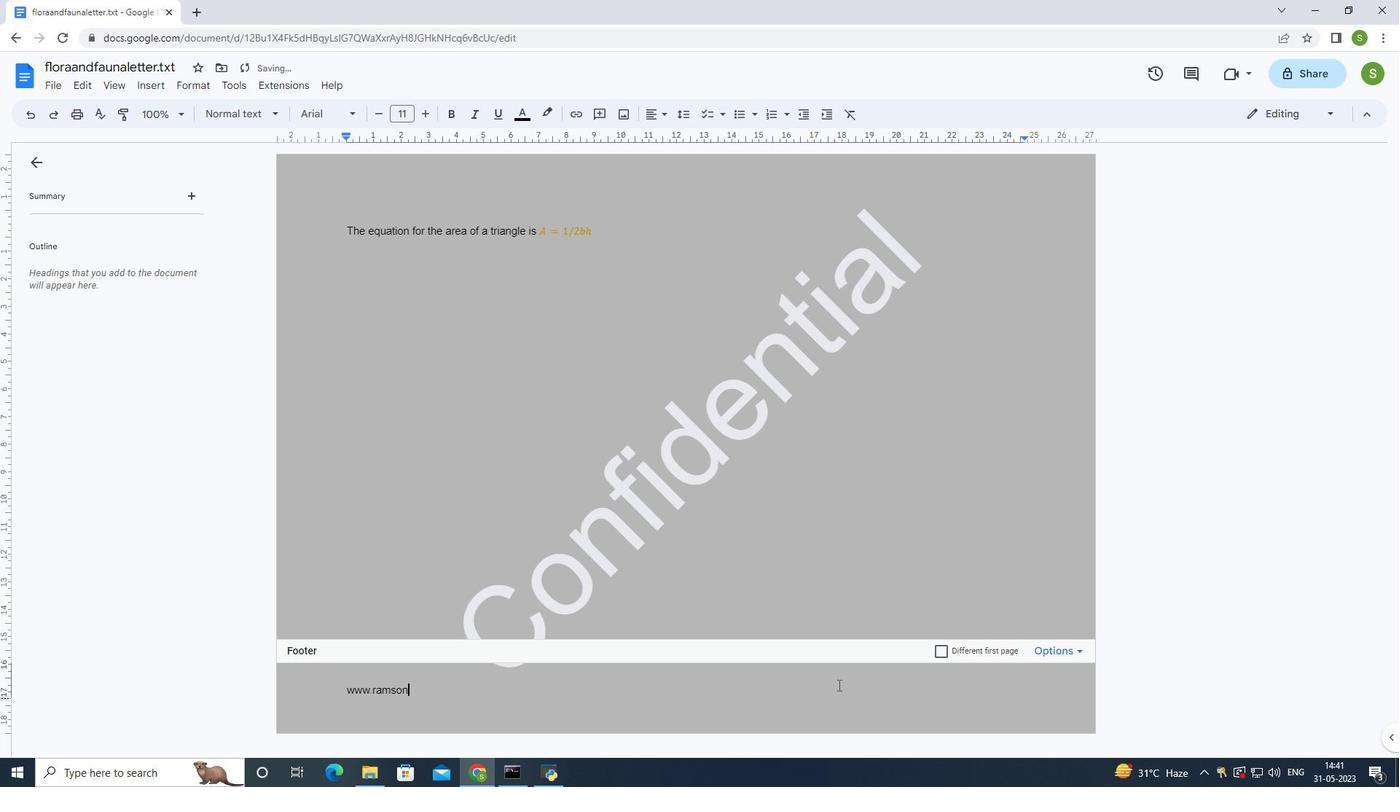 
Action: Key pressed s
Screenshot: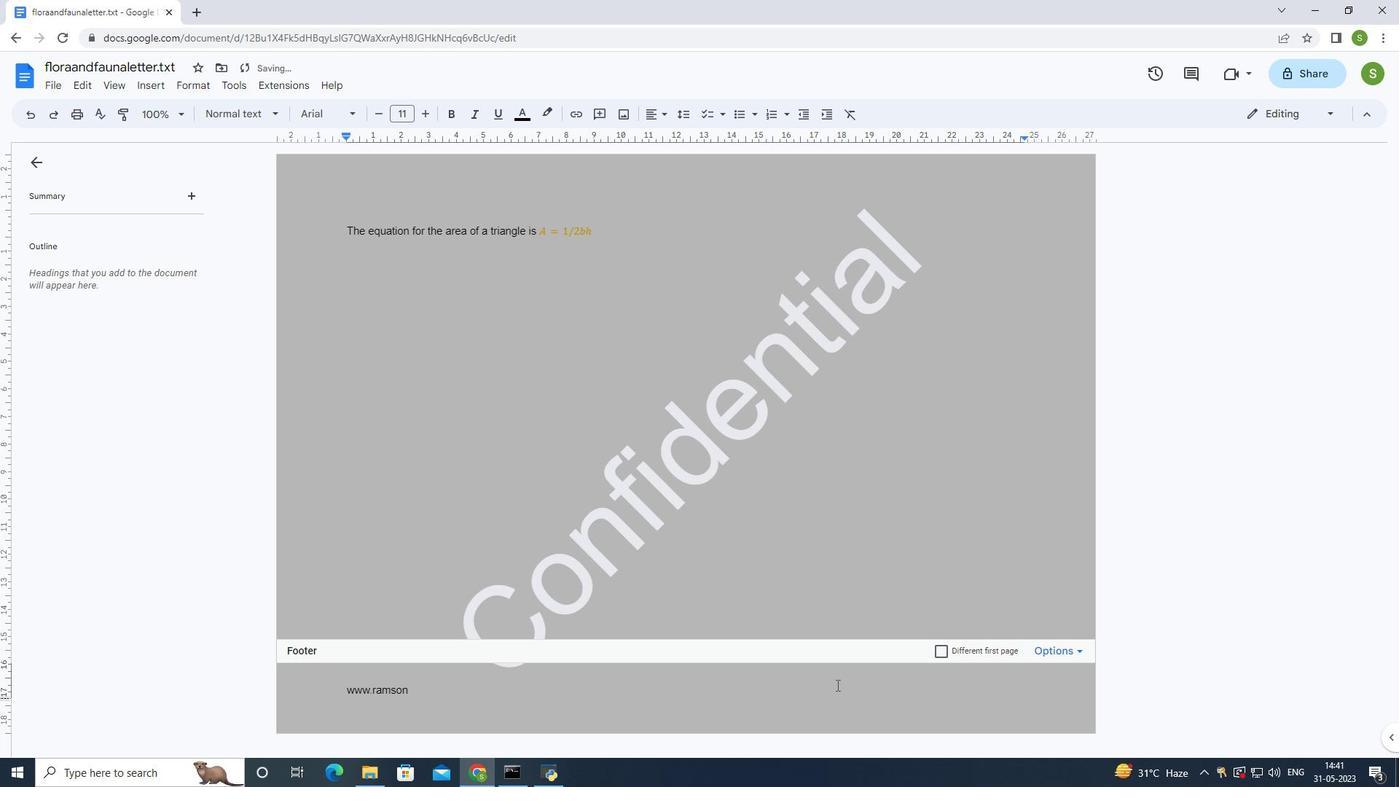 
Action: Mouse moved to (837, 683)
Screenshot: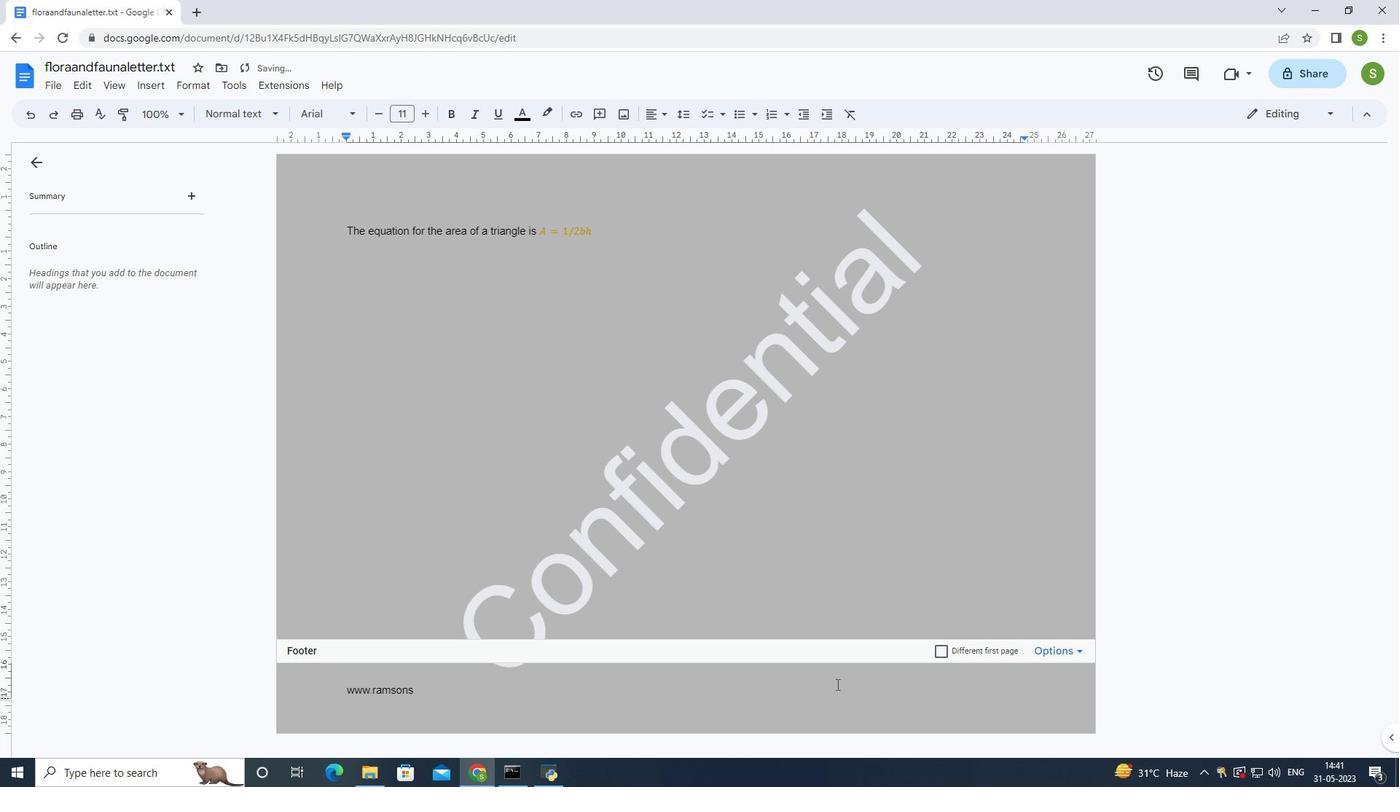 
Action: Key pressed .c
Screenshot: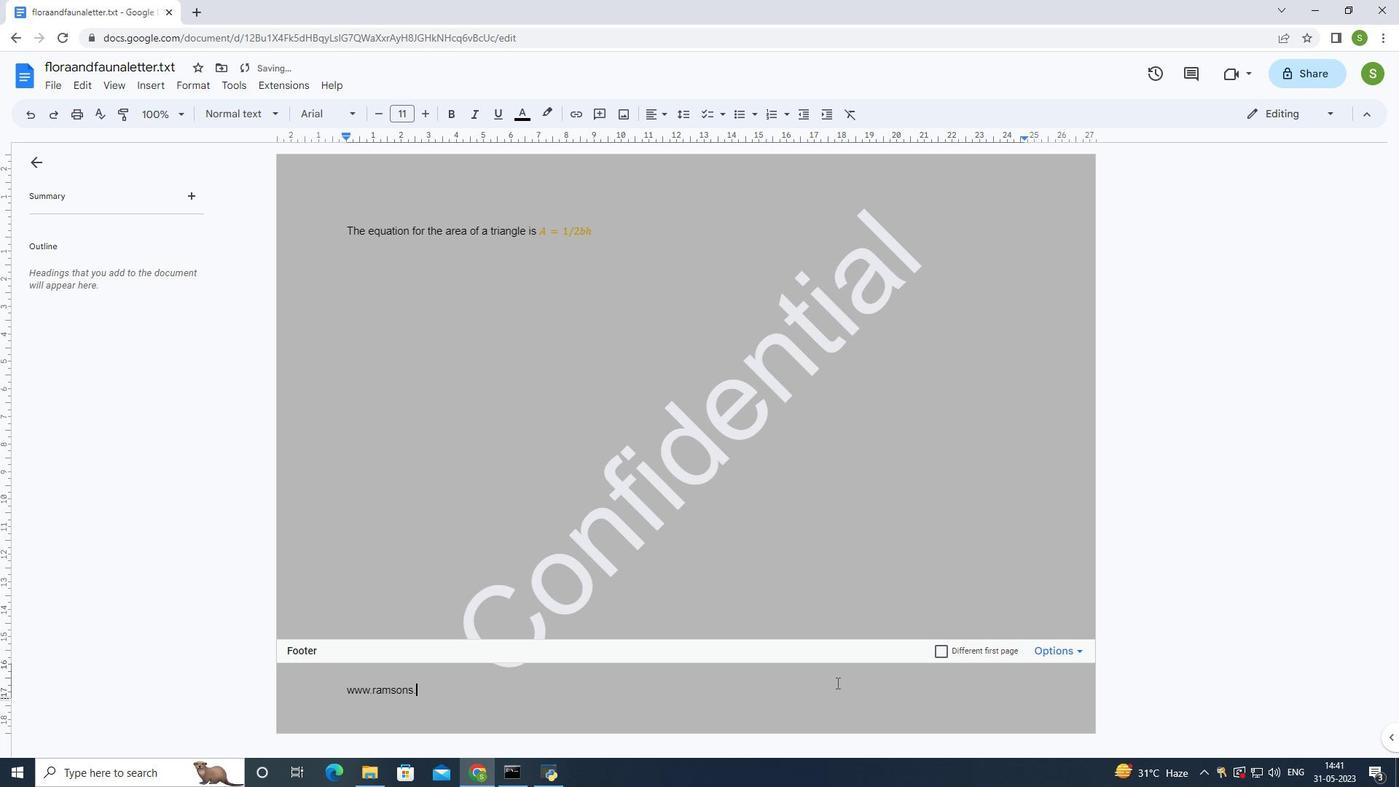 
Action: Mouse moved to (837, 682)
Screenshot: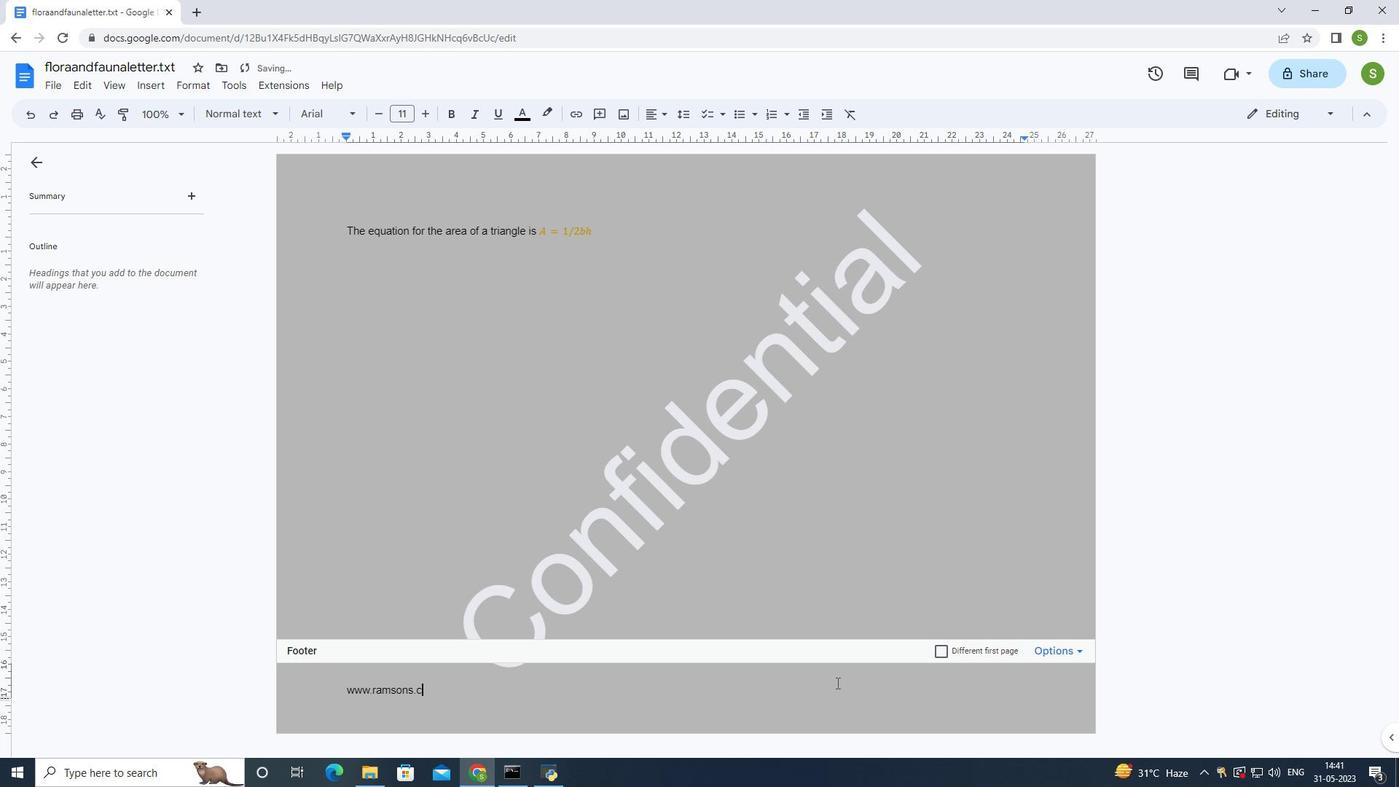 
Action: Key pressed om
Screenshot: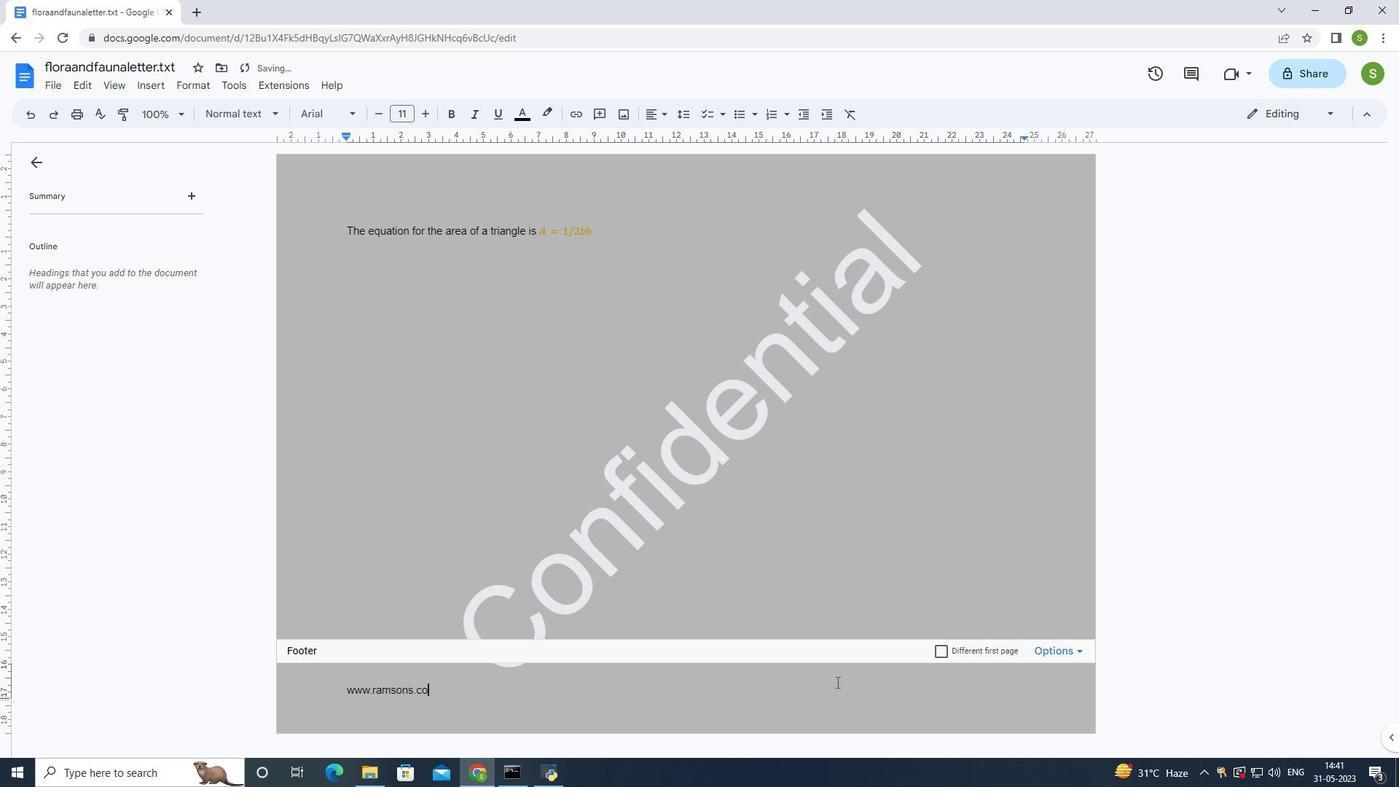 
Action: Mouse moved to (847, 685)
Screenshot: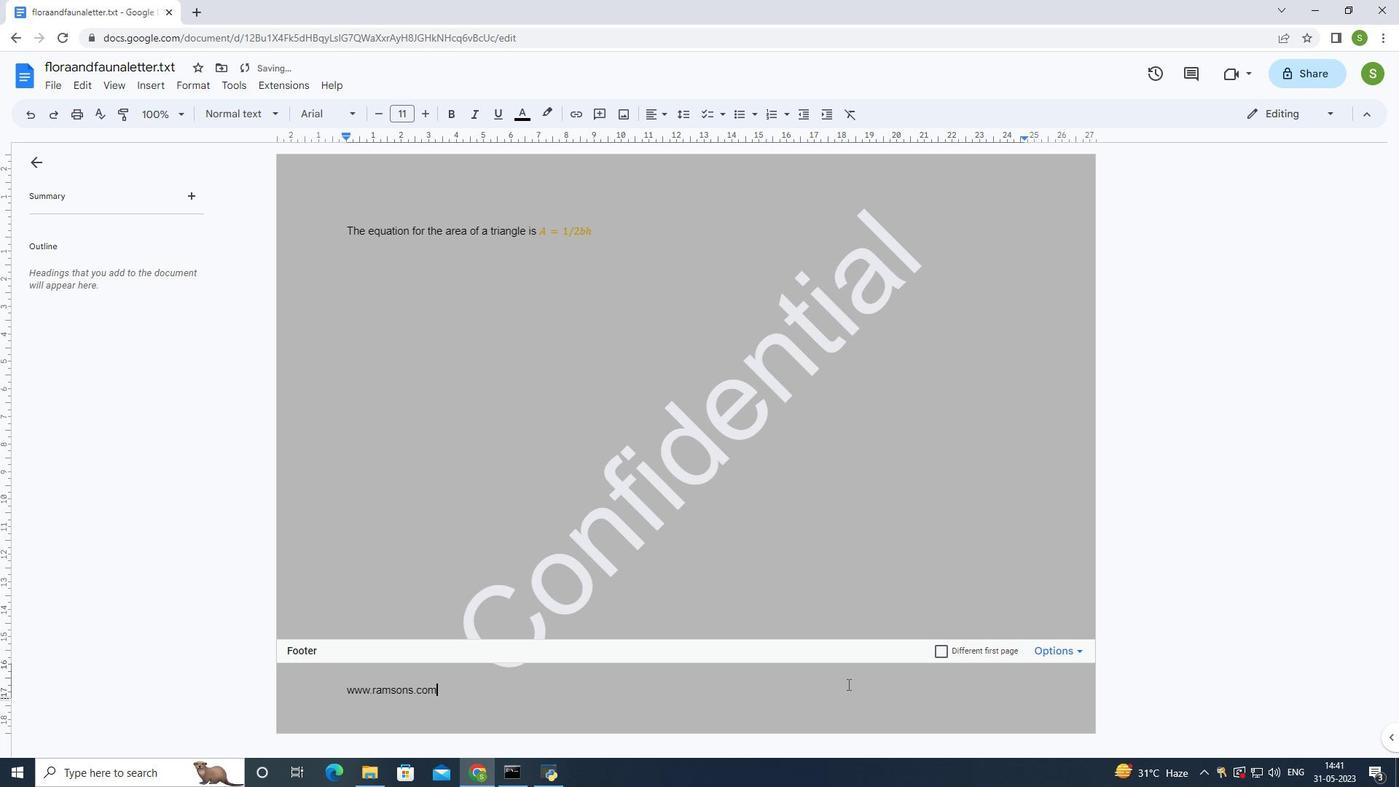 
Action: Key pressed <Key.enter>
Screenshot: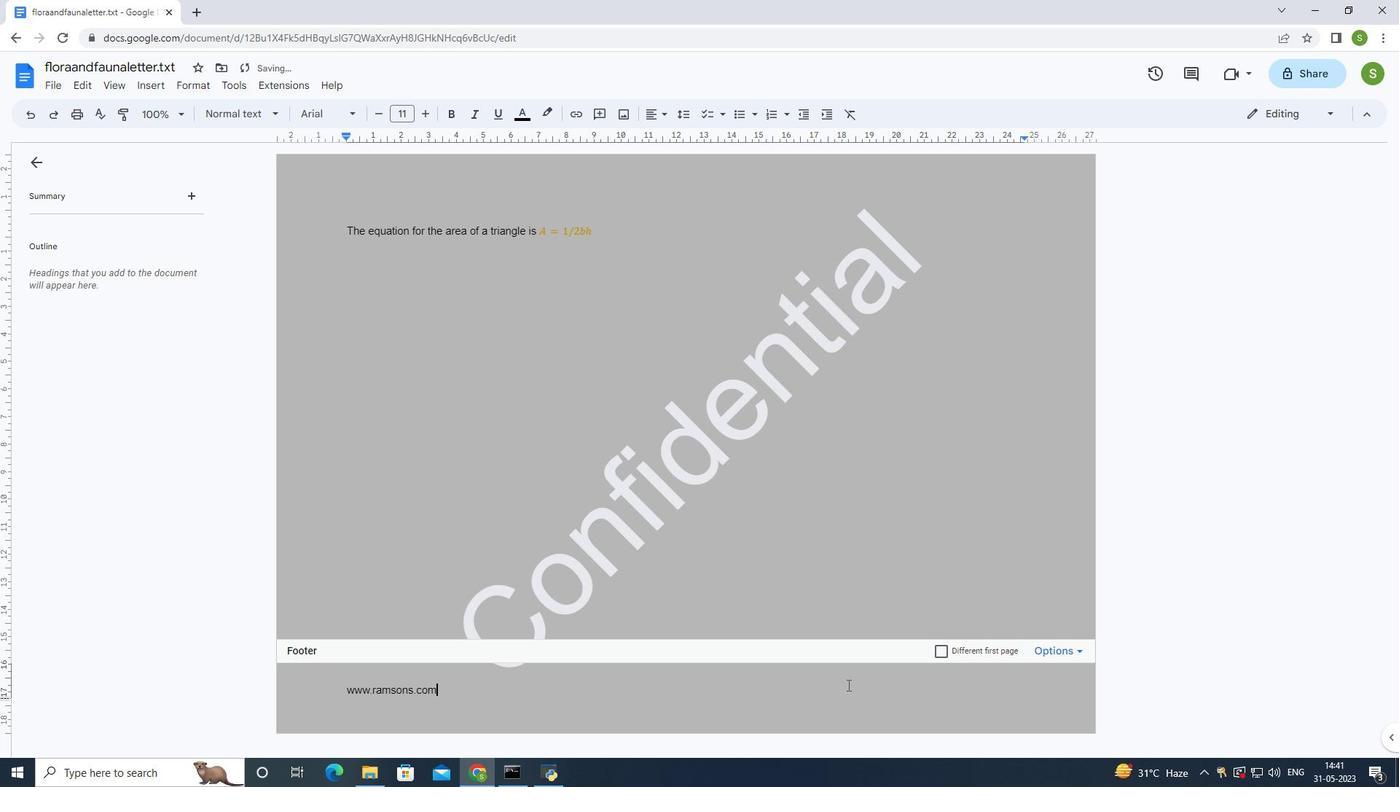 
Action: Mouse moved to (888, 581)
Screenshot: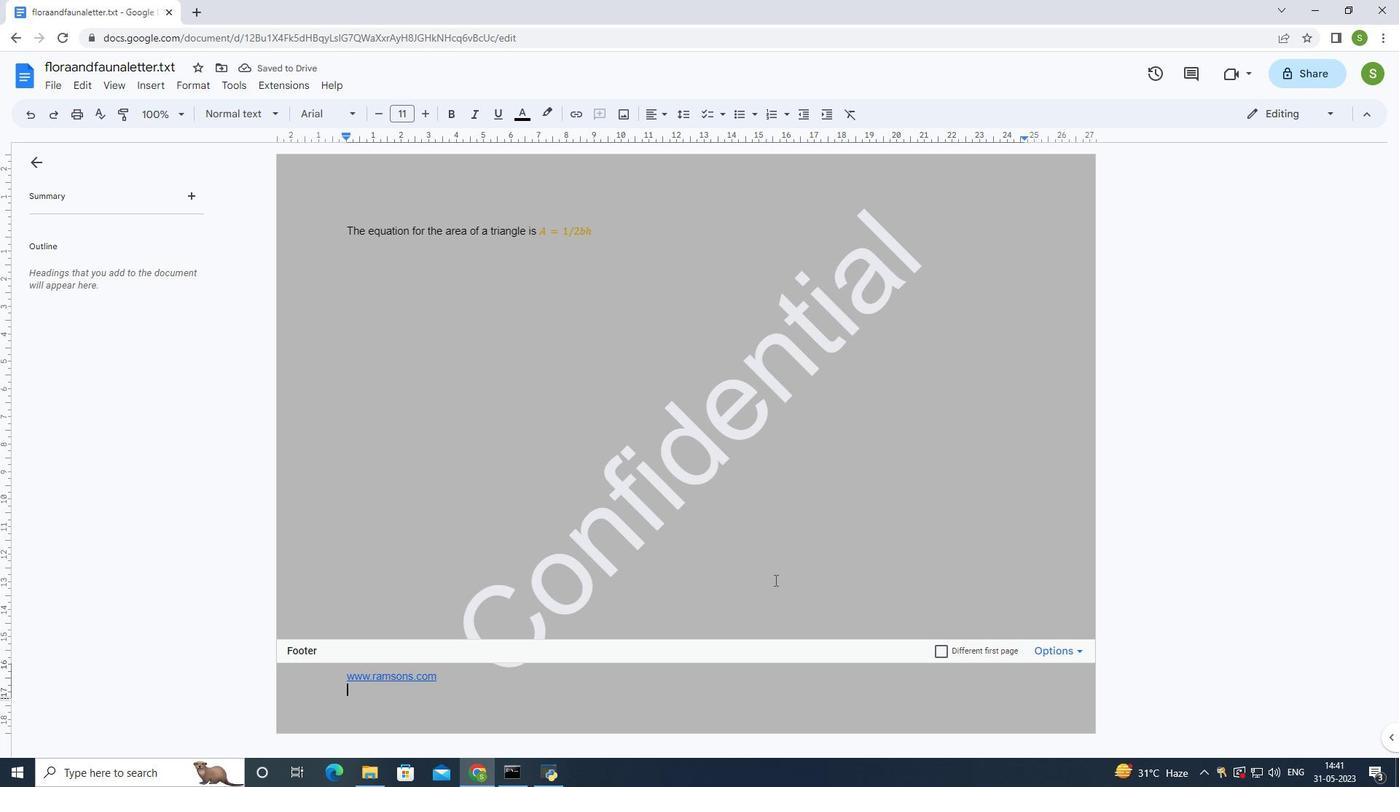 
Action: Key pressed ctrl+S
Screenshot: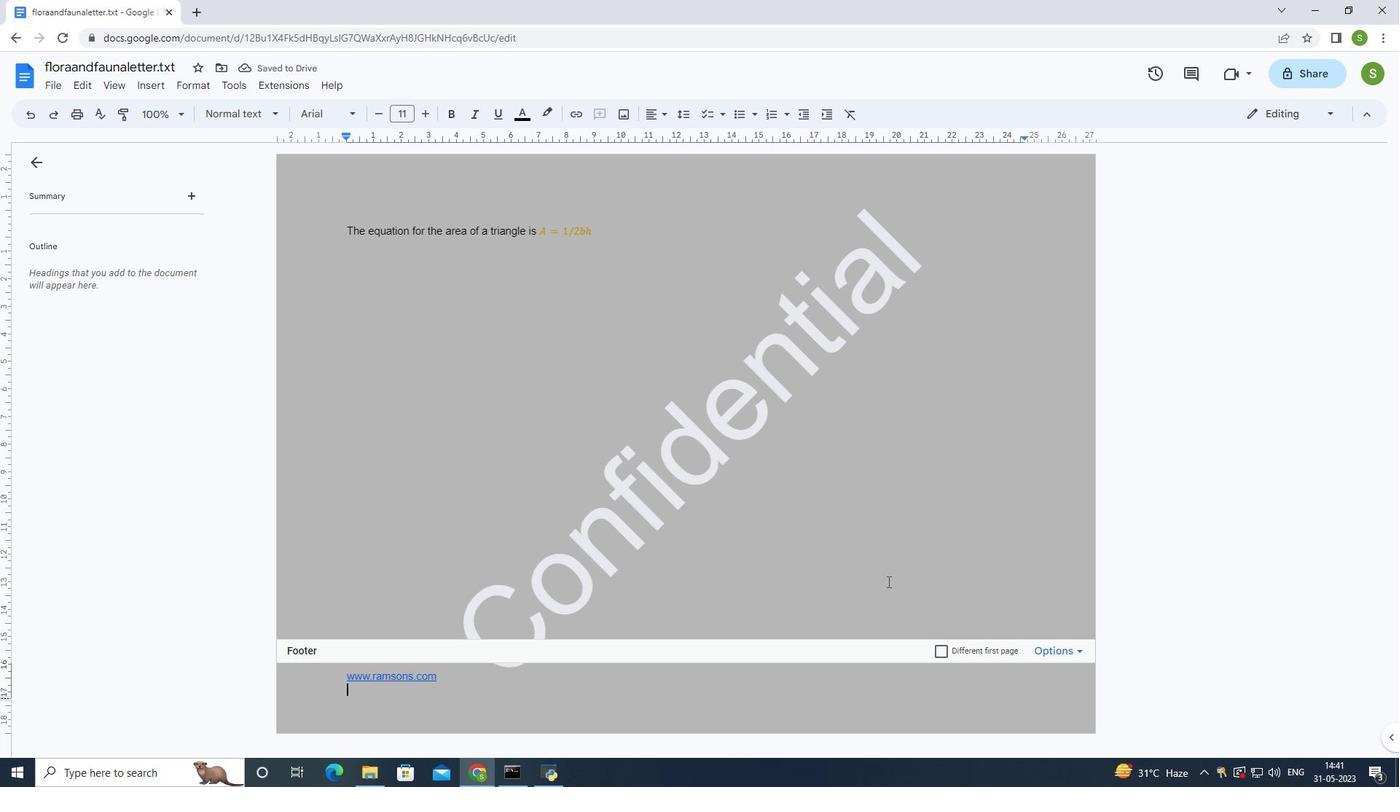 
Action: Mouse moved to (888, 582)
Screenshot: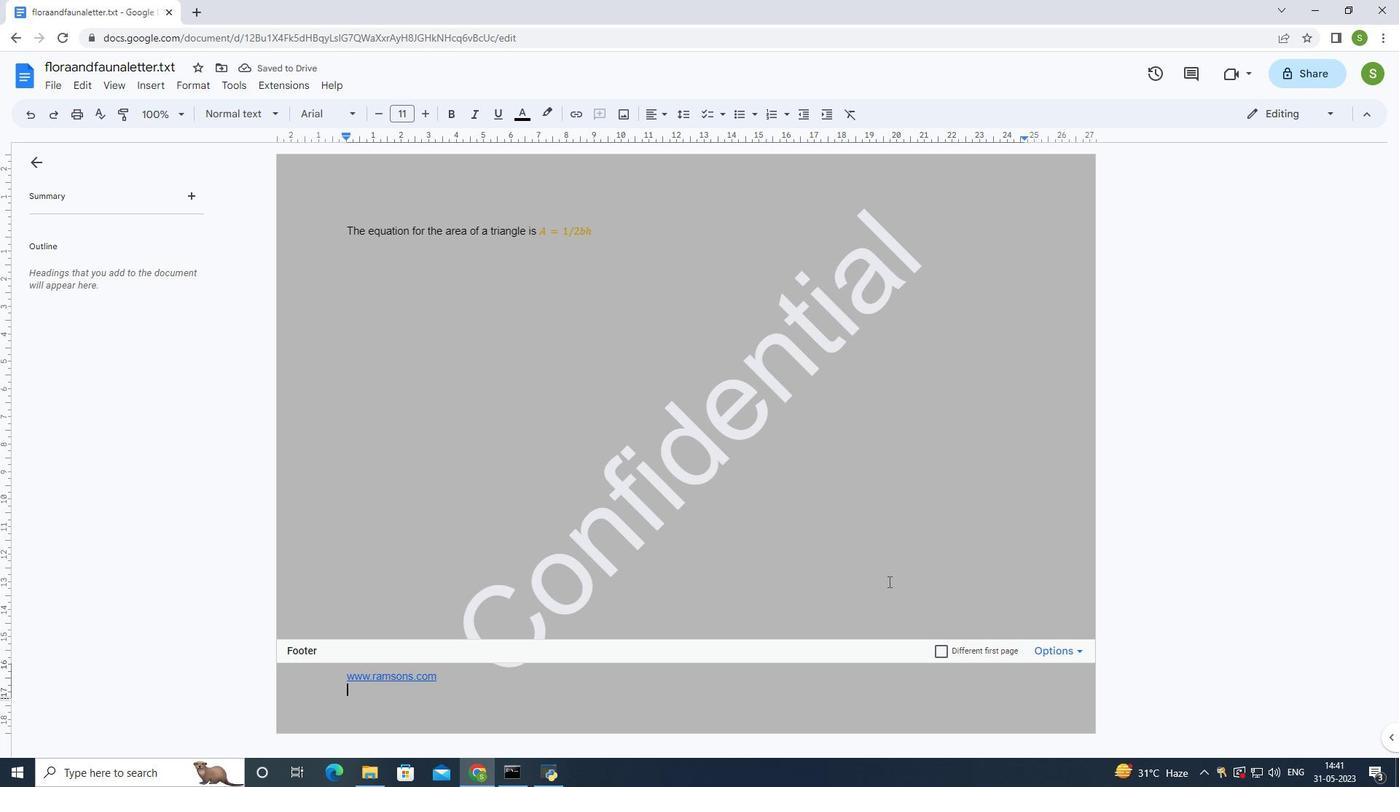 
